 Task: Find connections with filter location Hamburg with filter topic #CVwith filter profile language Potuguese with filter current company Fullerton India Credit Company Ltd. with filter school College of Engineering & Management, Kolaghat with filter industry HVAC and Refrigeration Equipment Manufacturing with filter service category Financial Accounting with filter keywords title Marketing Director
Action: Mouse moved to (267, 331)
Screenshot: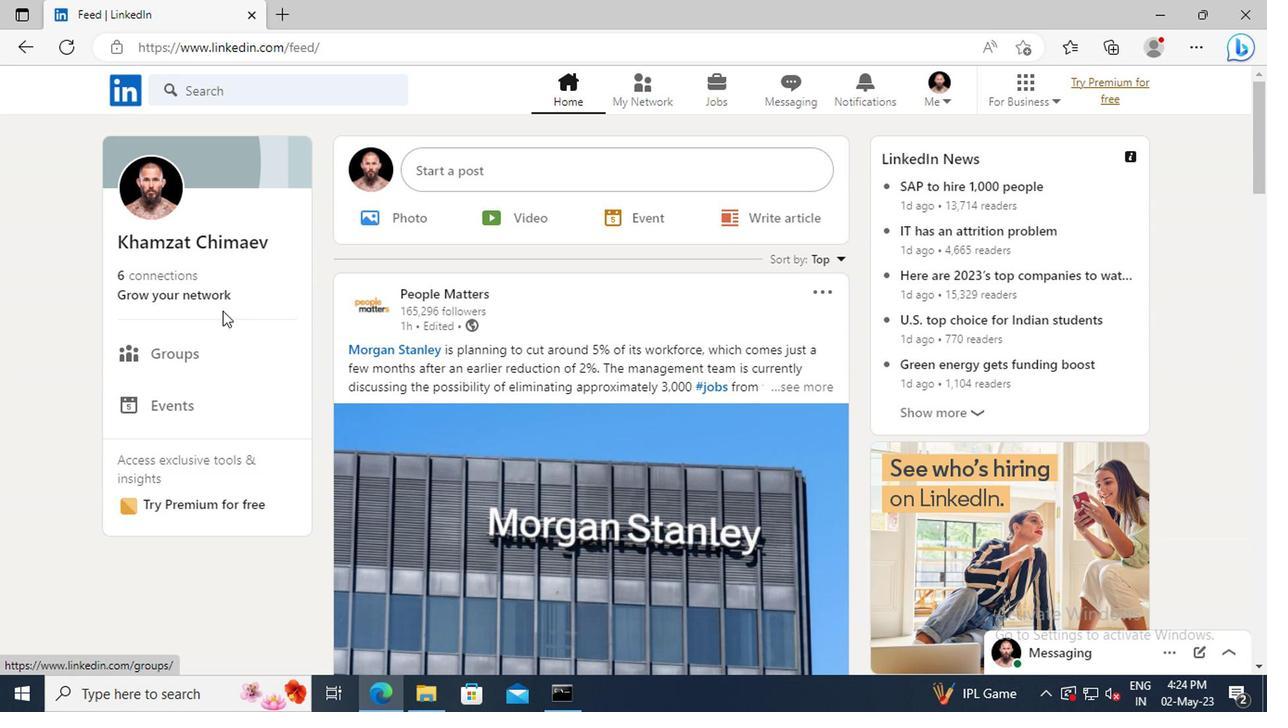 
Action: Mouse pressed left at (267, 331)
Screenshot: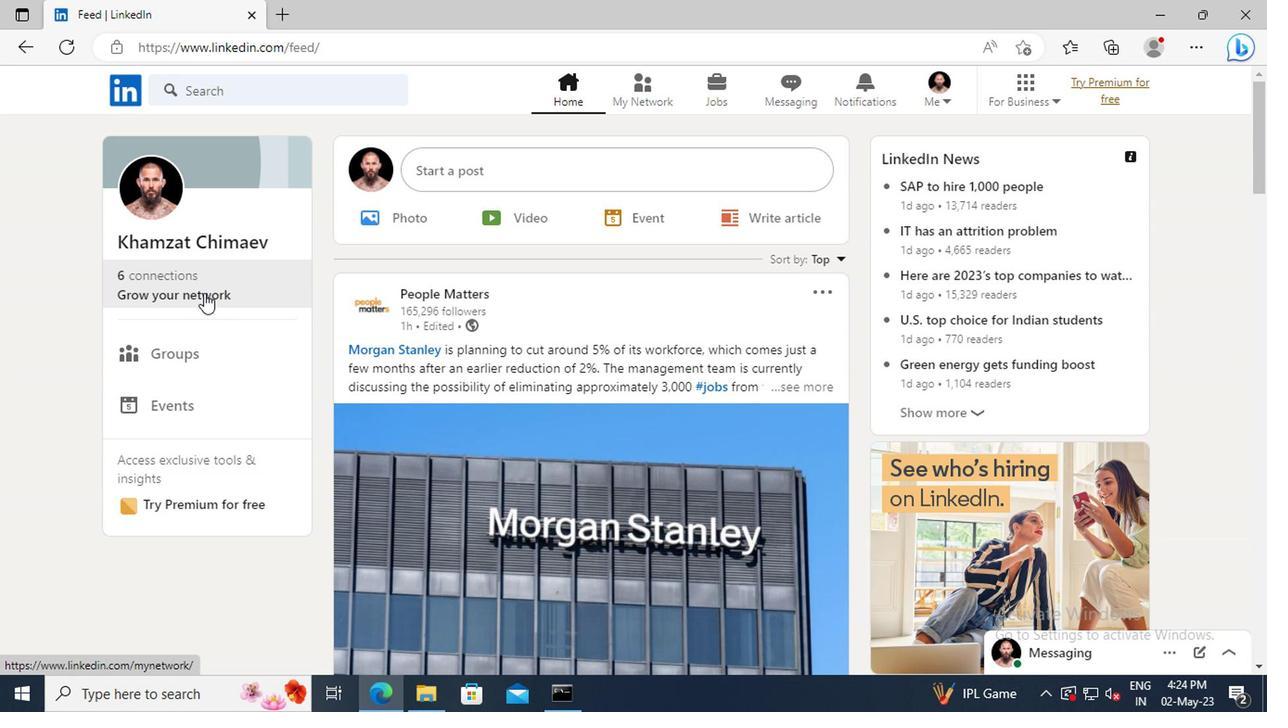 
Action: Mouse moved to (264, 262)
Screenshot: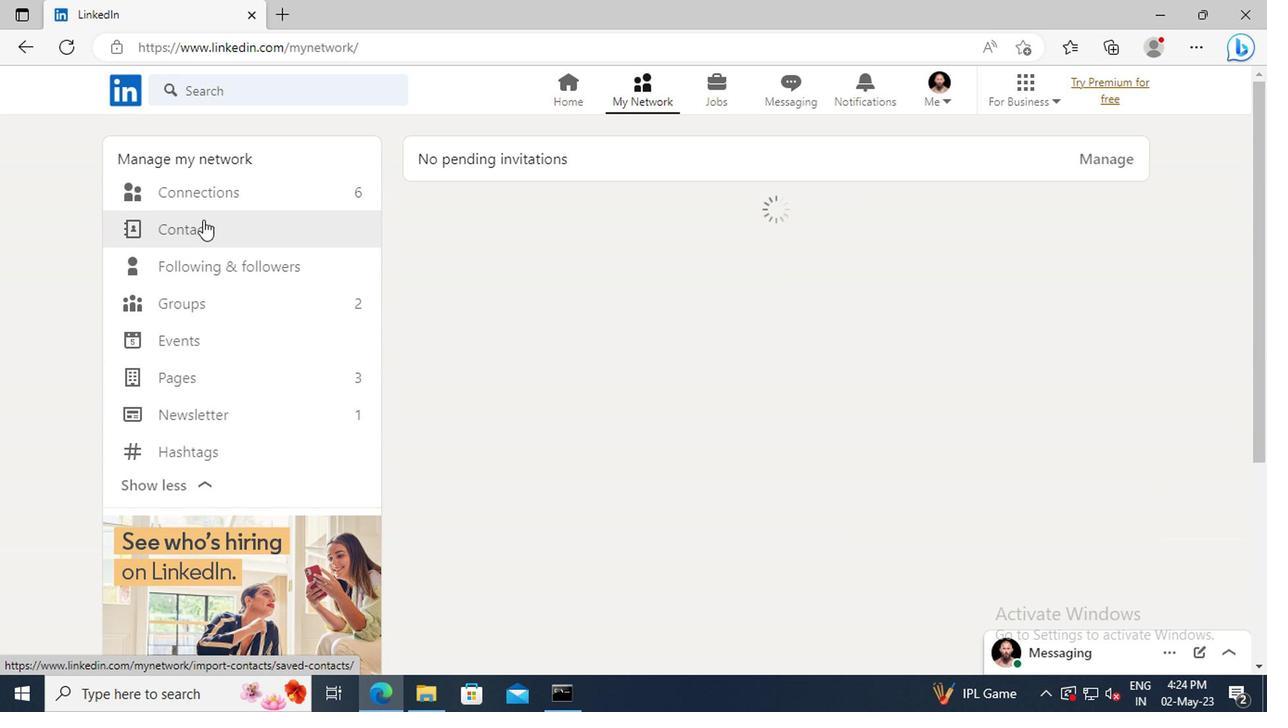 
Action: Mouse pressed left at (264, 262)
Screenshot: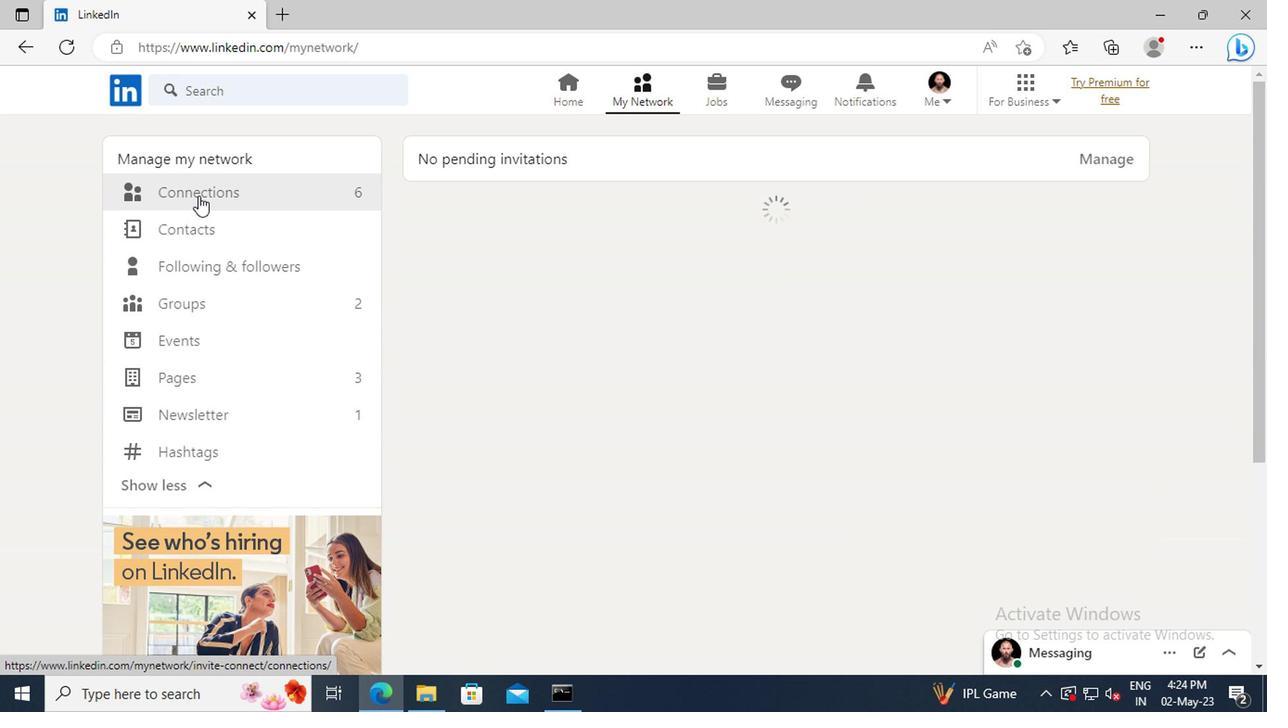 
Action: Mouse moved to (662, 265)
Screenshot: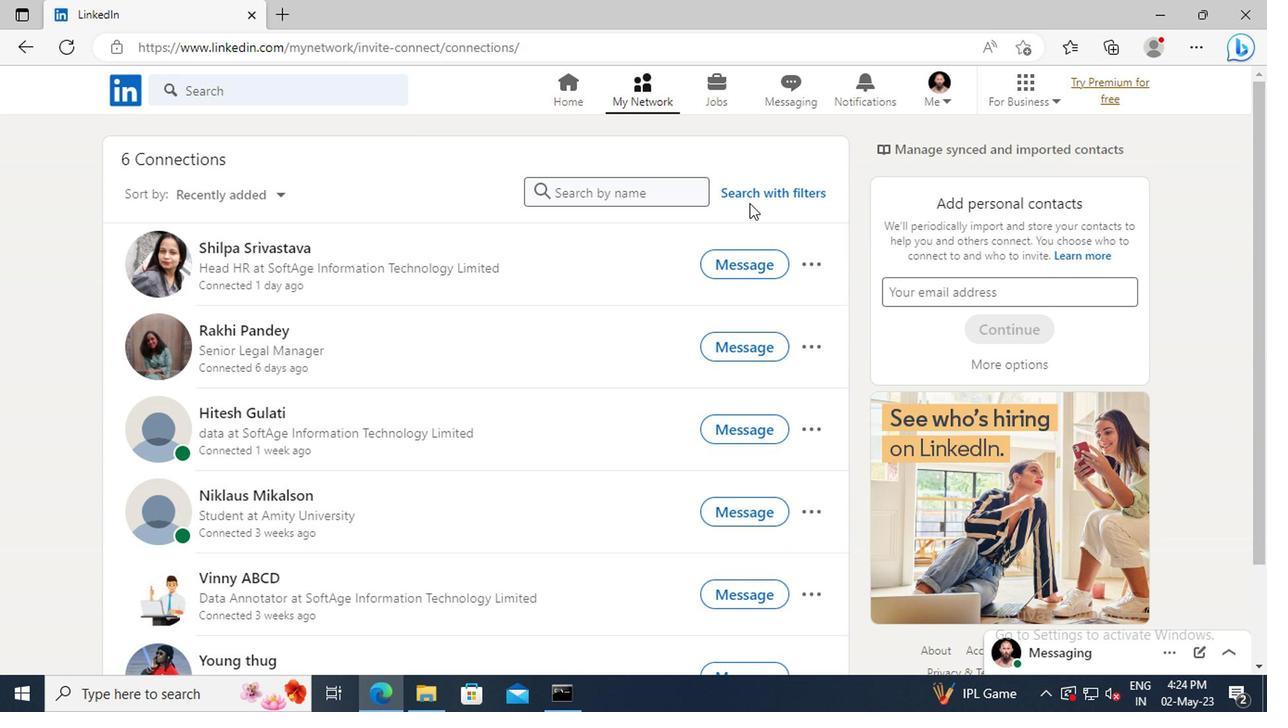
Action: Mouse pressed left at (662, 265)
Screenshot: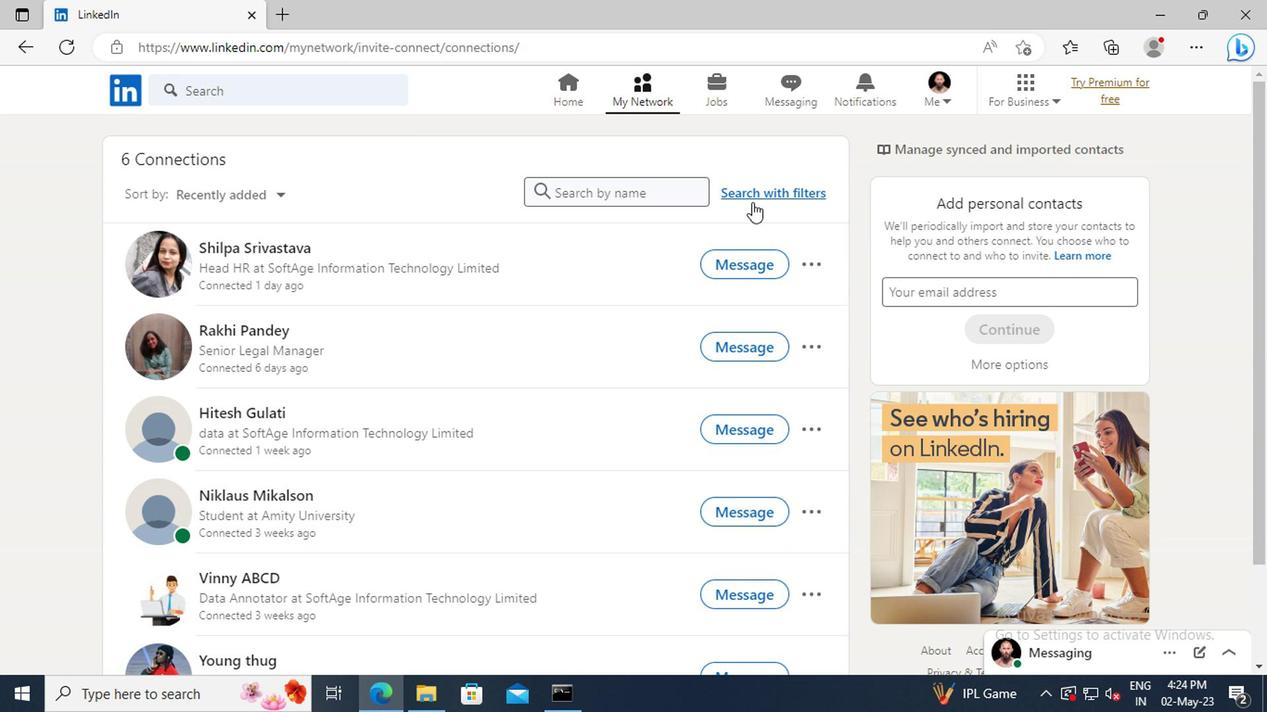 
Action: Mouse moved to (621, 225)
Screenshot: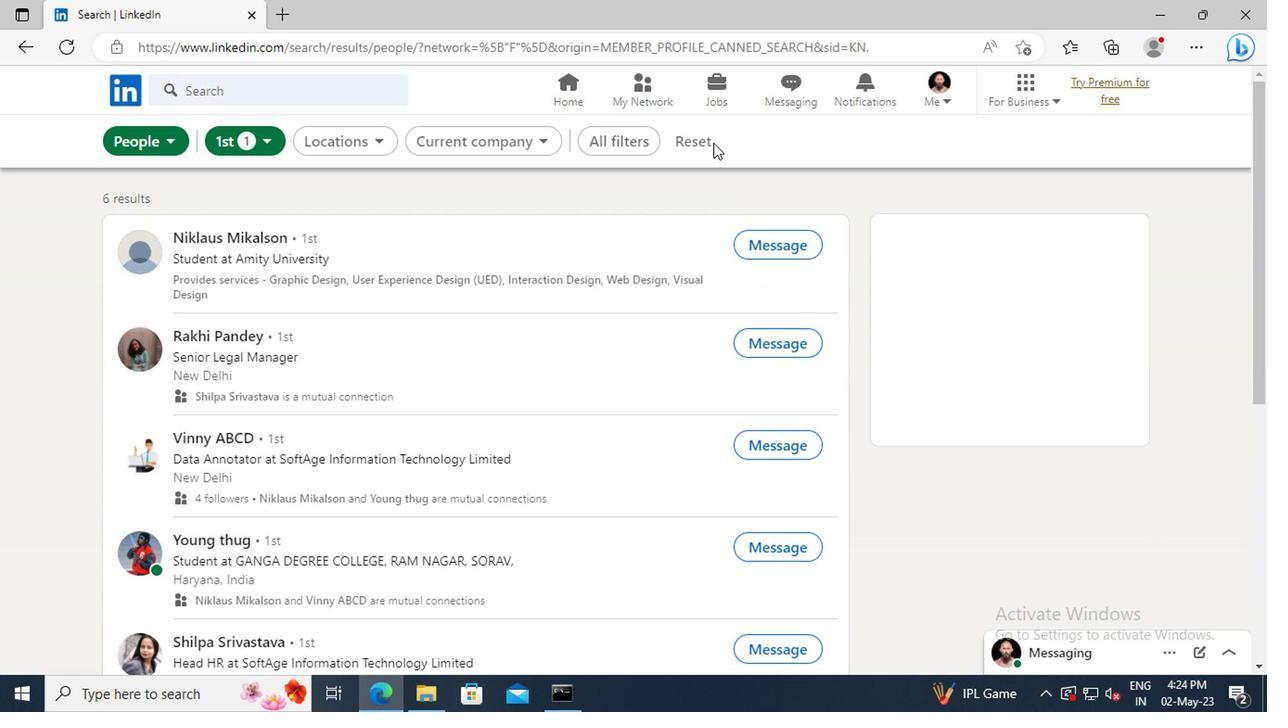 
Action: Mouse pressed left at (621, 225)
Screenshot: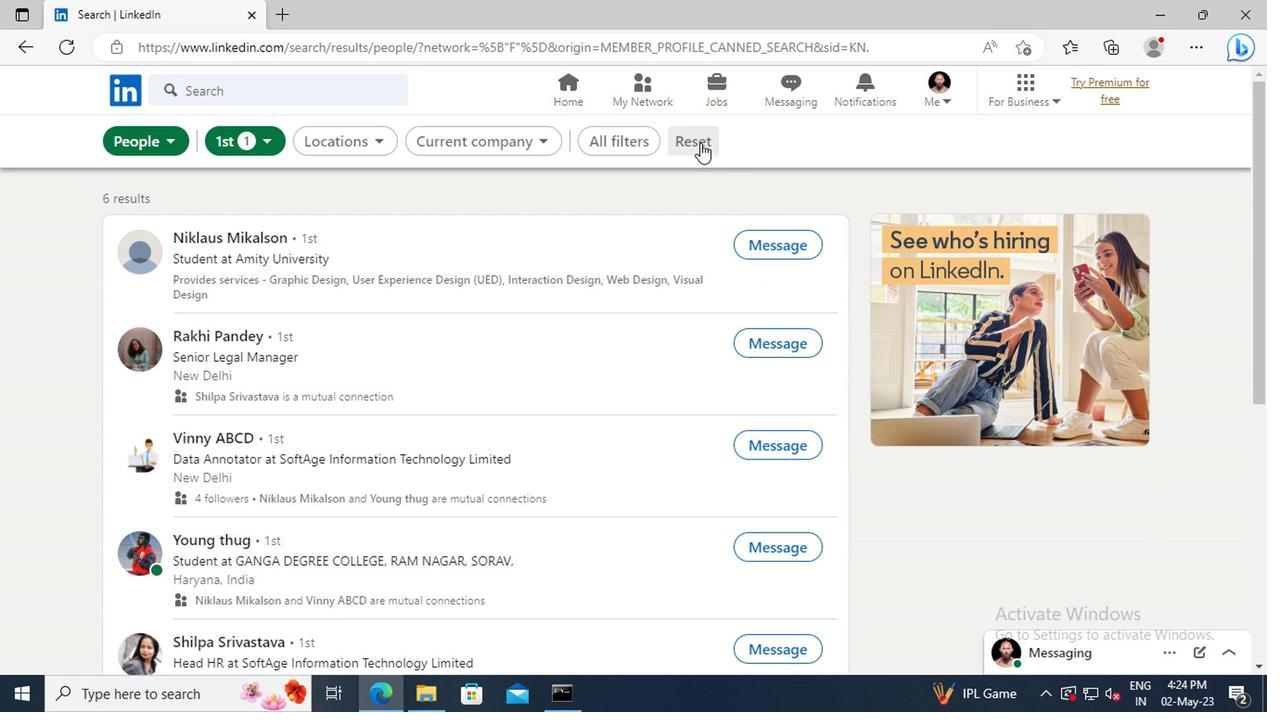 
Action: Mouse moved to (605, 223)
Screenshot: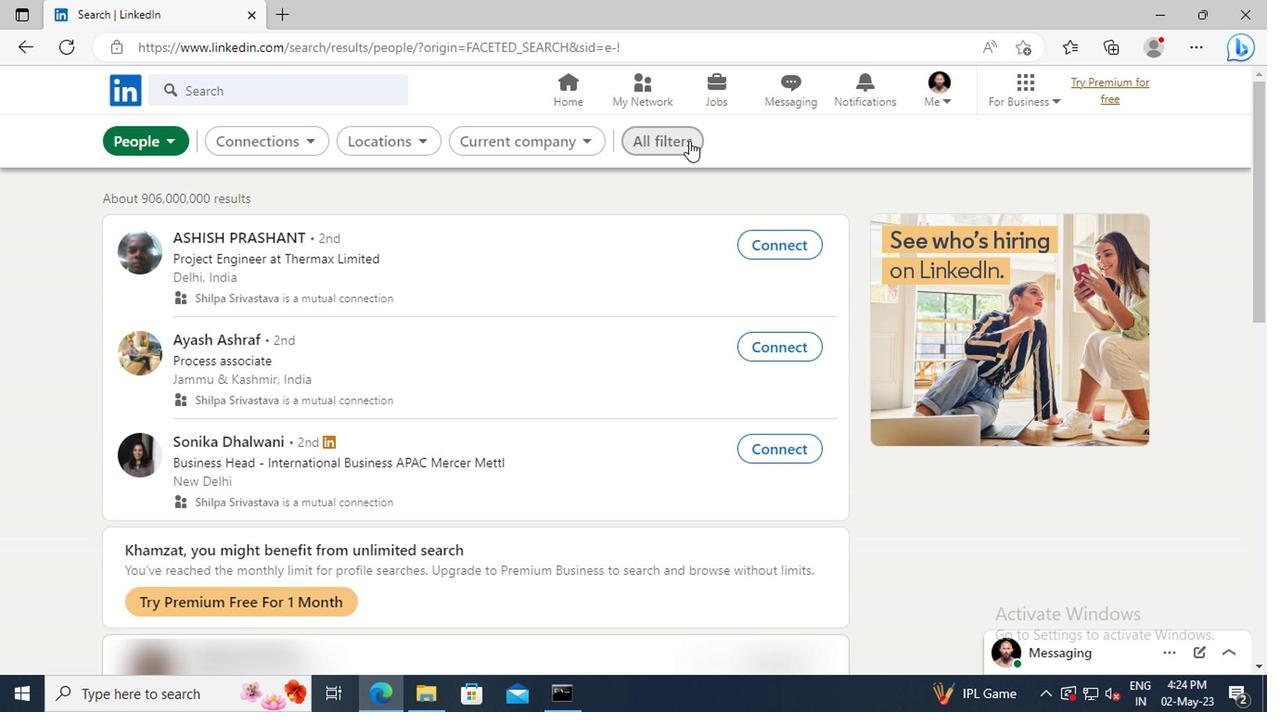 
Action: Mouse pressed left at (605, 223)
Screenshot: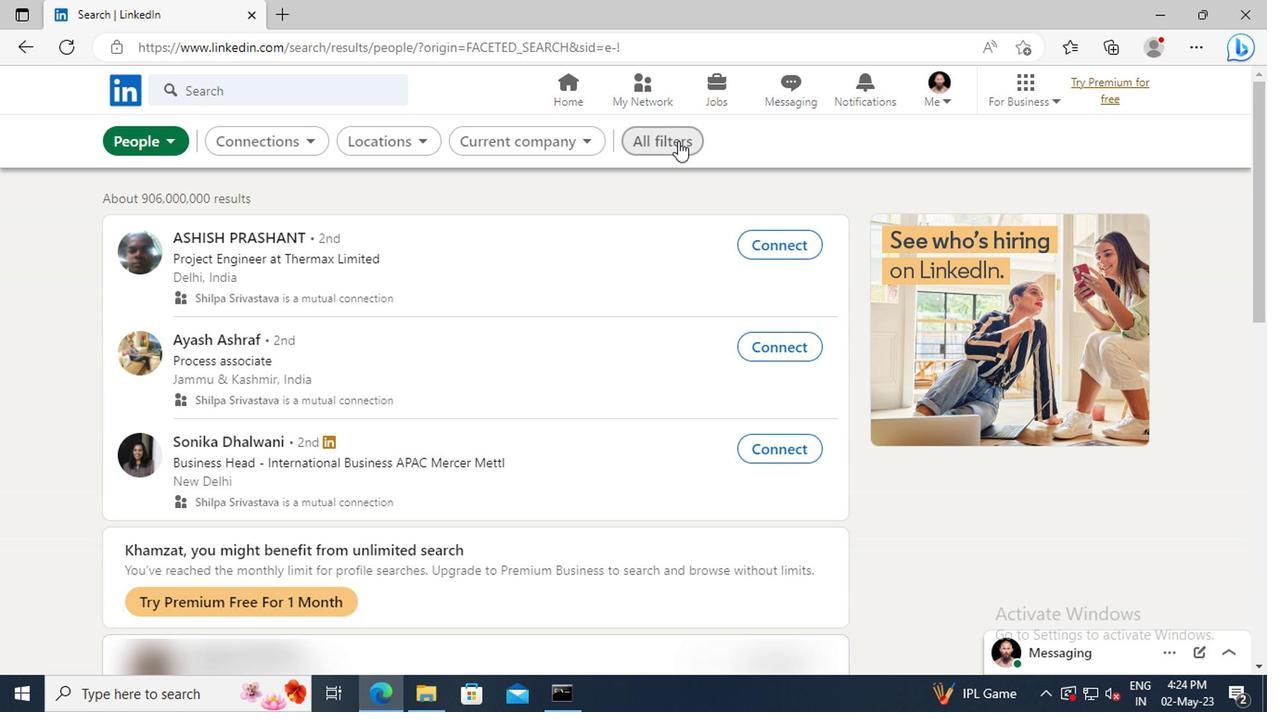 
Action: Mouse moved to (847, 349)
Screenshot: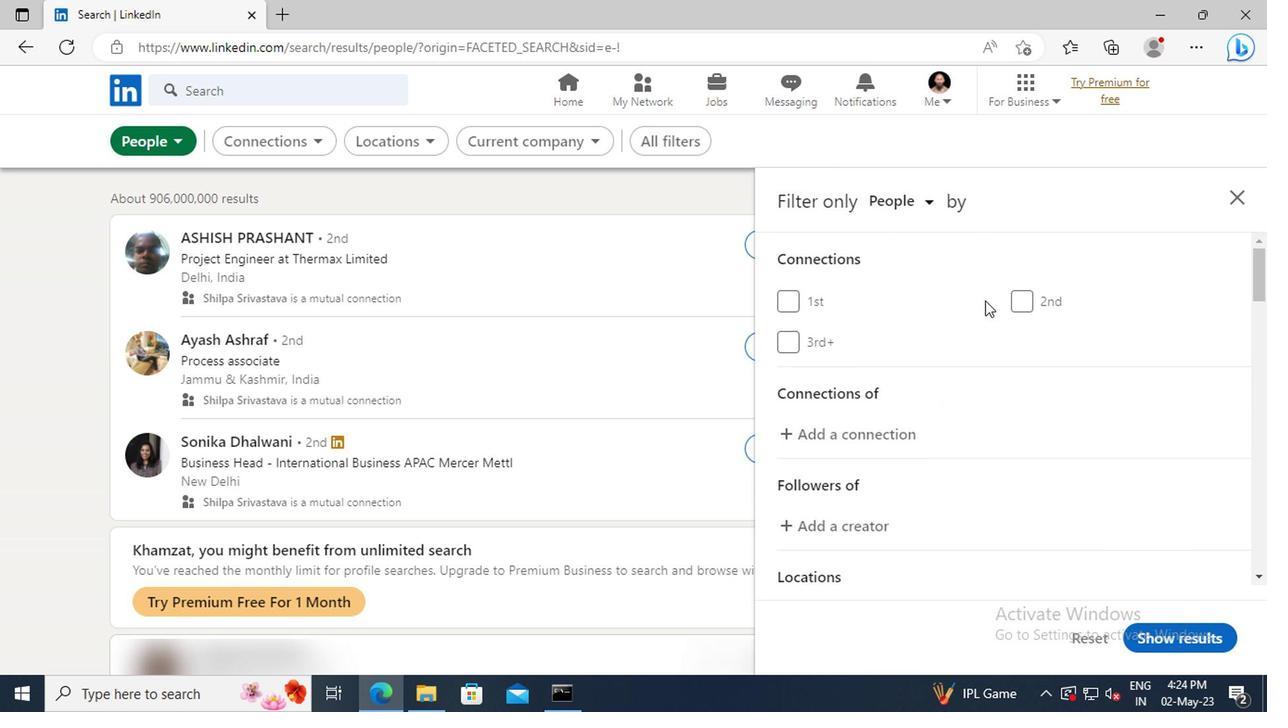 
Action: Mouse scrolled (847, 349) with delta (0, 0)
Screenshot: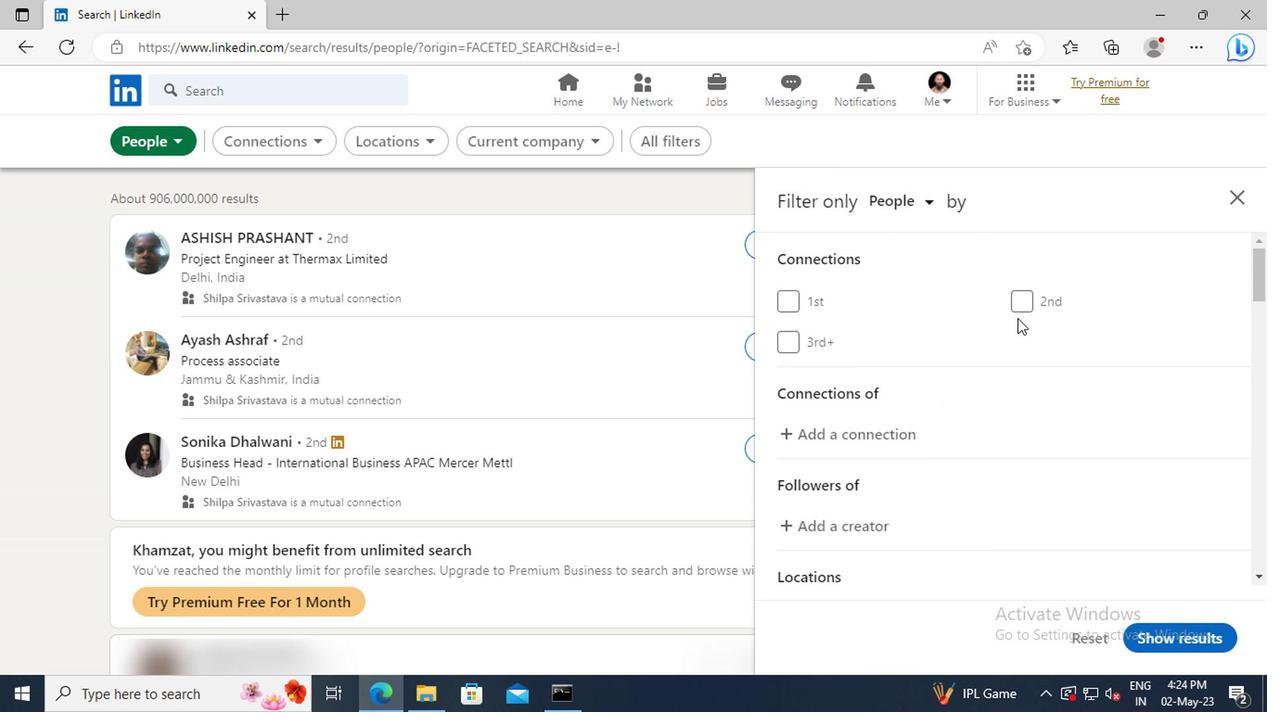 
Action: Mouse scrolled (847, 349) with delta (0, 0)
Screenshot: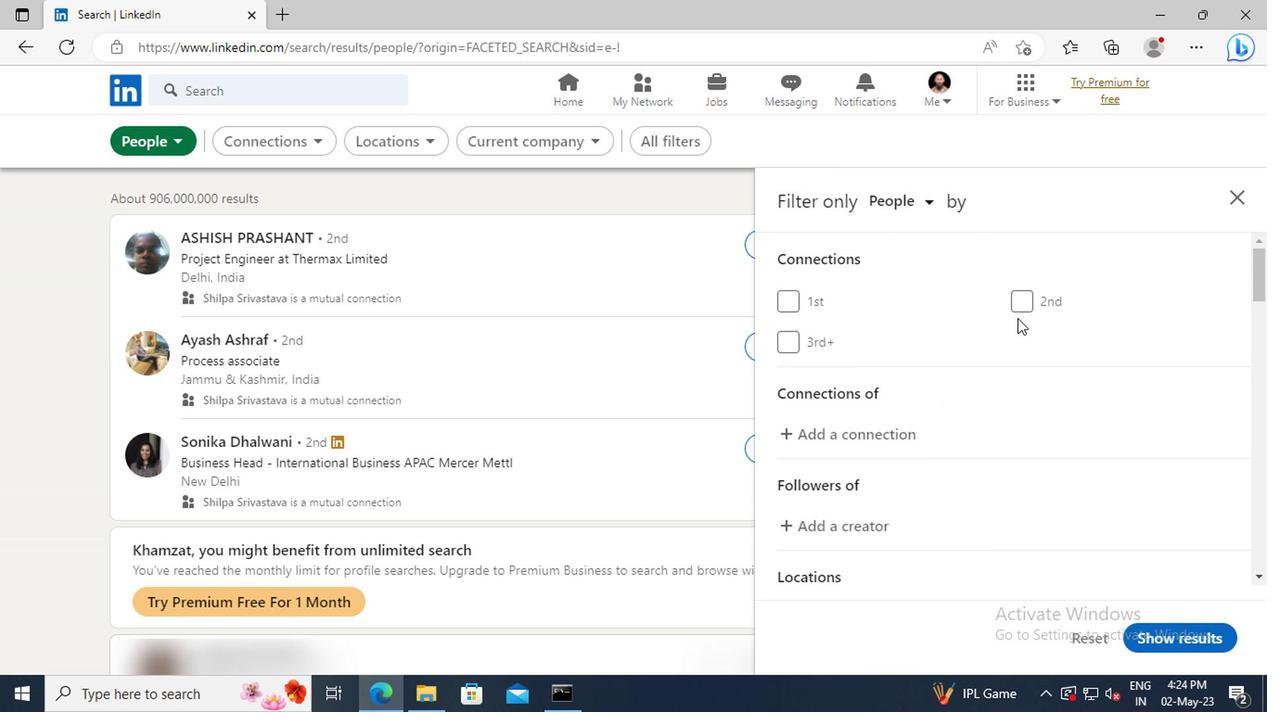 
Action: Mouse scrolled (847, 349) with delta (0, 0)
Screenshot: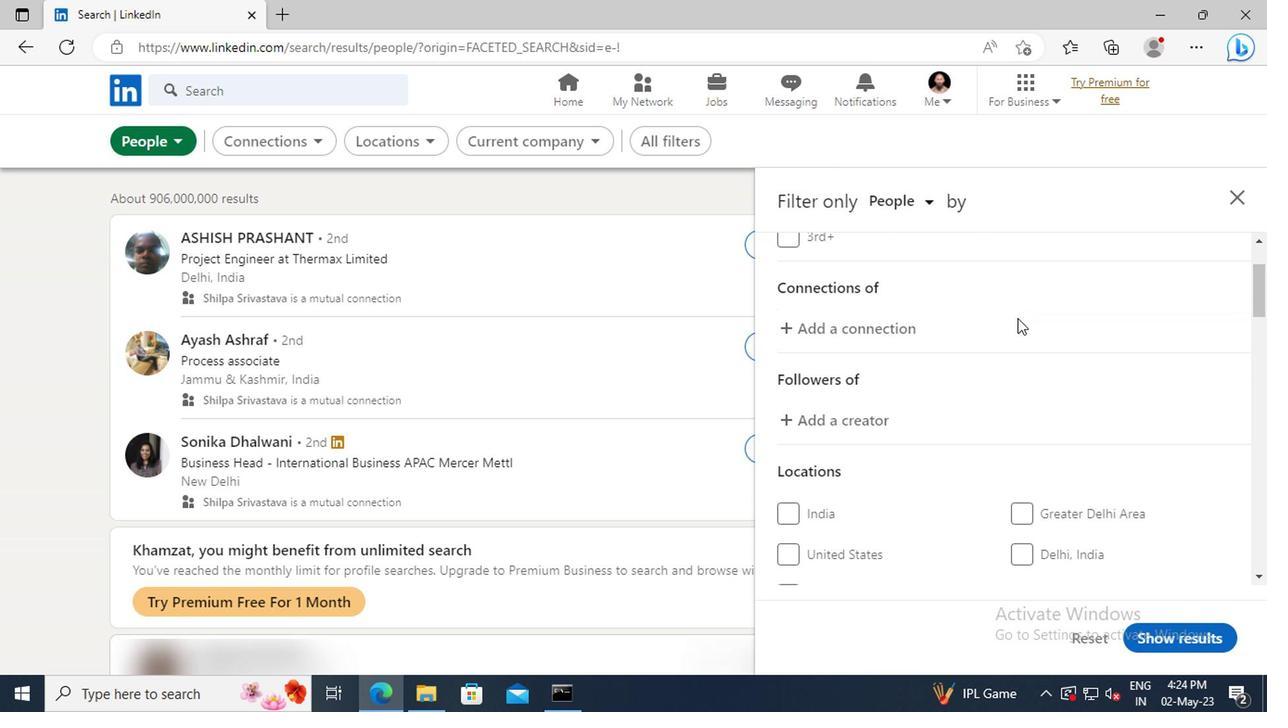 
Action: Mouse scrolled (847, 349) with delta (0, 0)
Screenshot: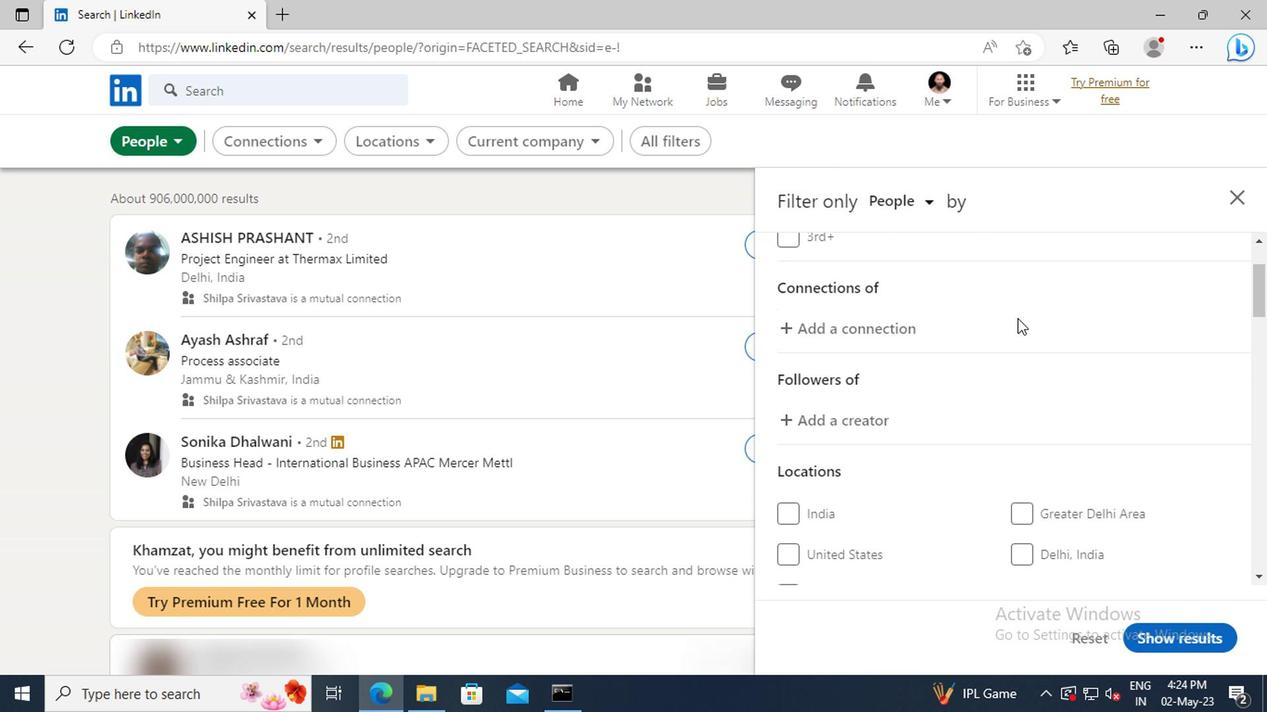 
Action: Mouse scrolled (847, 349) with delta (0, 0)
Screenshot: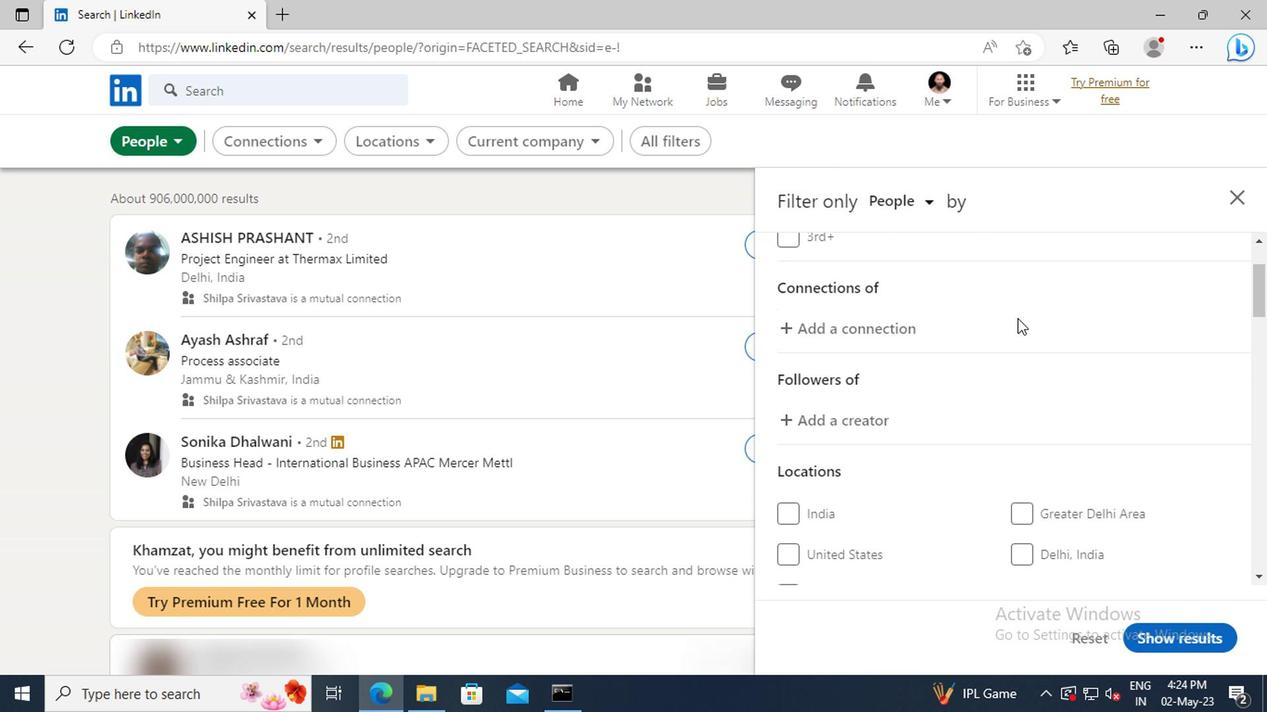
Action: Mouse scrolled (847, 349) with delta (0, 0)
Screenshot: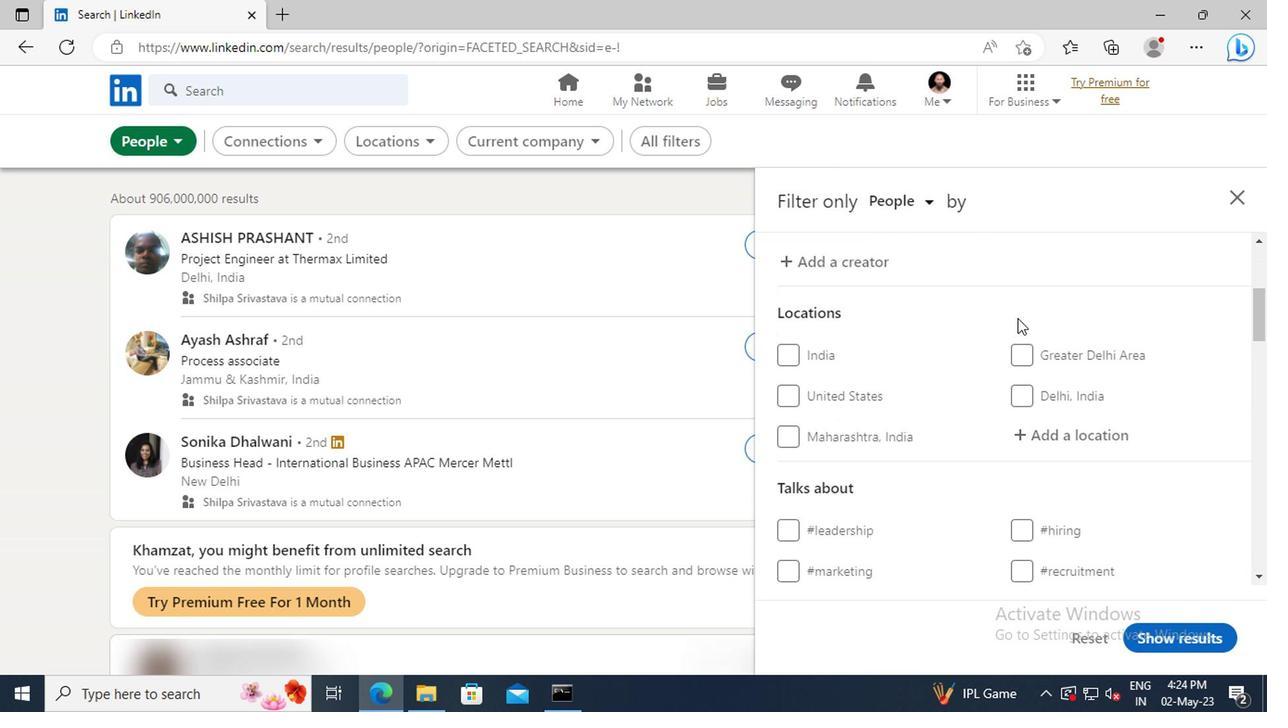 
Action: Mouse moved to (863, 398)
Screenshot: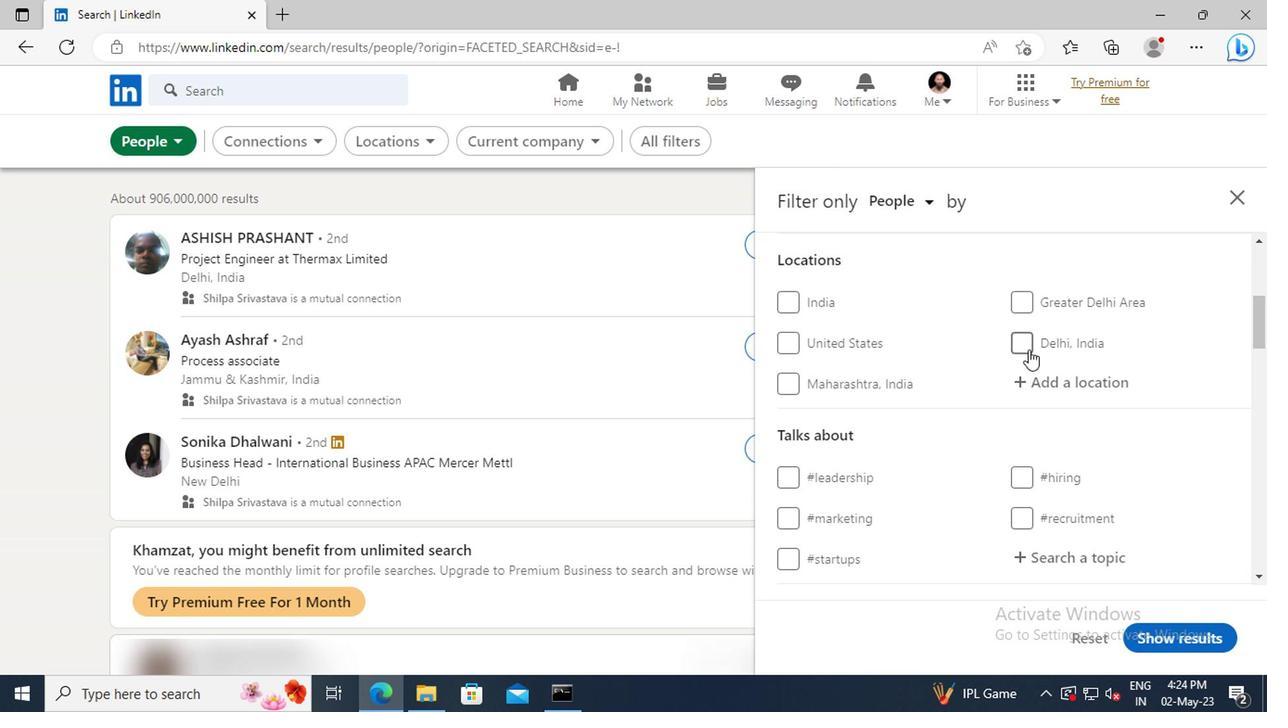 
Action: Mouse pressed left at (863, 398)
Screenshot: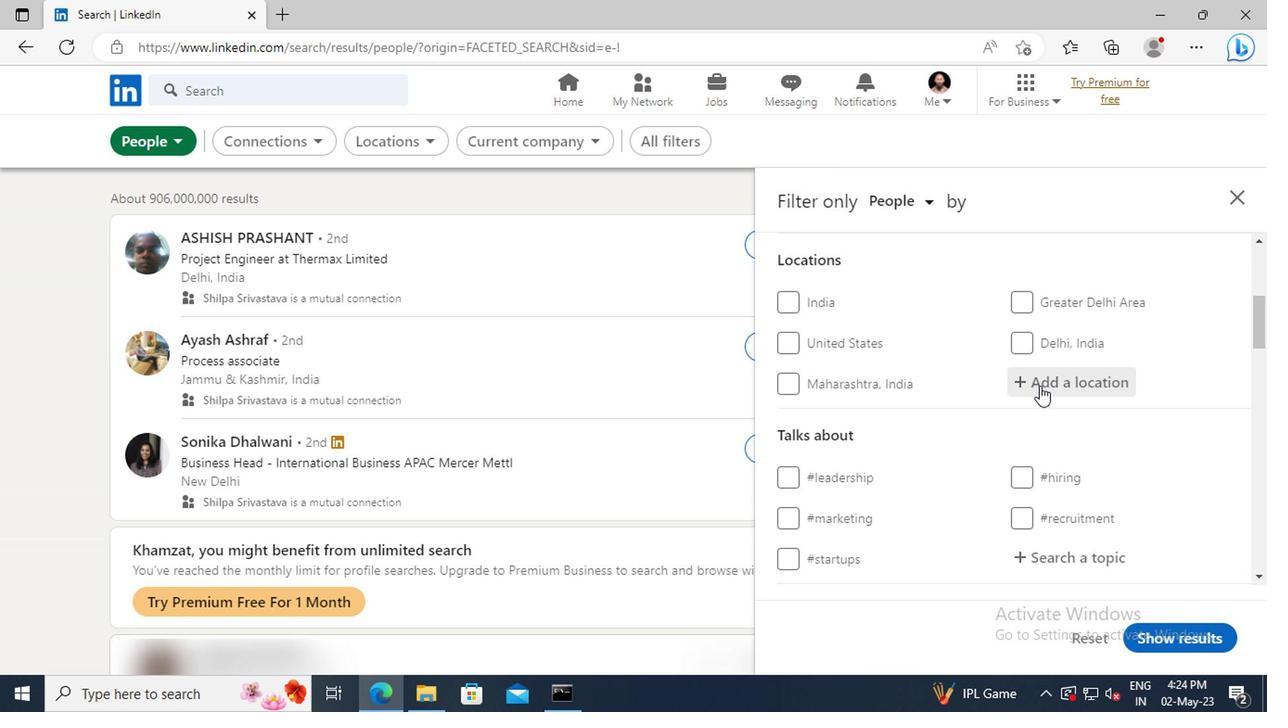 
Action: Key pressed <Key.shift>HAMBURG
Screenshot: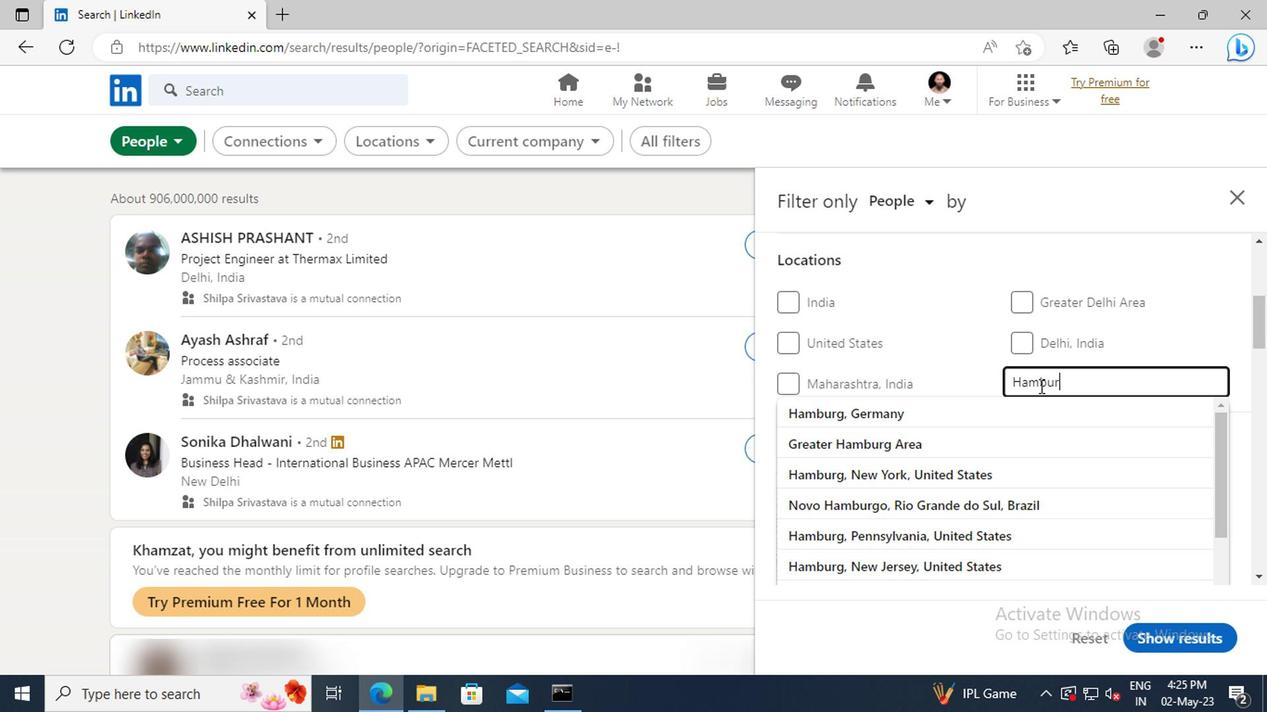 
Action: Mouse moved to (864, 417)
Screenshot: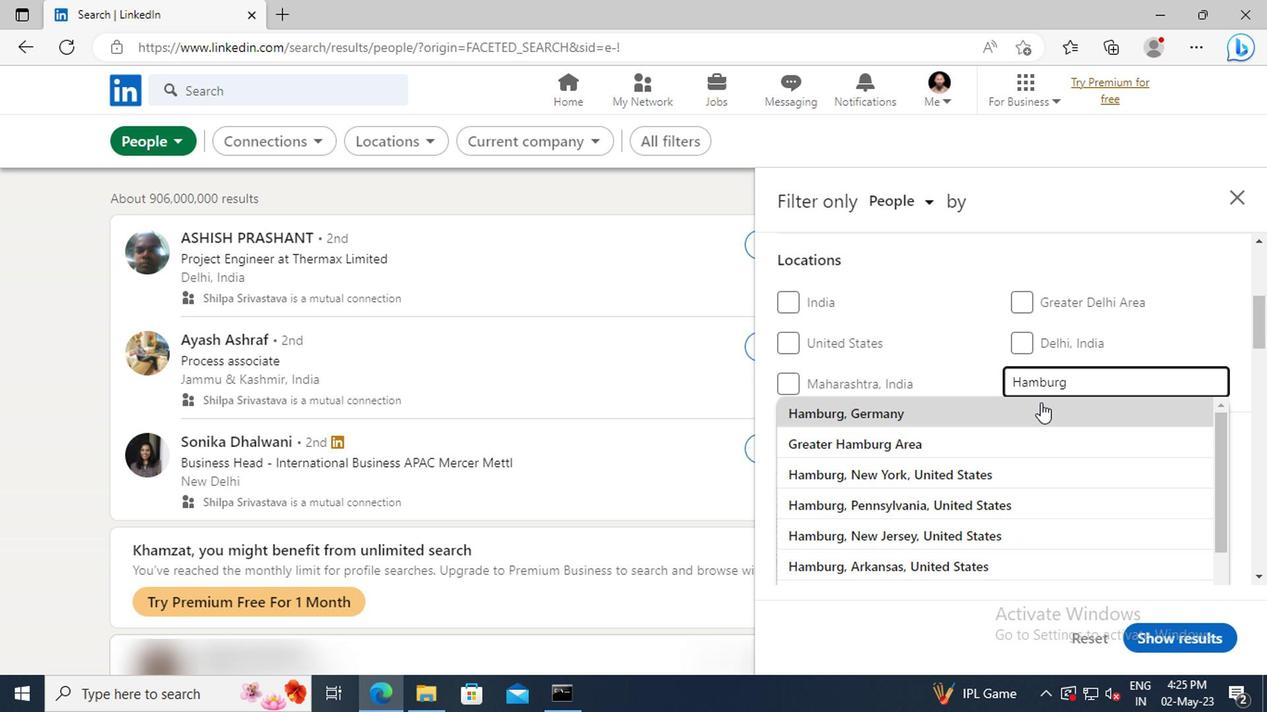 
Action: Mouse pressed left at (864, 417)
Screenshot: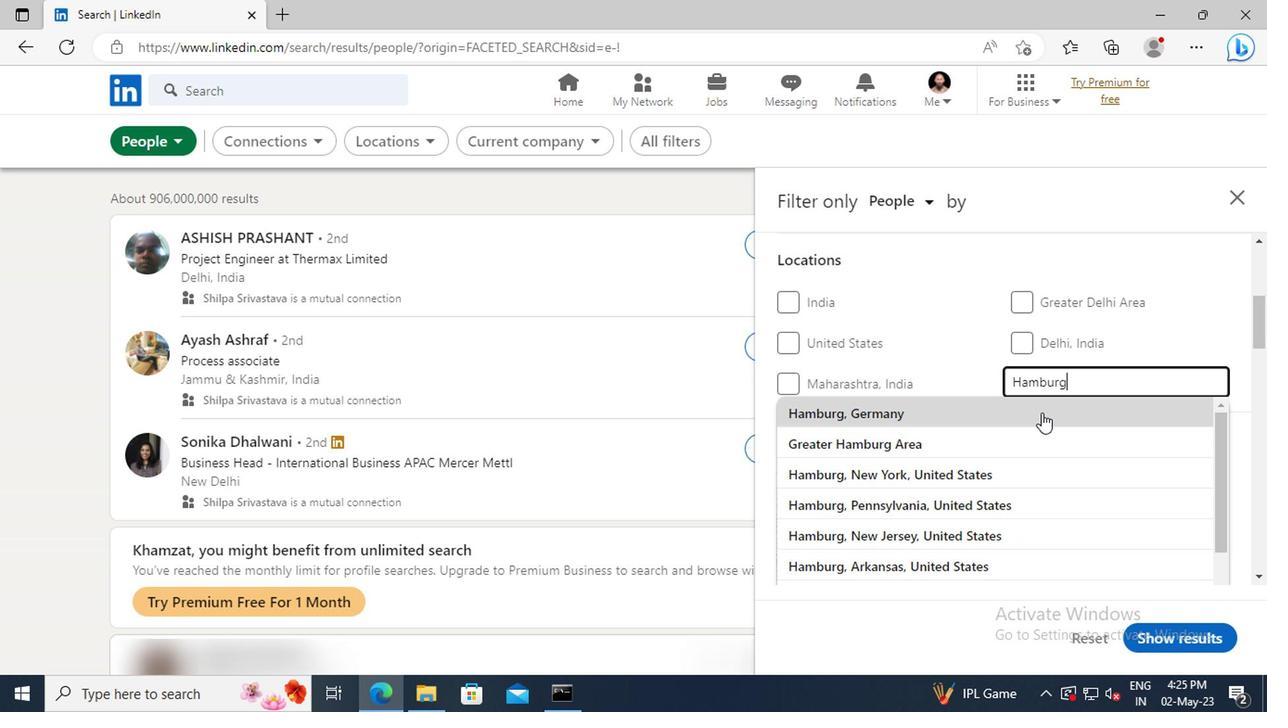 
Action: Mouse scrolled (864, 416) with delta (0, 0)
Screenshot: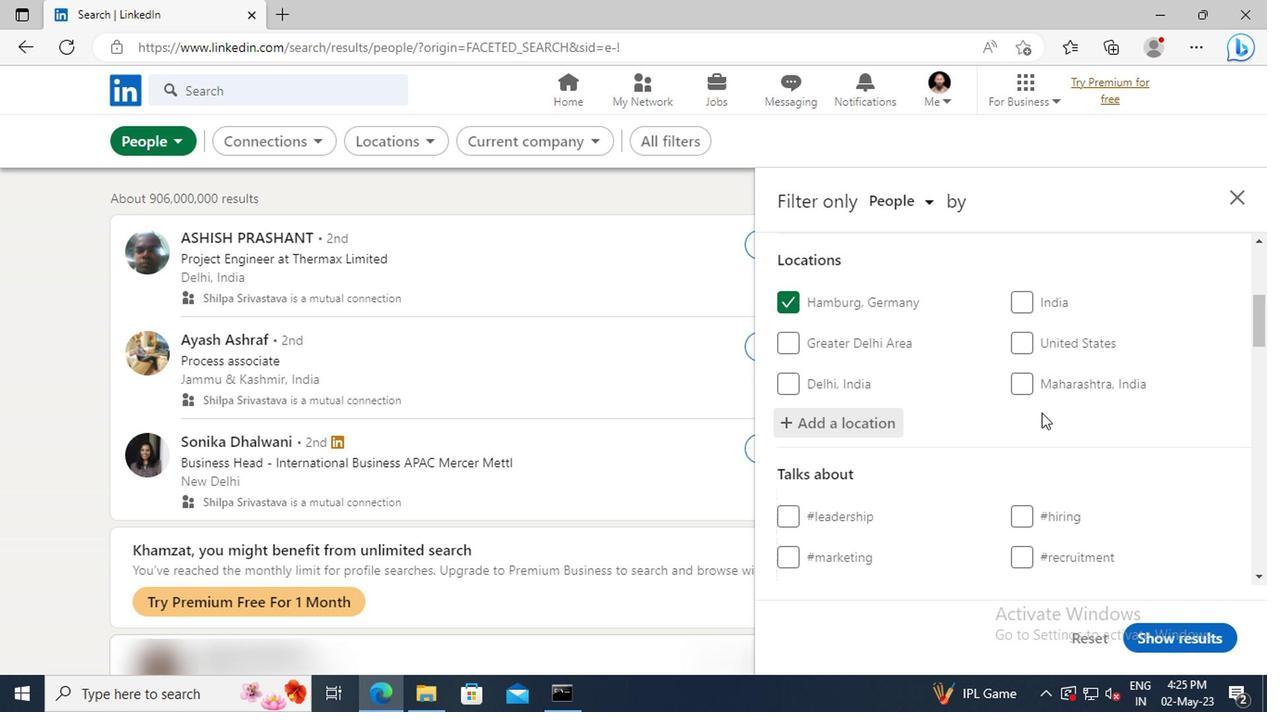 
Action: Mouse scrolled (864, 416) with delta (0, 0)
Screenshot: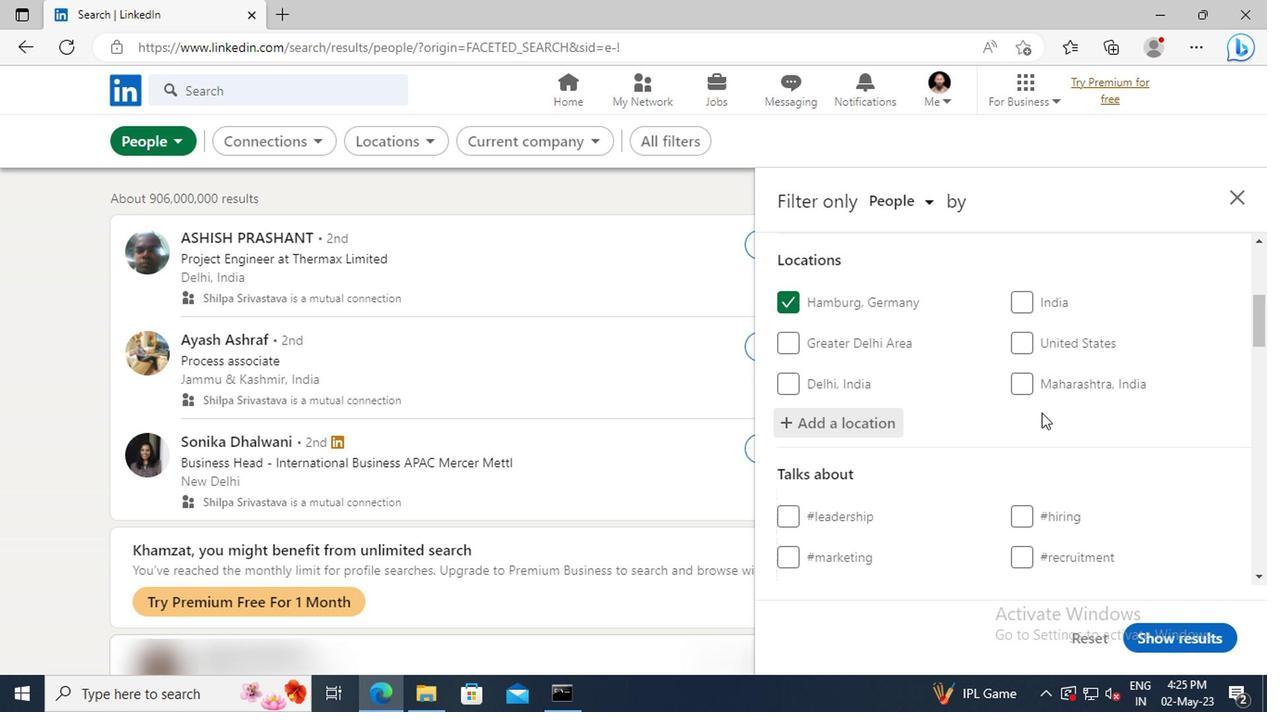 
Action: Mouse scrolled (864, 416) with delta (0, 0)
Screenshot: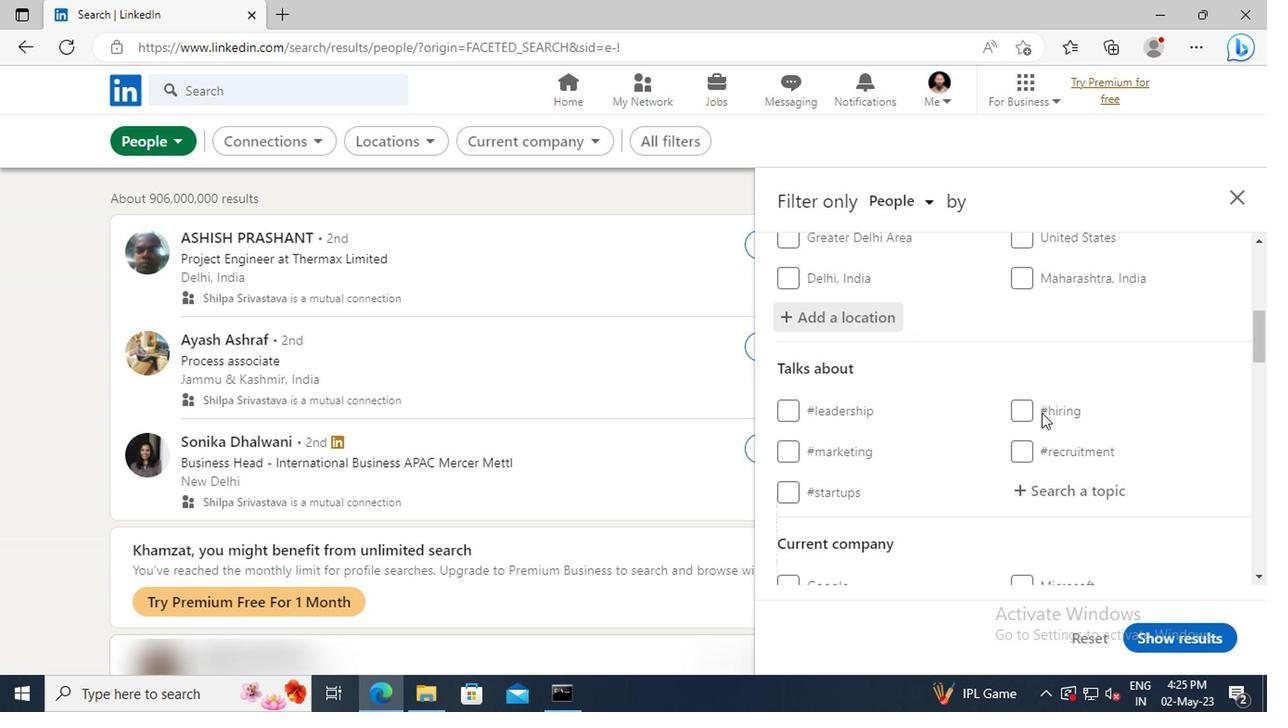 
Action: Mouse moved to (870, 431)
Screenshot: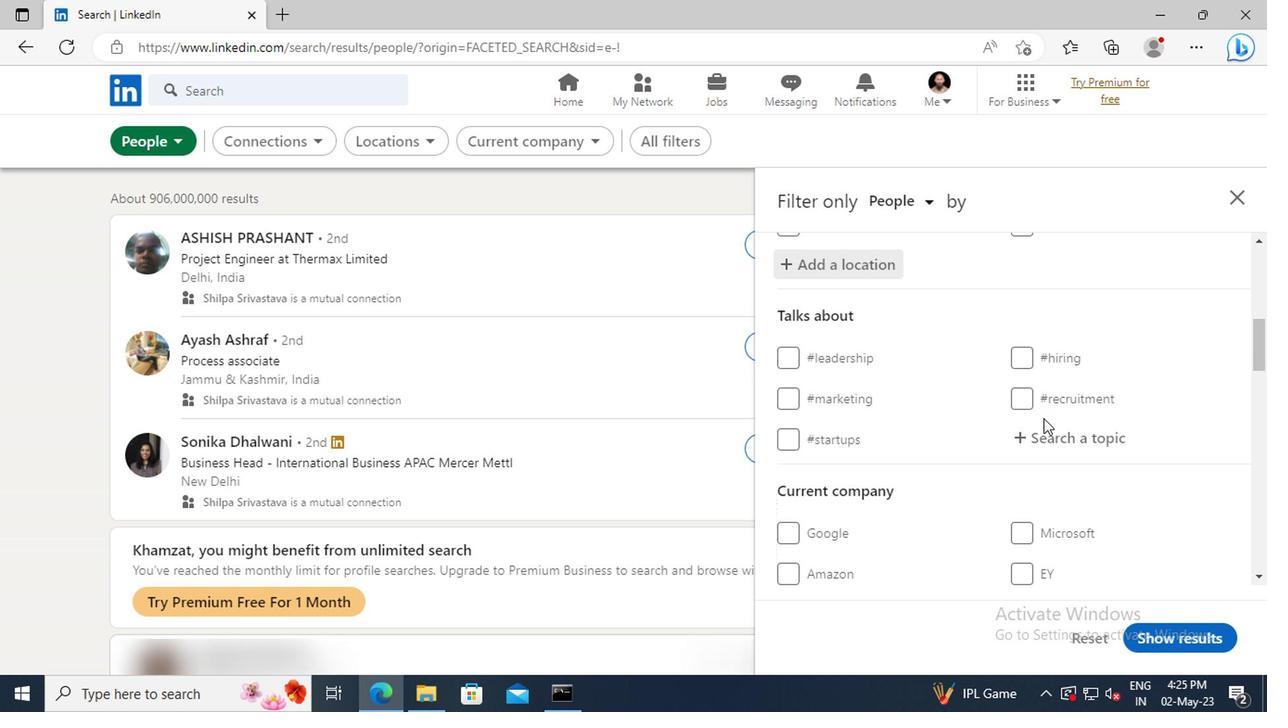 
Action: Mouse pressed left at (870, 431)
Screenshot: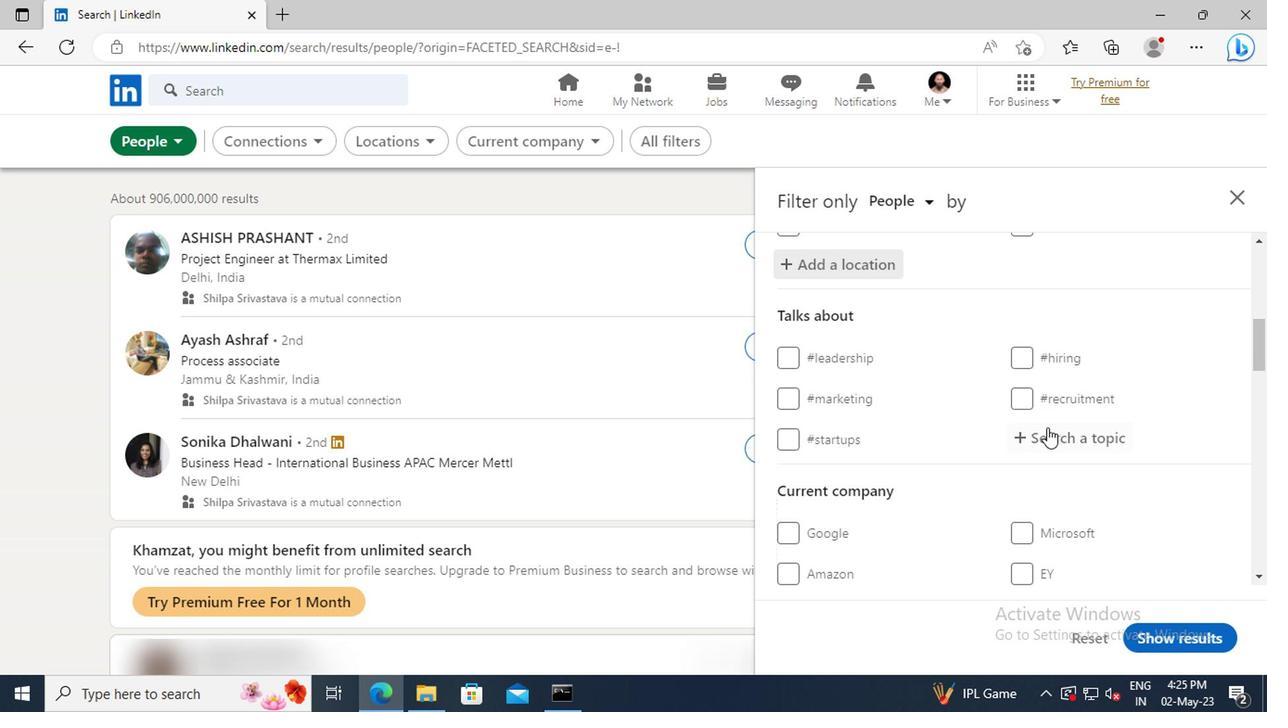 
Action: Key pressed <Key.shift>CV
Screenshot: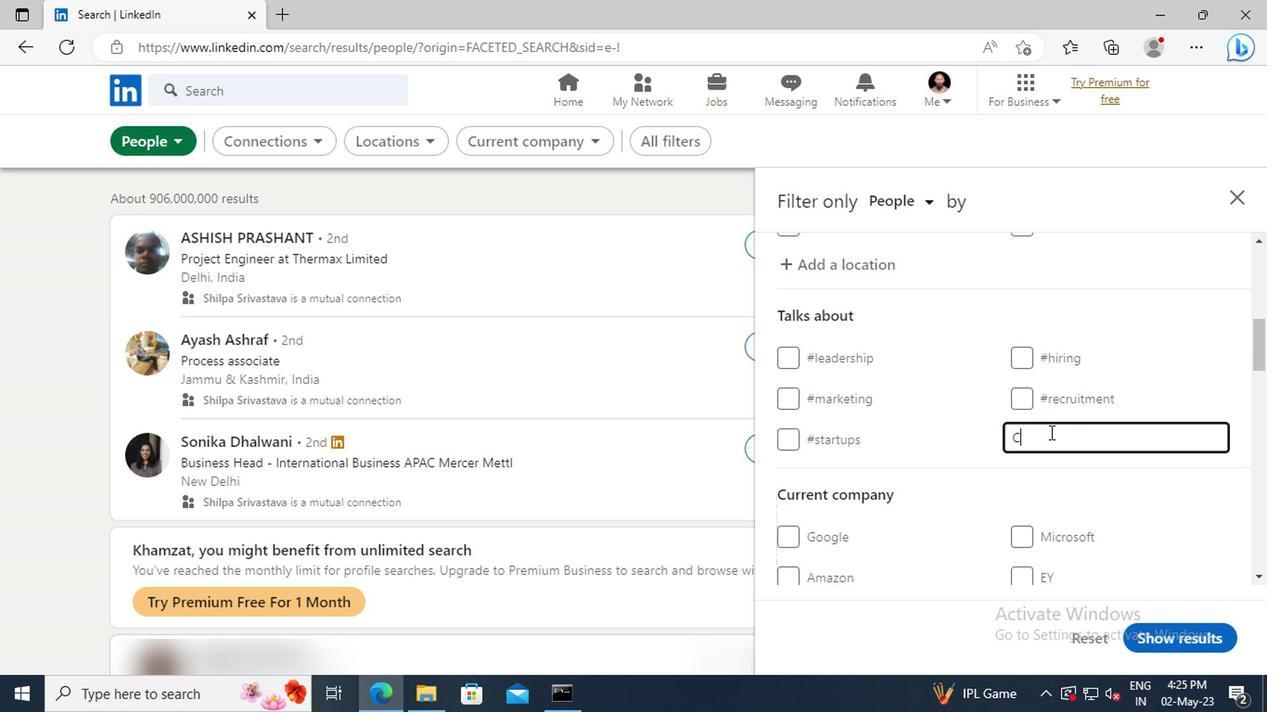
Action: Mouse moved to (874, 452)
Screenshot: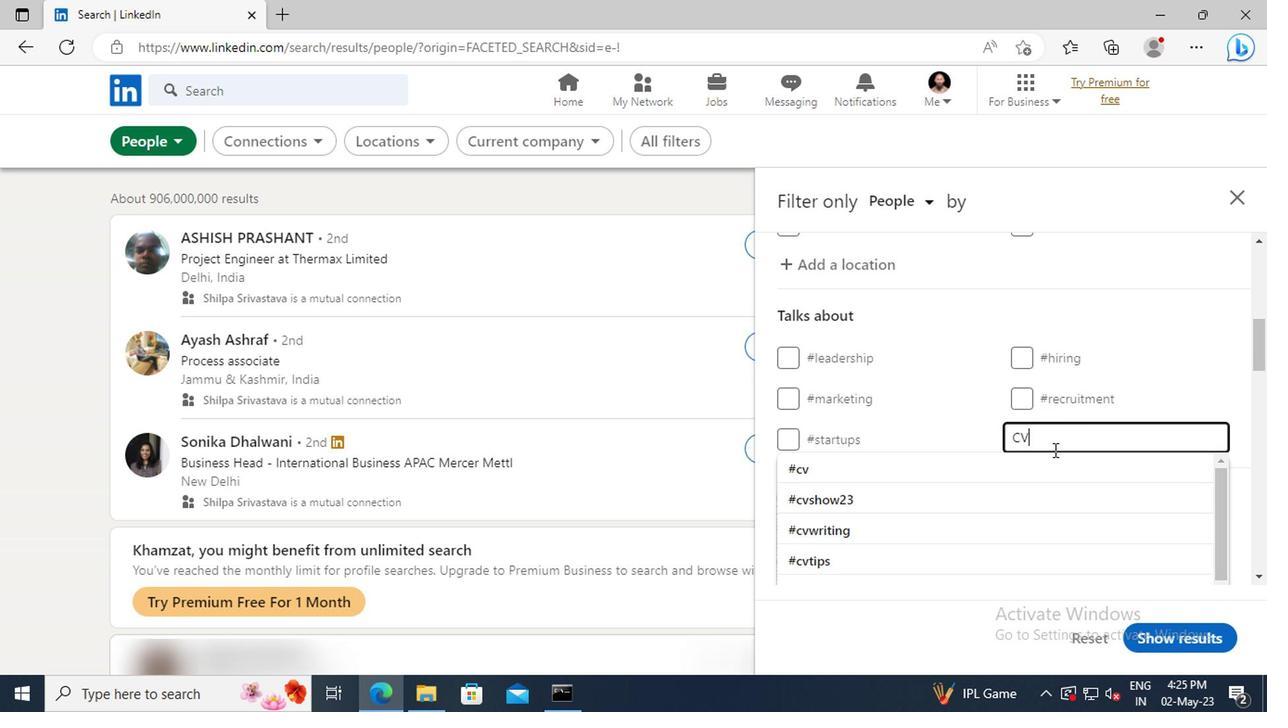 
Action: Mouse pressed left at (874, 452)
Screenshot: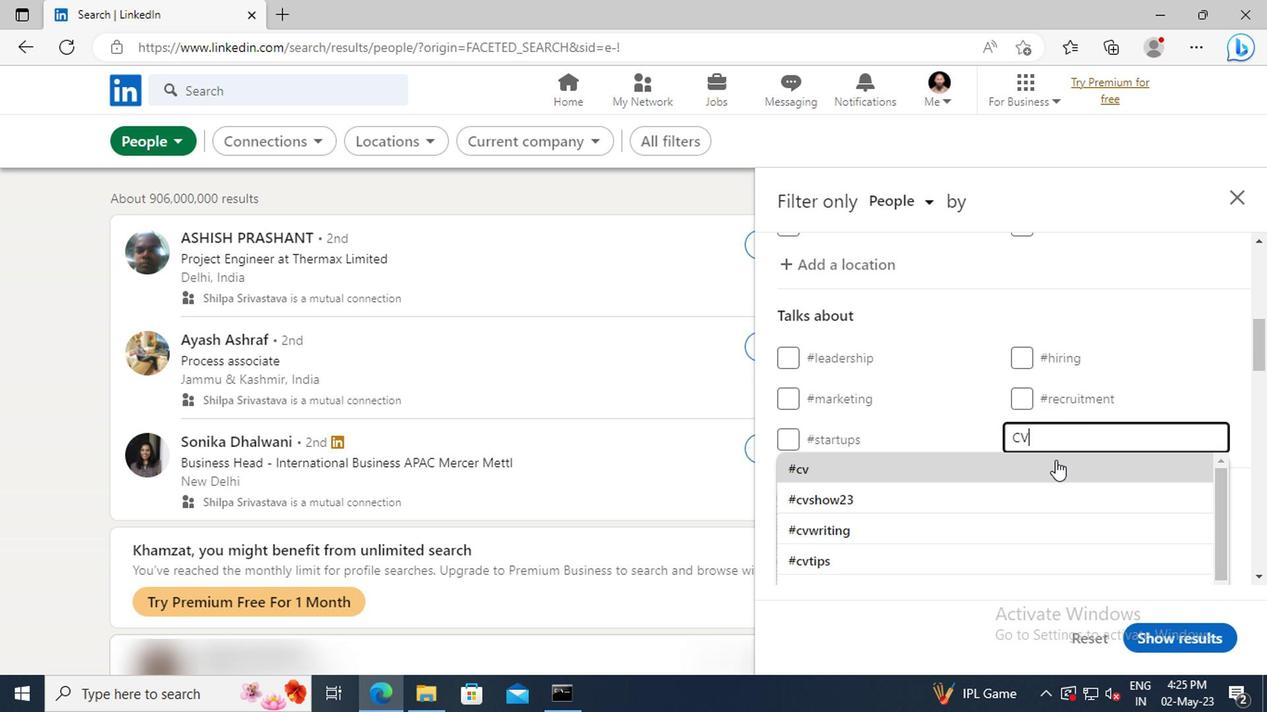
Action: Mouse scrolled (874, 452) with delta (0, 0)
Screenshot: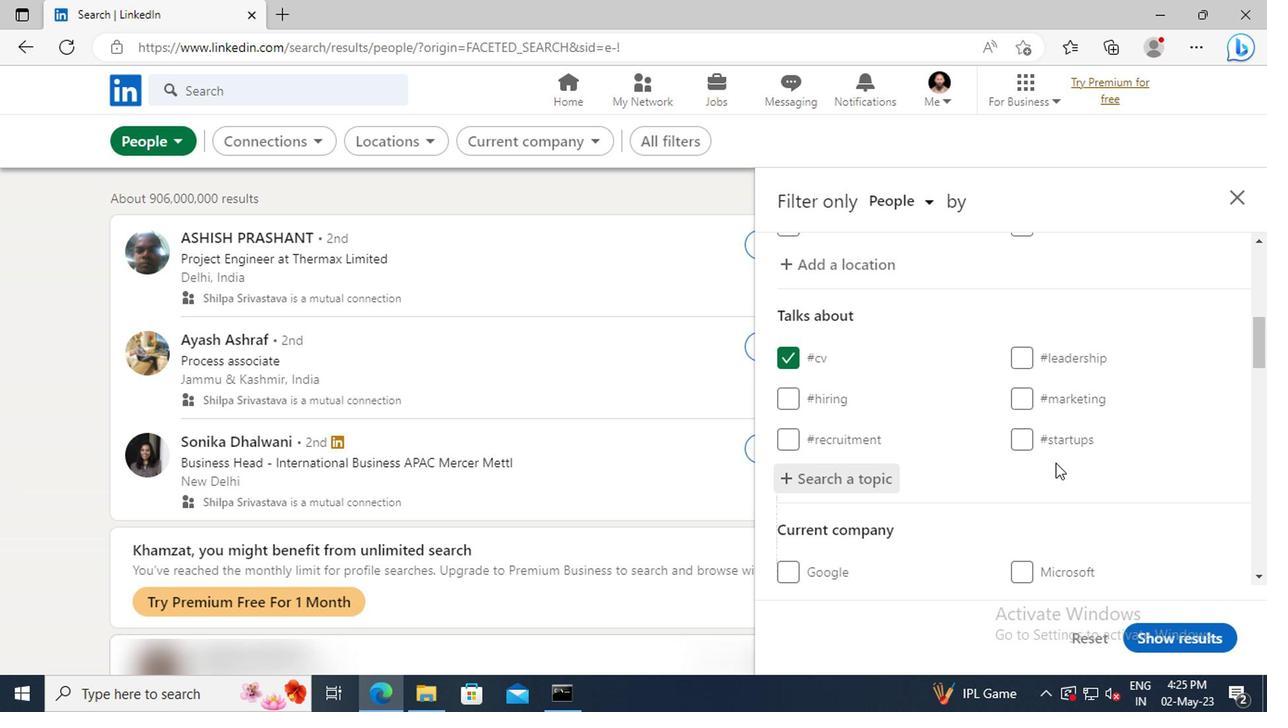 
Action: Mouse scrolled (874, 452) with delta (0, 0)
Screenshot: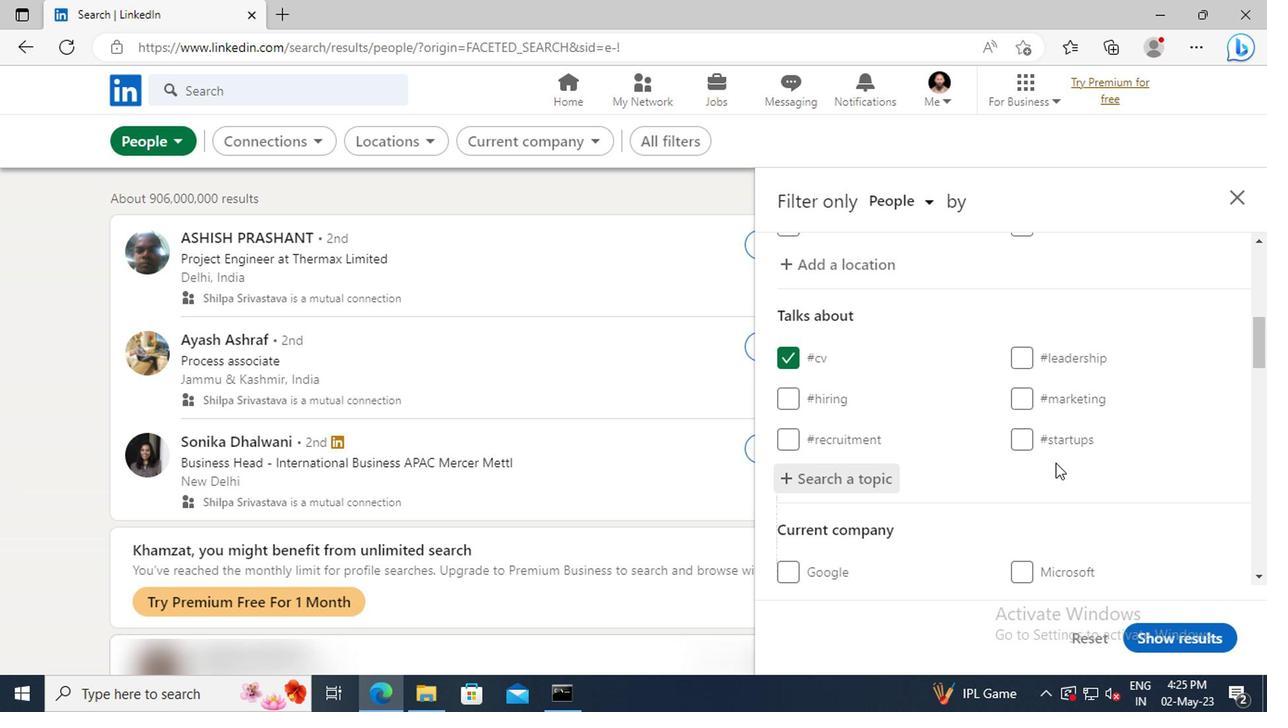 
Action: Mouse scrolled (874, 452) with delta (0, 0)
Screenshot: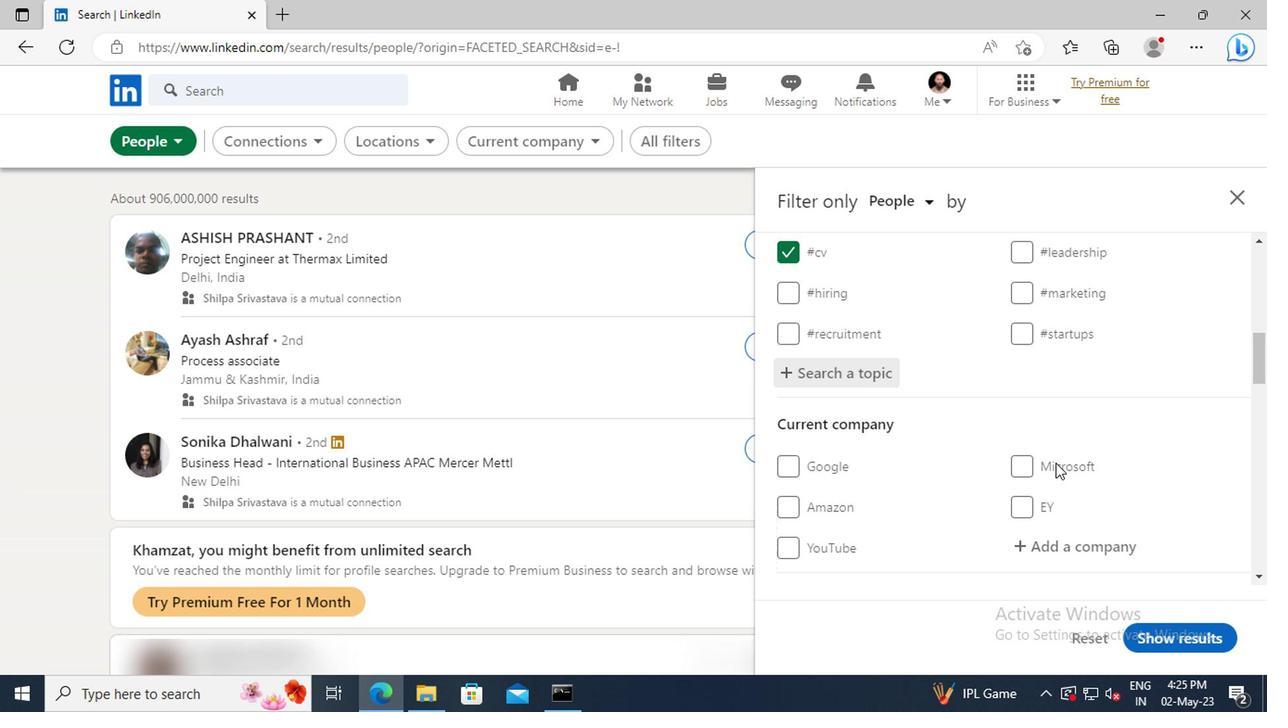 
Action: Mouse moved to (866, 429)
Screenshot: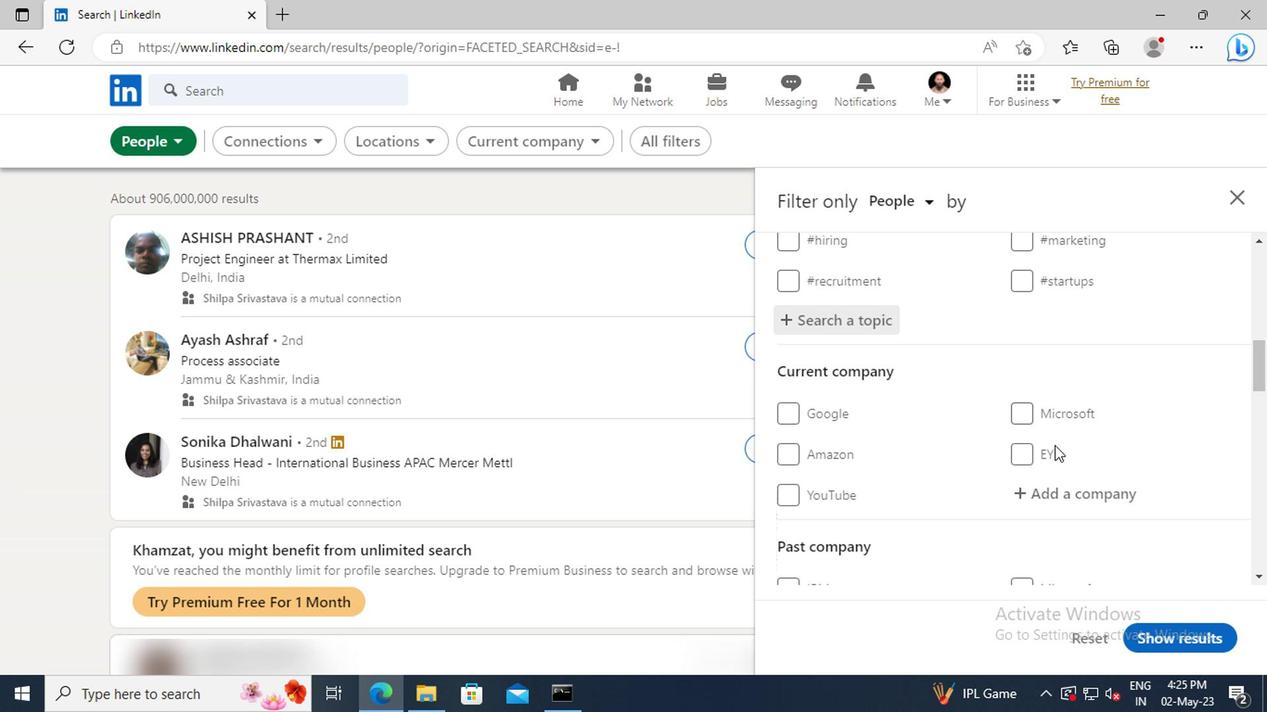 
Action: Mouse scrolled (866, 428) with delta (0, 0)
Screenshot: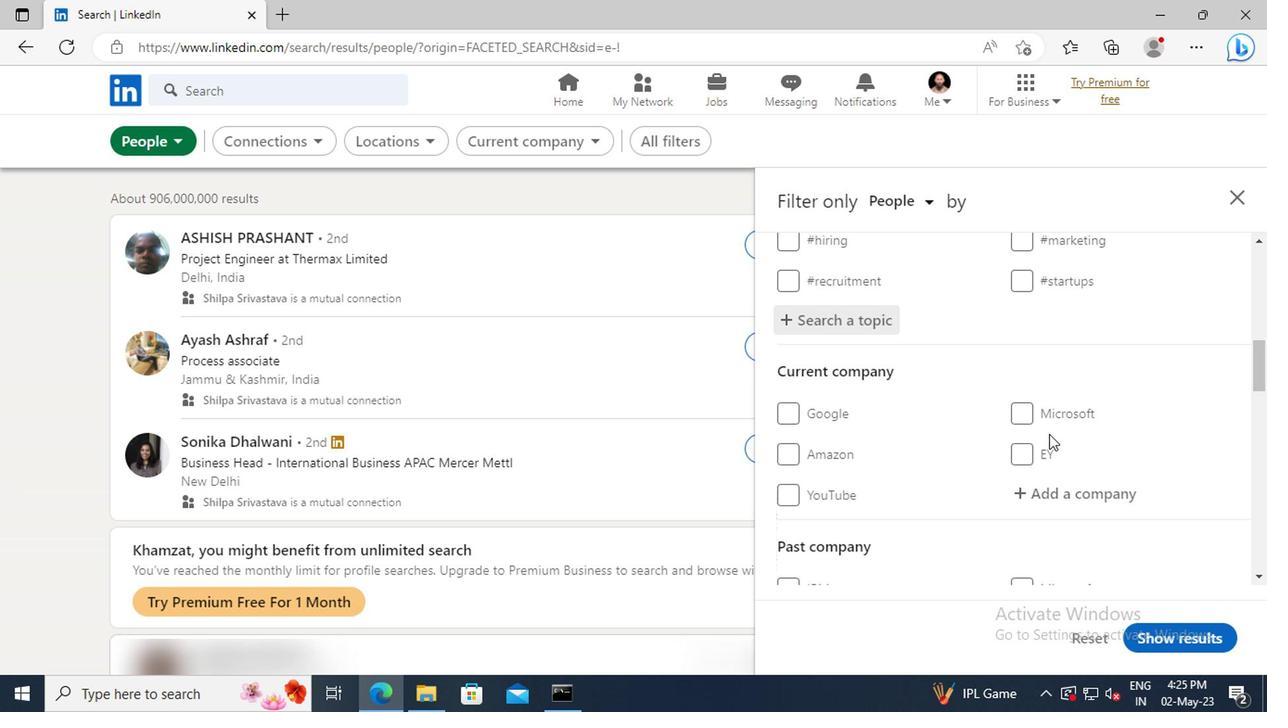 
Action: Mouse scrolled (866, 428) with delta (0, 0)
Screenshot: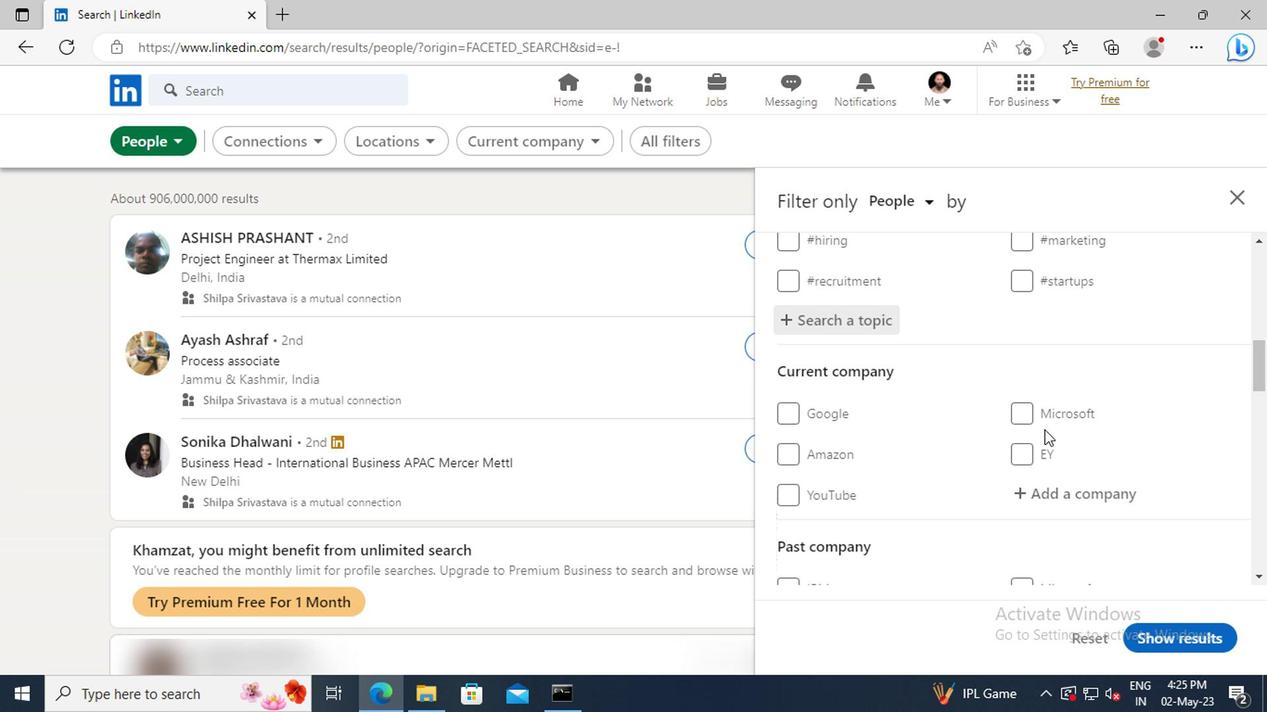 
Action: Mouse moved to (865, 421)
Screenshot: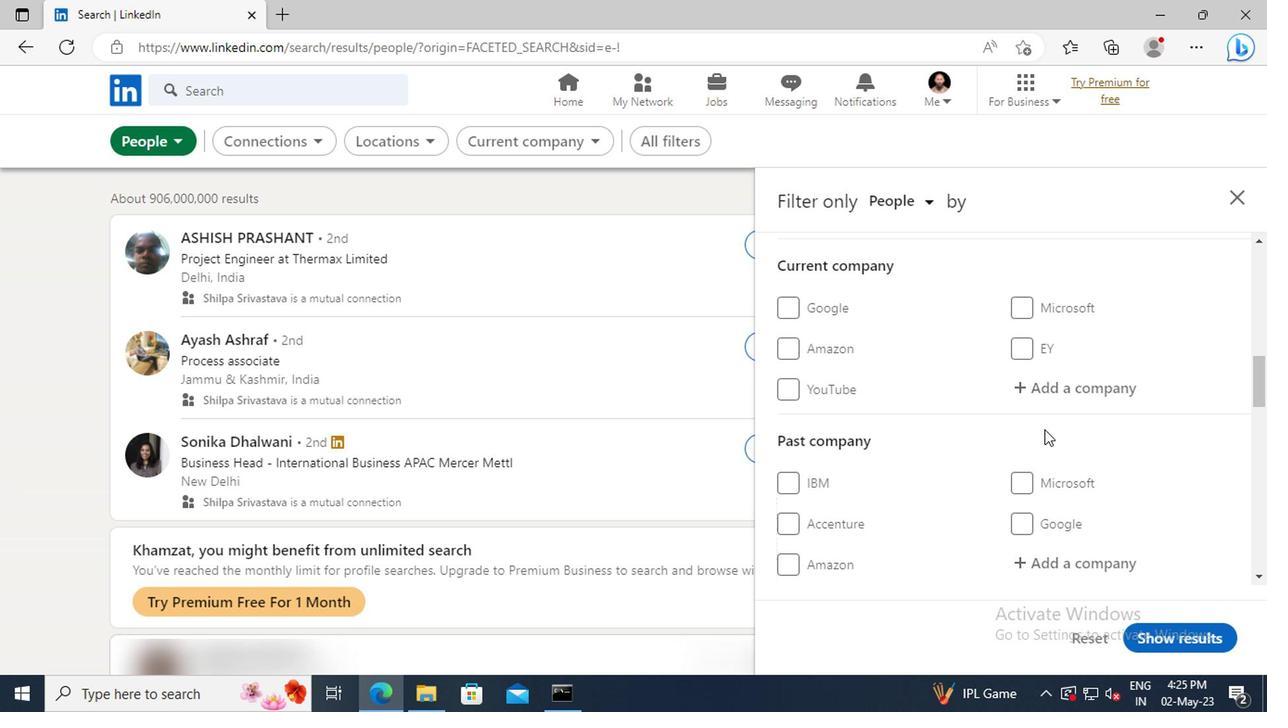 
Action: Mouse scrolled (865, 421) with delta (0, 0)
Screenshot: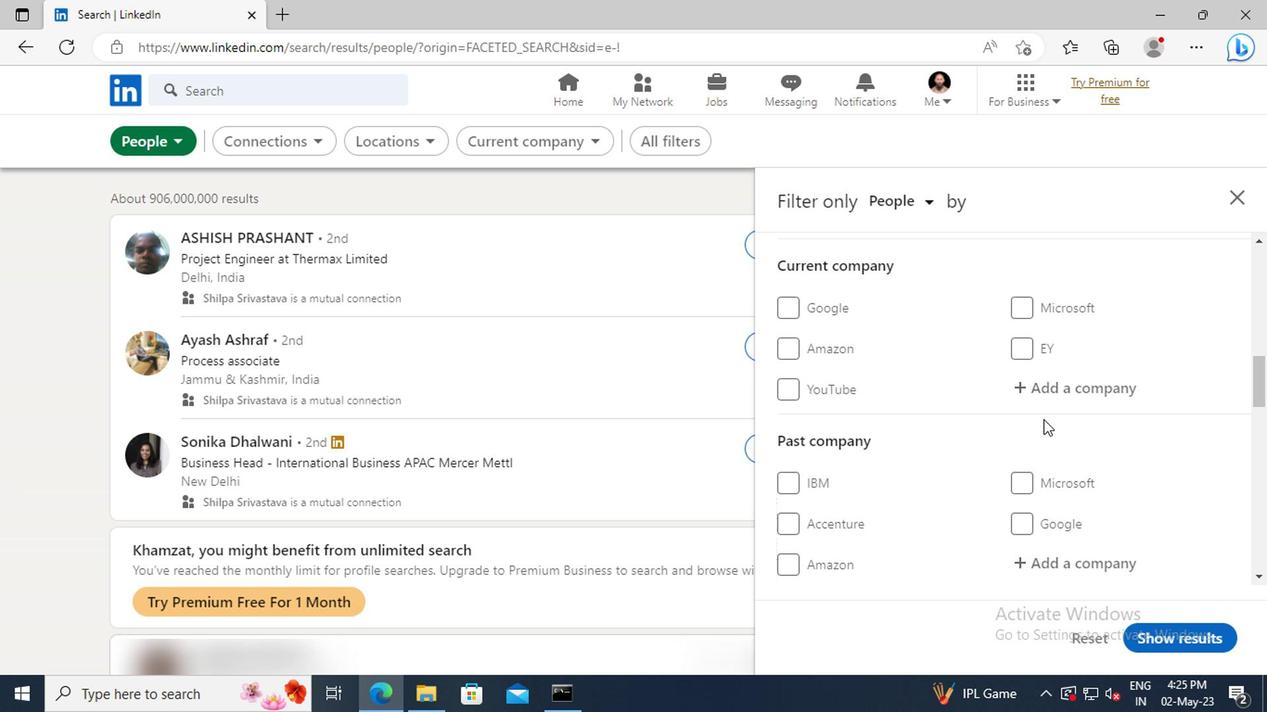 
Action: Mouse scrolled (865, 421) with delta (0, 0)
Screenshot: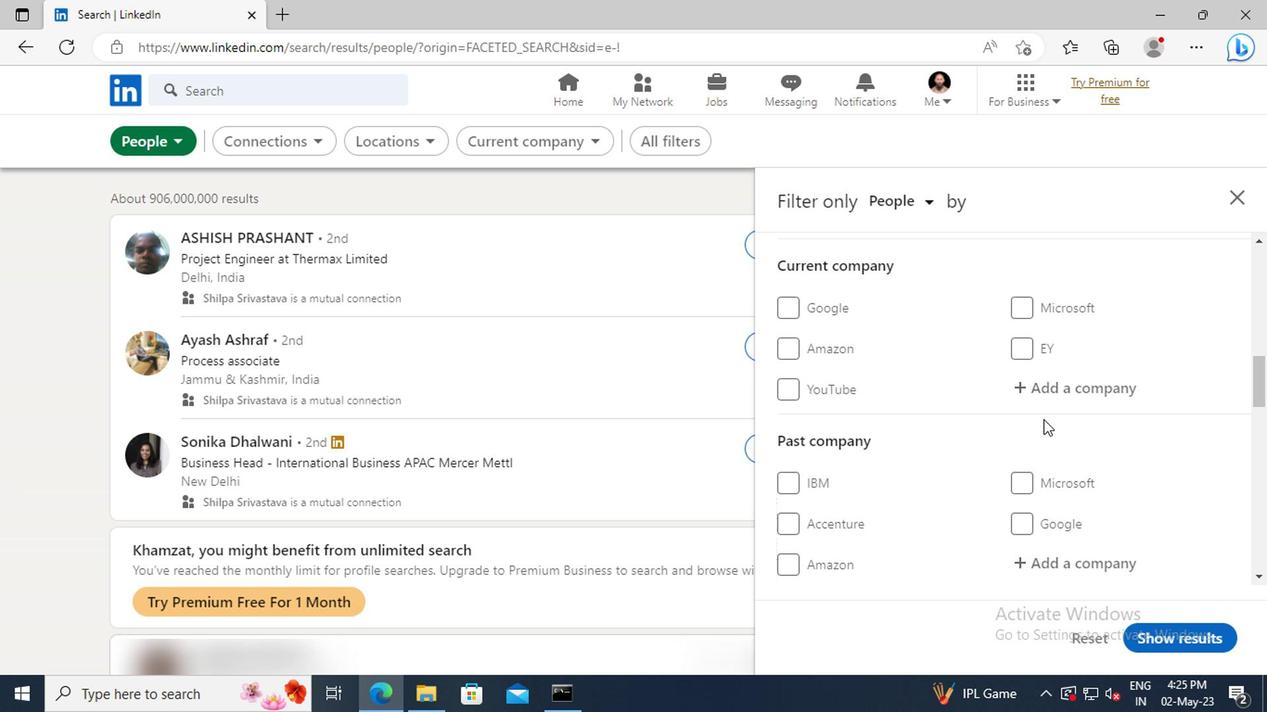 
Action: Mouse scrolled (865, 421) with delta (0, 0)
Screenshot: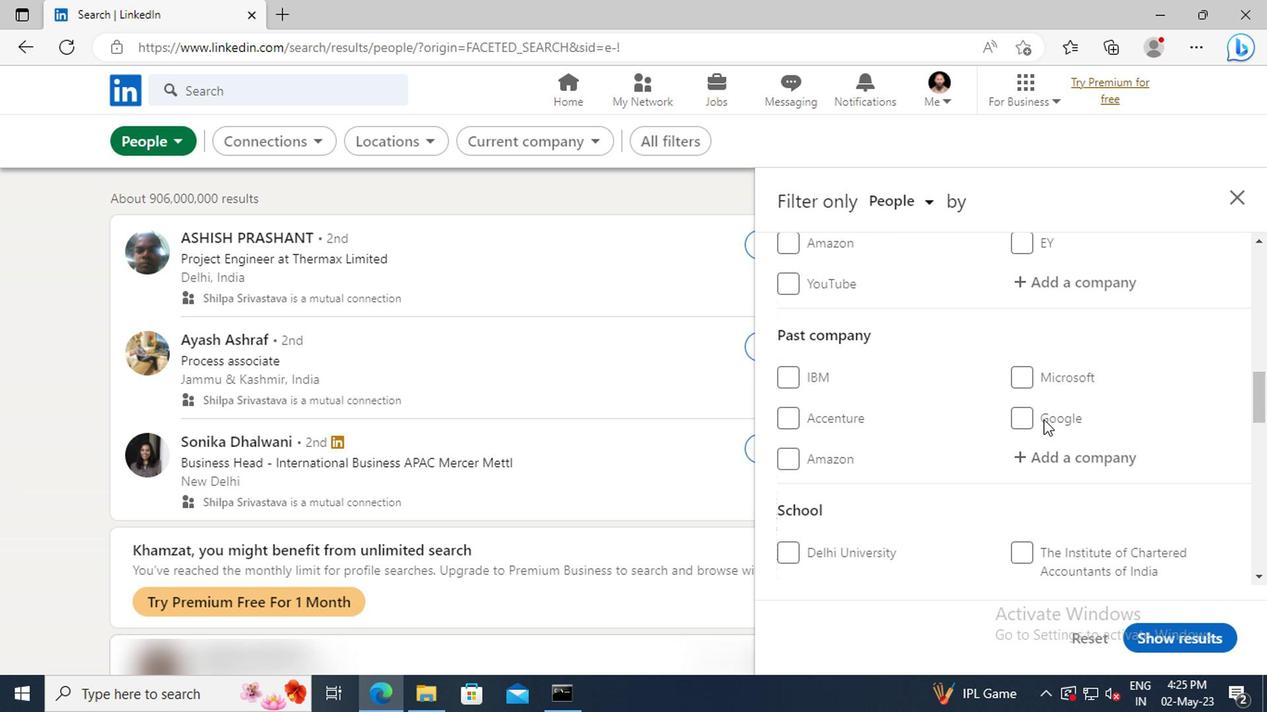 
Action: Mouse scrolled (865, 421) with delta (0, 0)
Screenshot: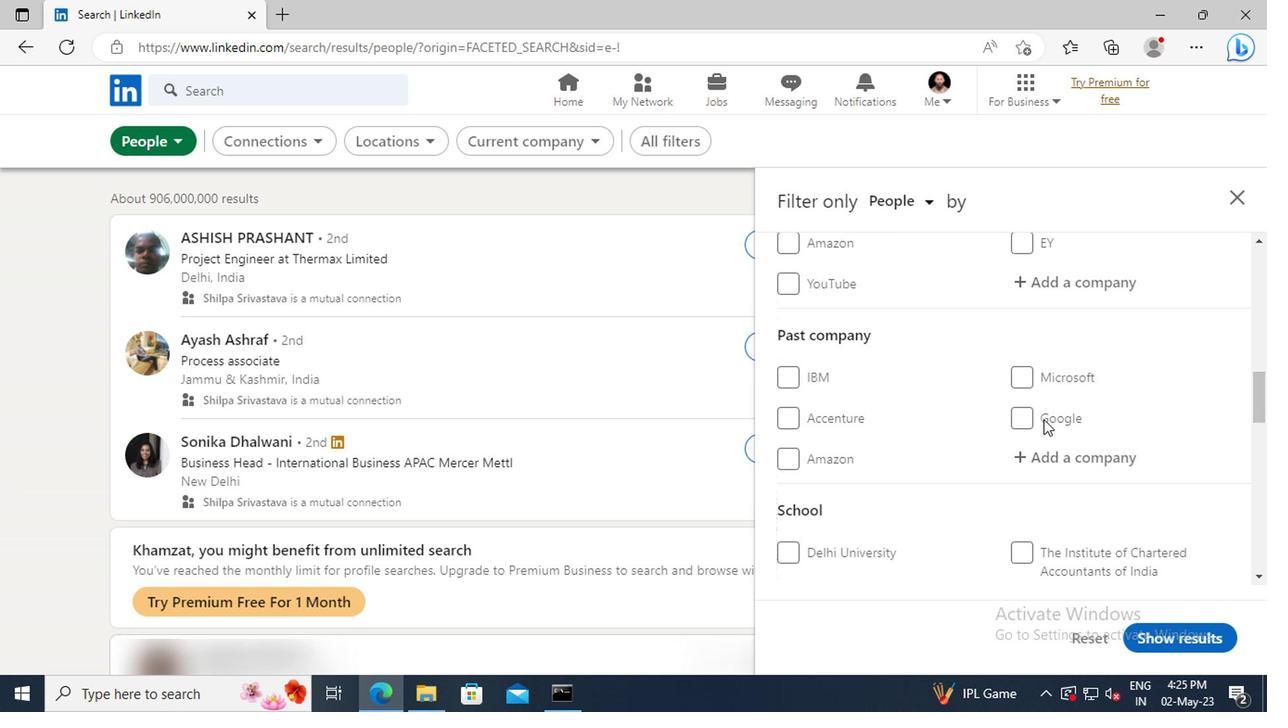 
Action: Mouse scrolled (865, 421) with delta (0, 0)
Screenshot: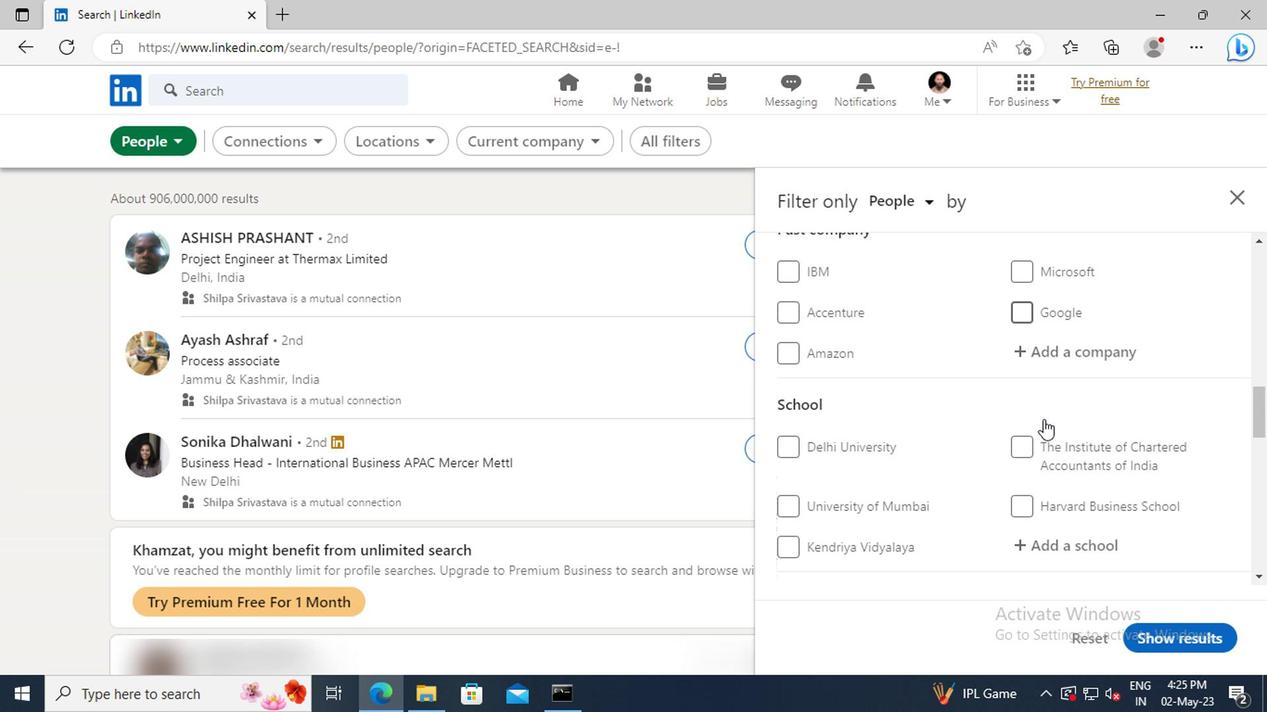 
Action: Mouse scrolled (865, 421) with delta (0, 0)
Screenshot: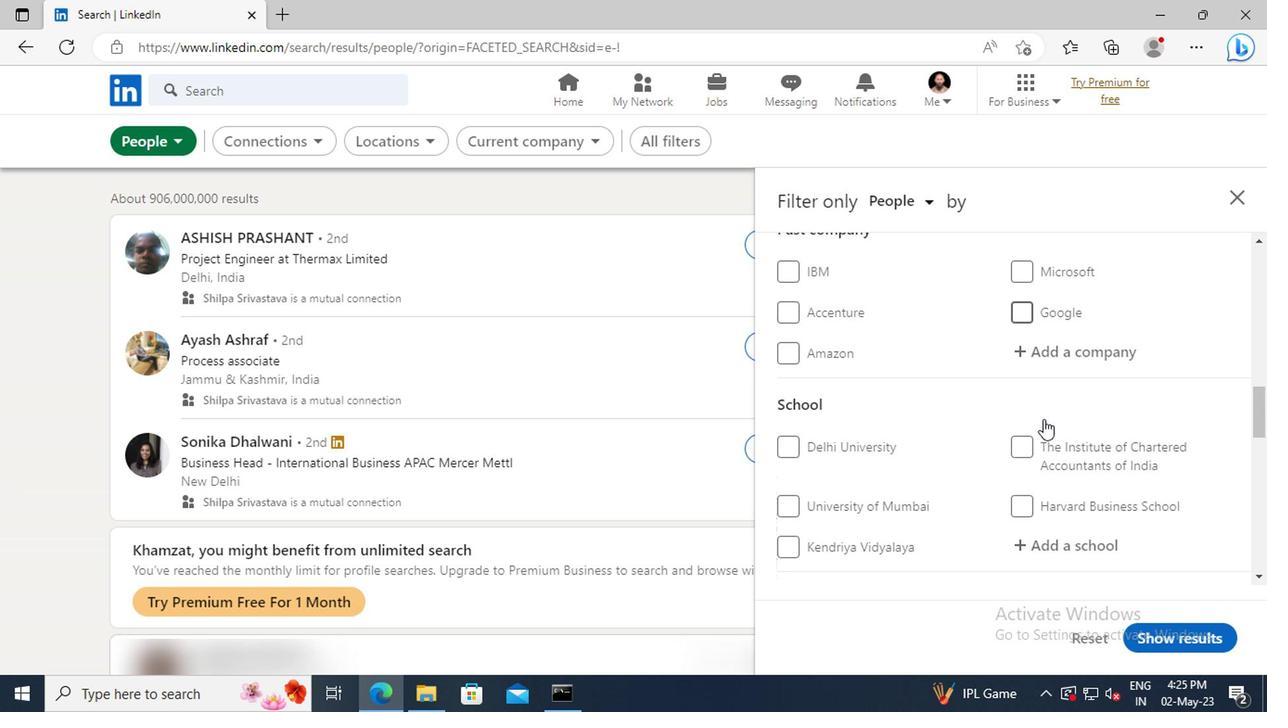 
Action: Mouse scrolled (865, 421) with delta (0, 0)
Screenshot: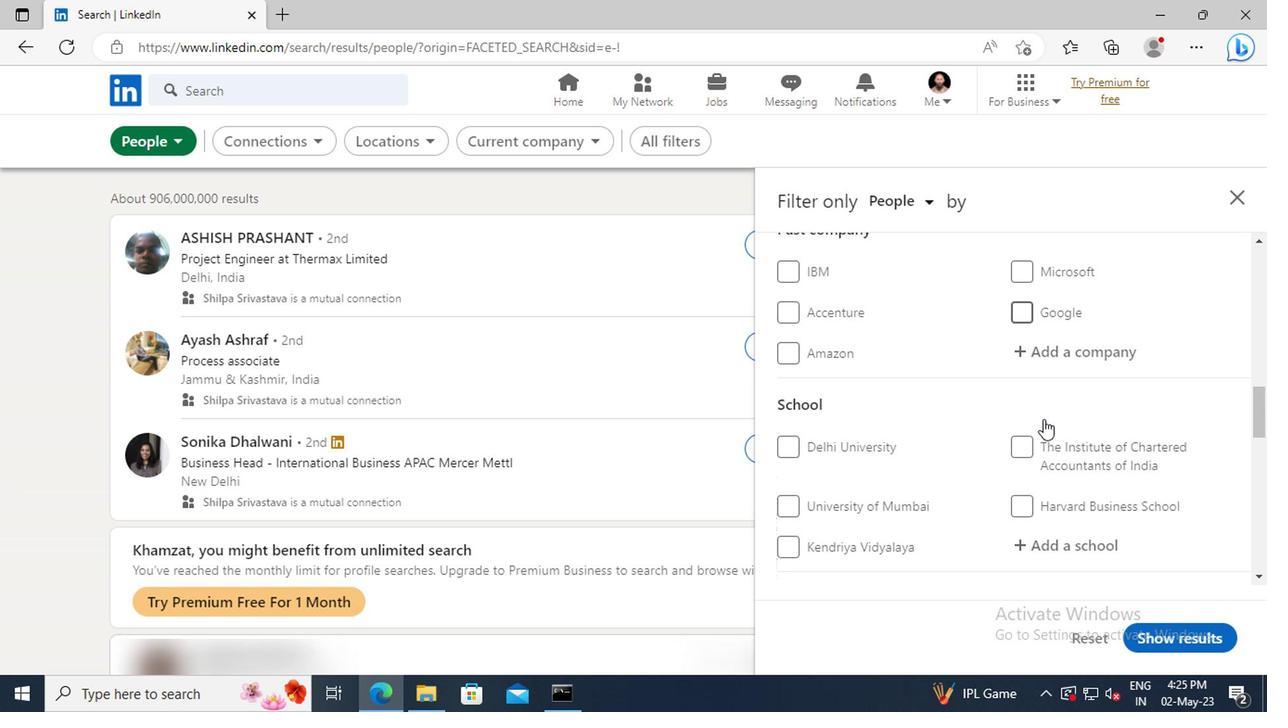 
Action: Mouse scrolled (865, 421) with delta (0, 0)
Screenshot: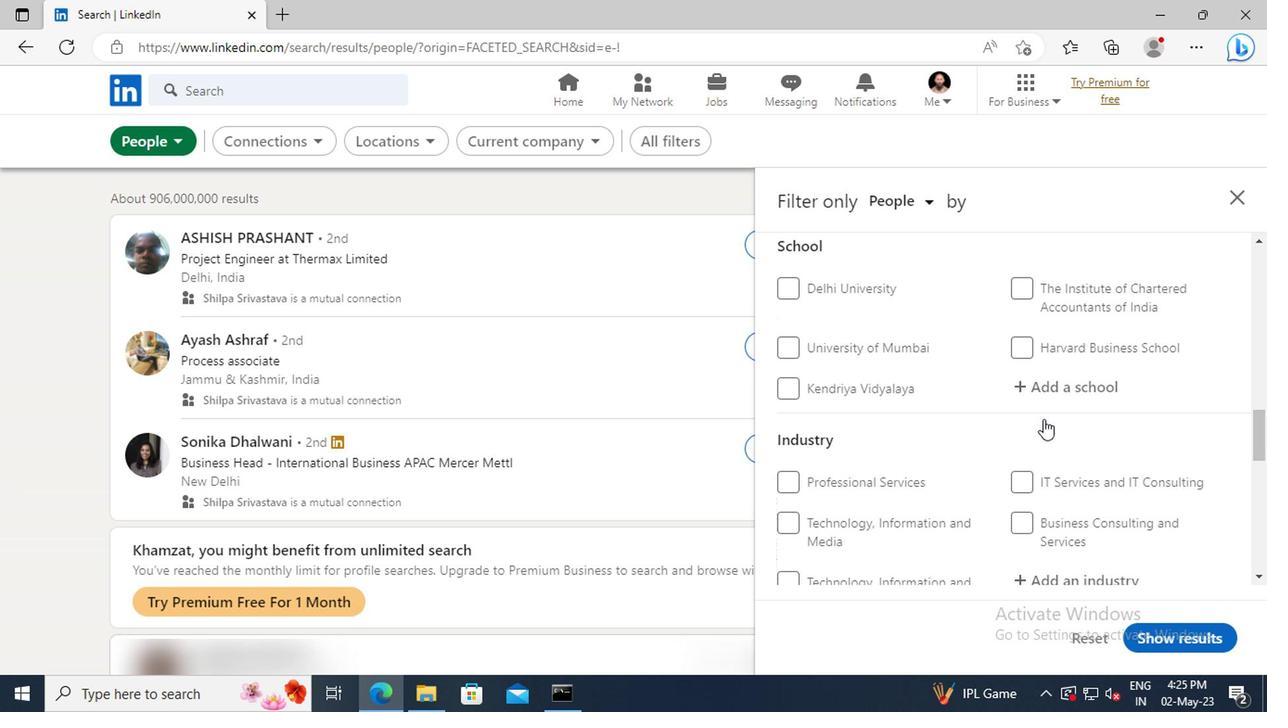 
Action: Mouse scrolled (865, 421) with delta (0, 0)
Screenshot: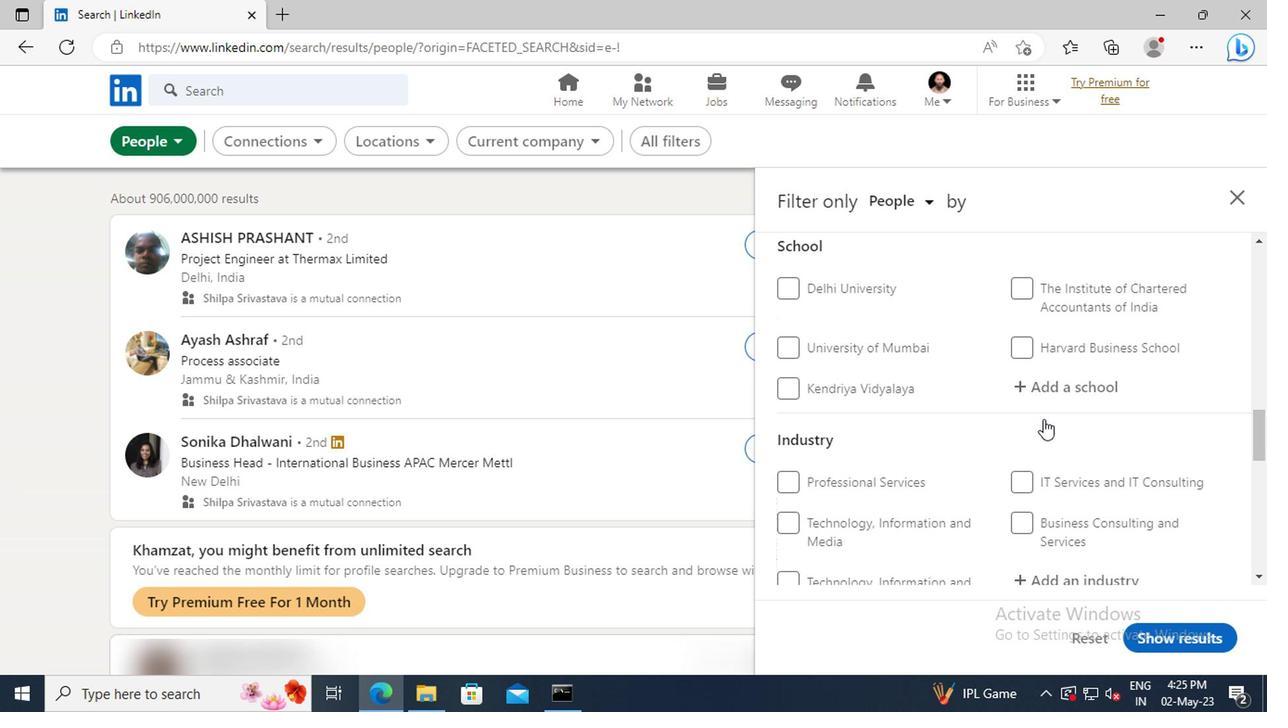 
Action: Mouse scrolled (865, 421) with delta (0, 0)
Screenshot: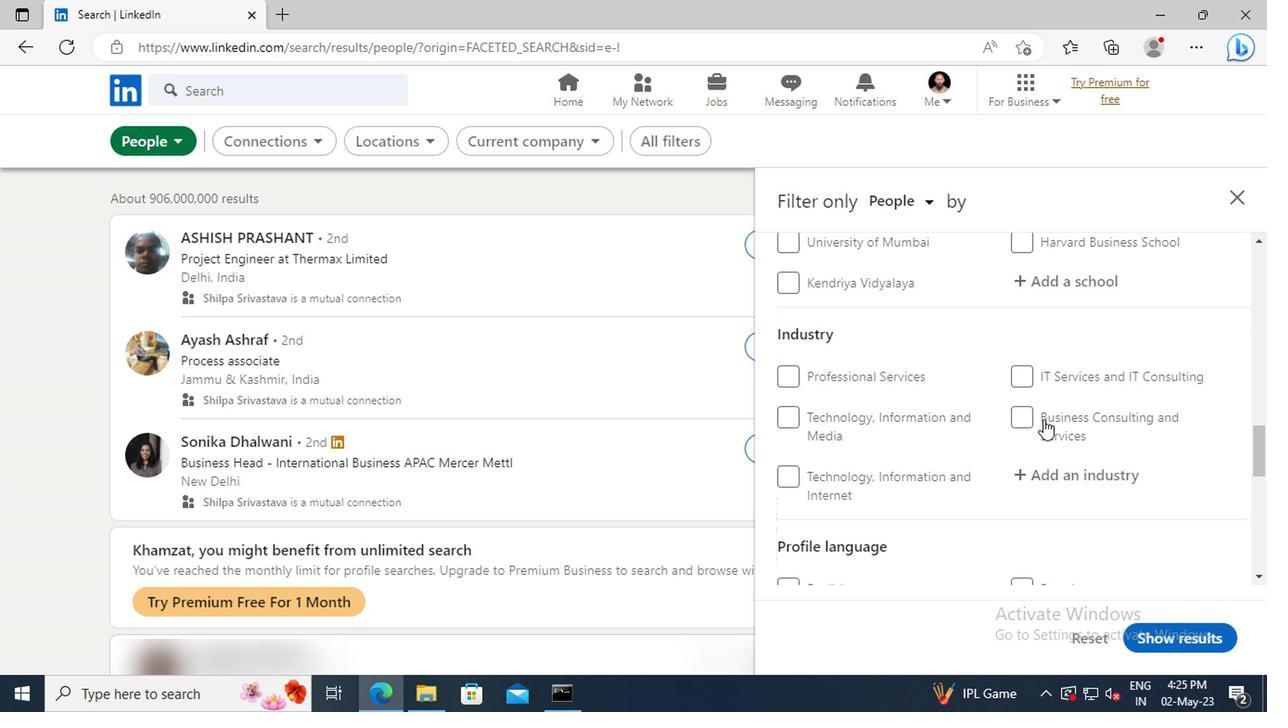 
Action: Mouse scrolled (865, 421) with delta (0, 0)
Screenshot: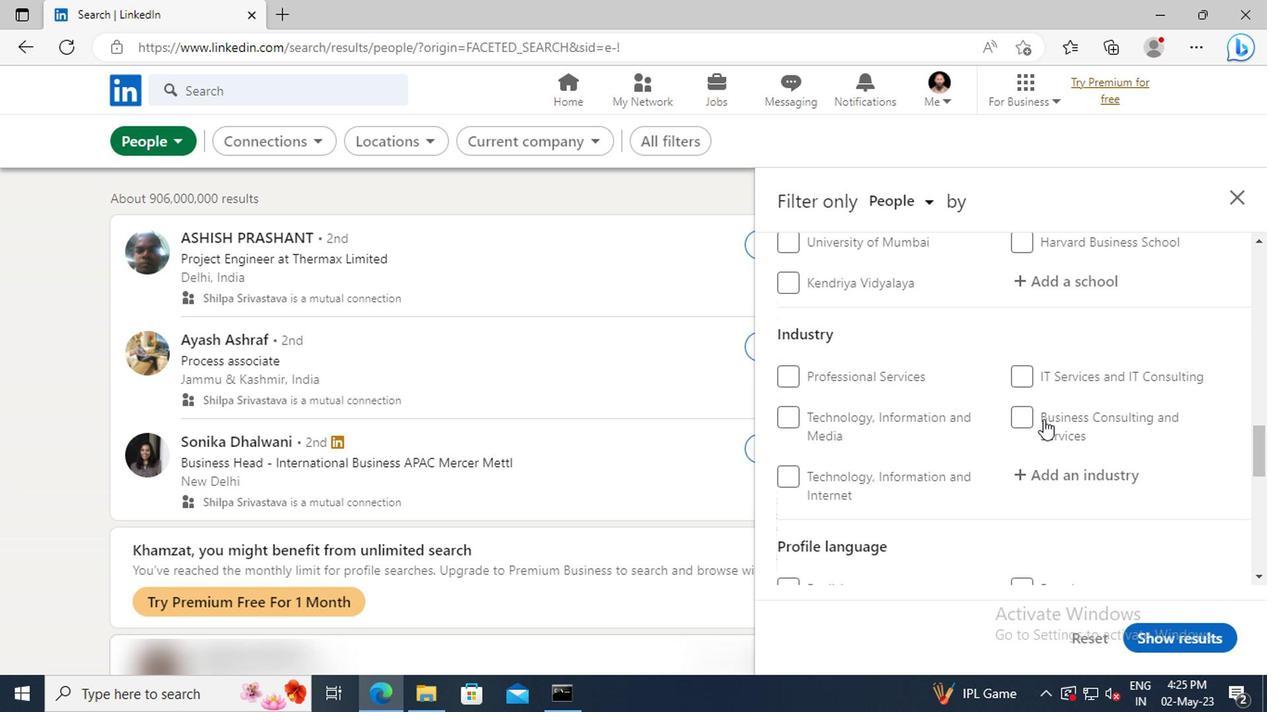 
Action: Mouse scrolled (865, 421) with delta (0, 0)
Screenshot: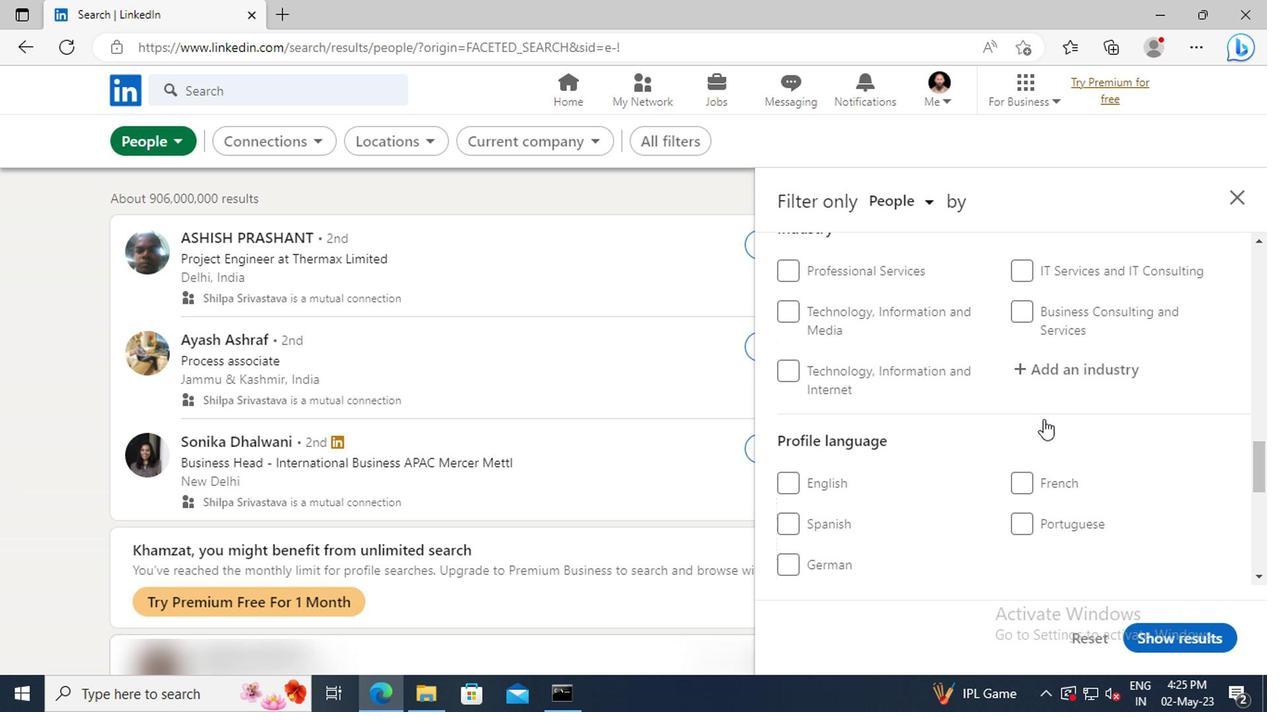 
Action: Mouse moved to (853, 458)
Screenshot: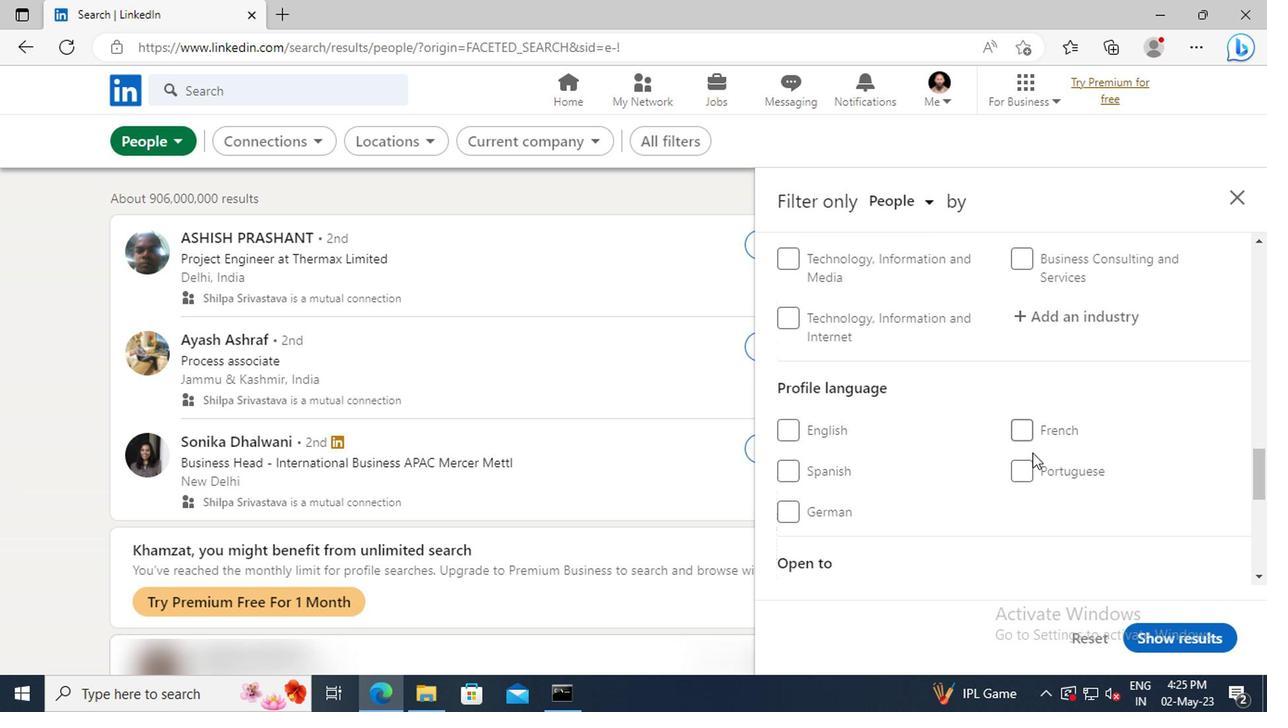 
Action: Mouse pressed left at (853, 458)
Screenshot: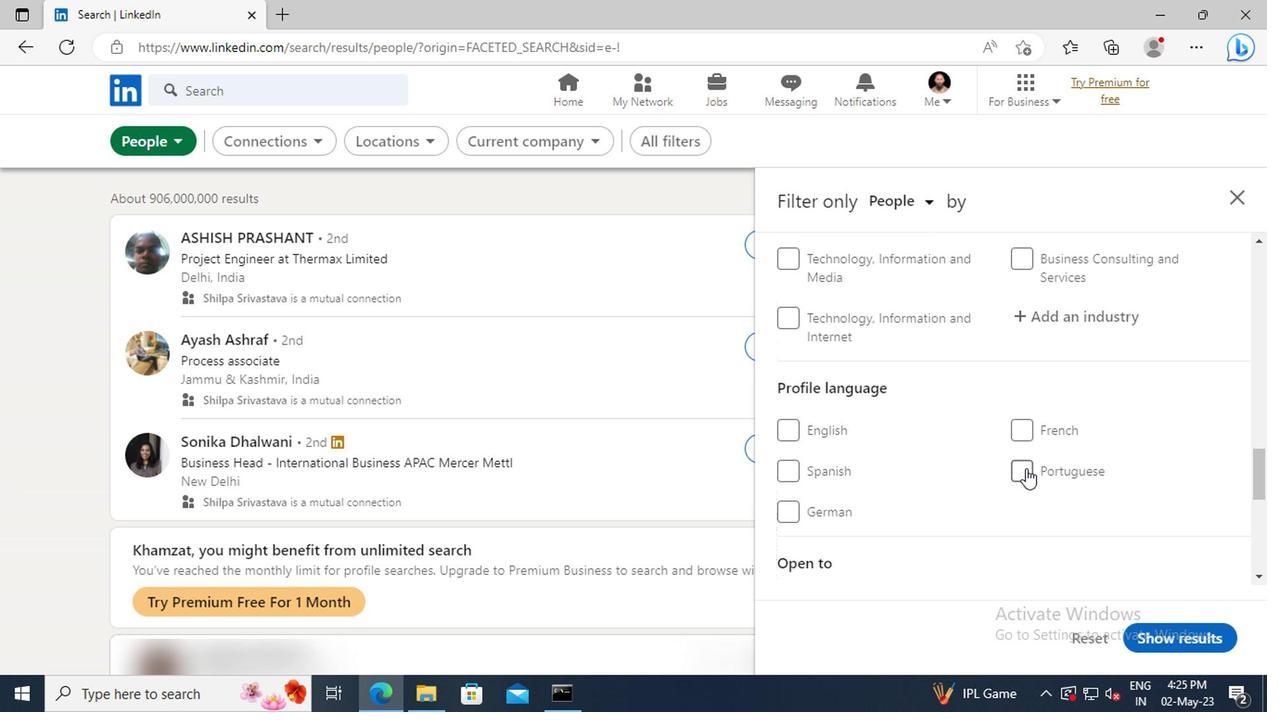 
Action: Mouse moved to (871, 436)
Screenshot: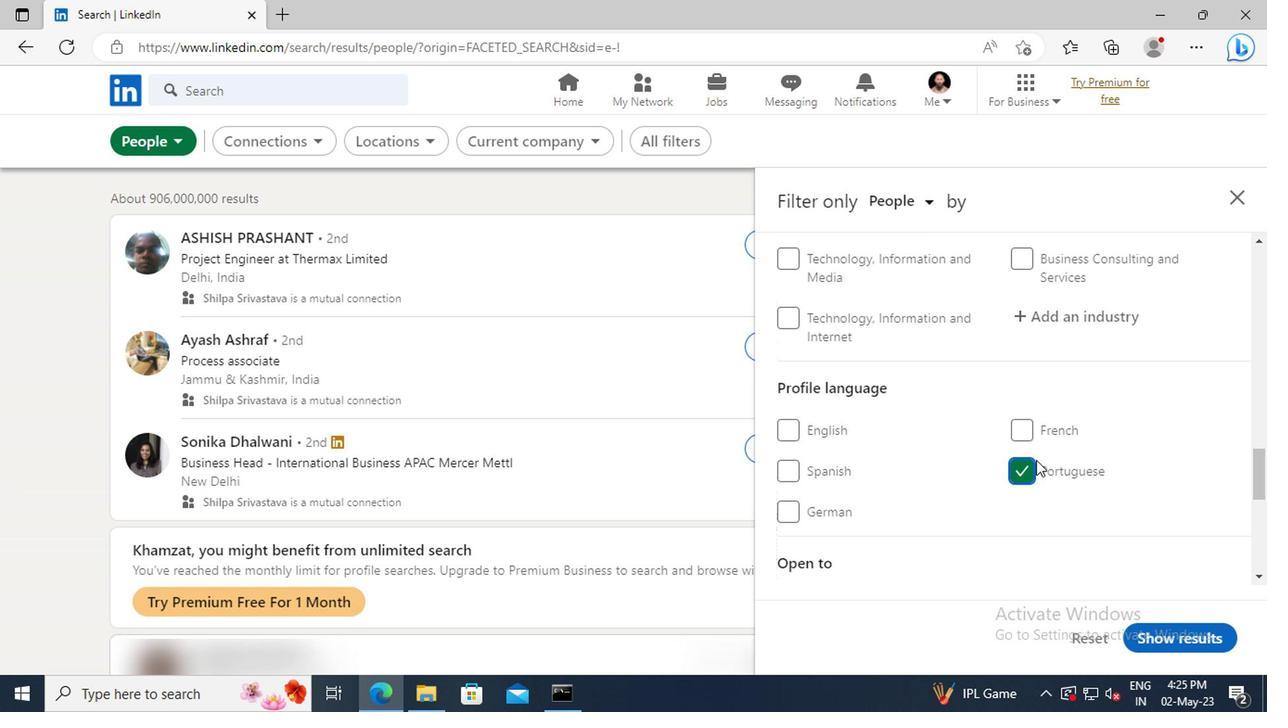 
Action: Mouse scrolled (871, 437) with delta (0, 0)
Screenshot: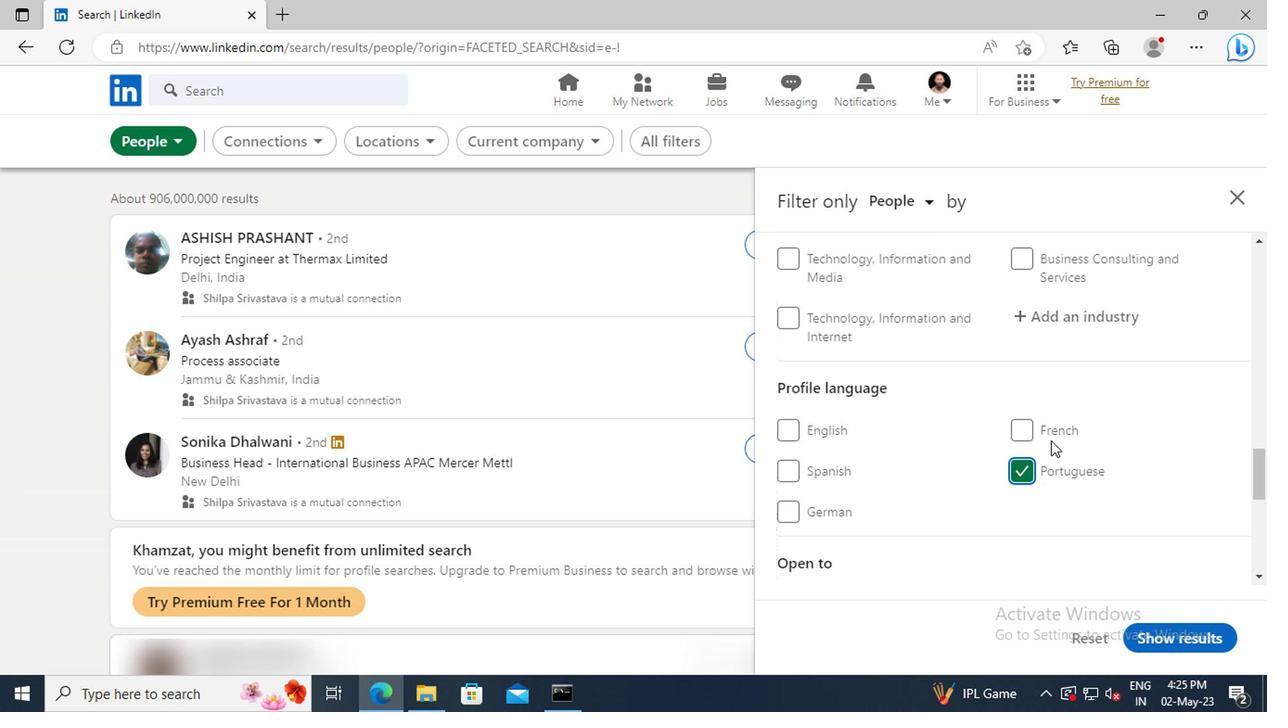 
Action: Mouse scrolled (871, 437) with delta (0, 0)
Screenshot: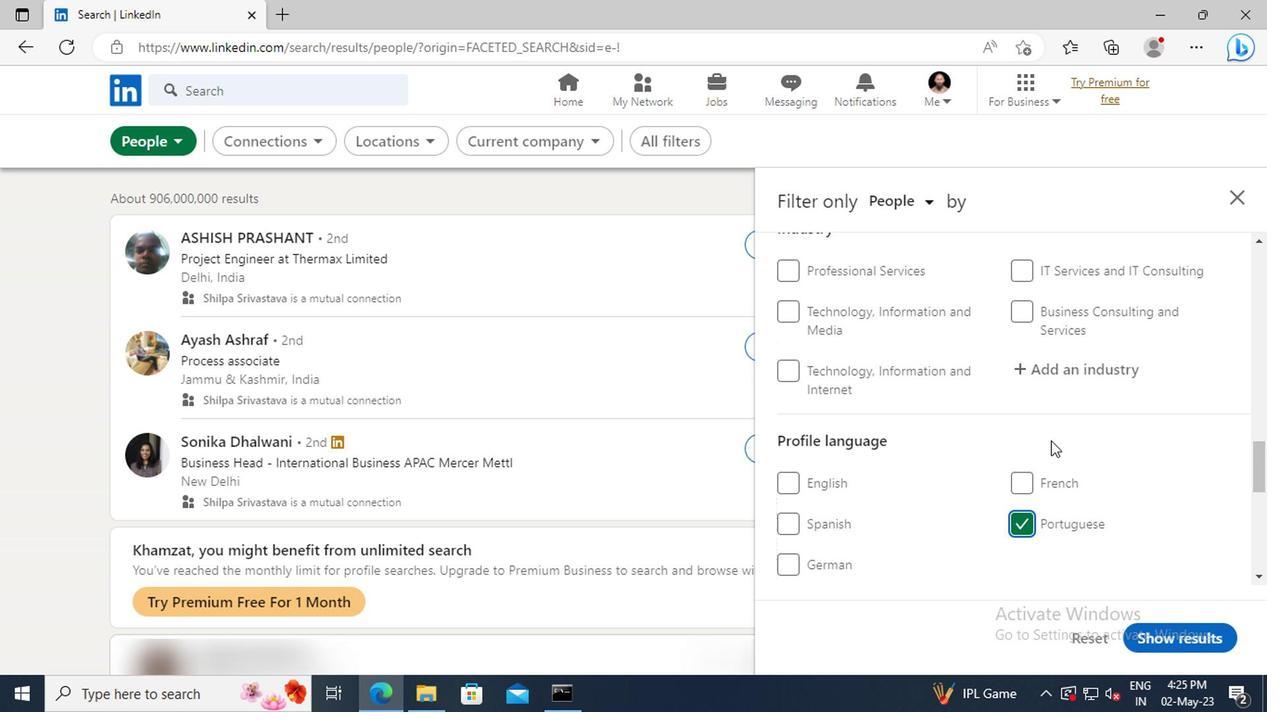 
Action: Mouse scrolled (871, 437) with delta (0, 0)
Screenshot: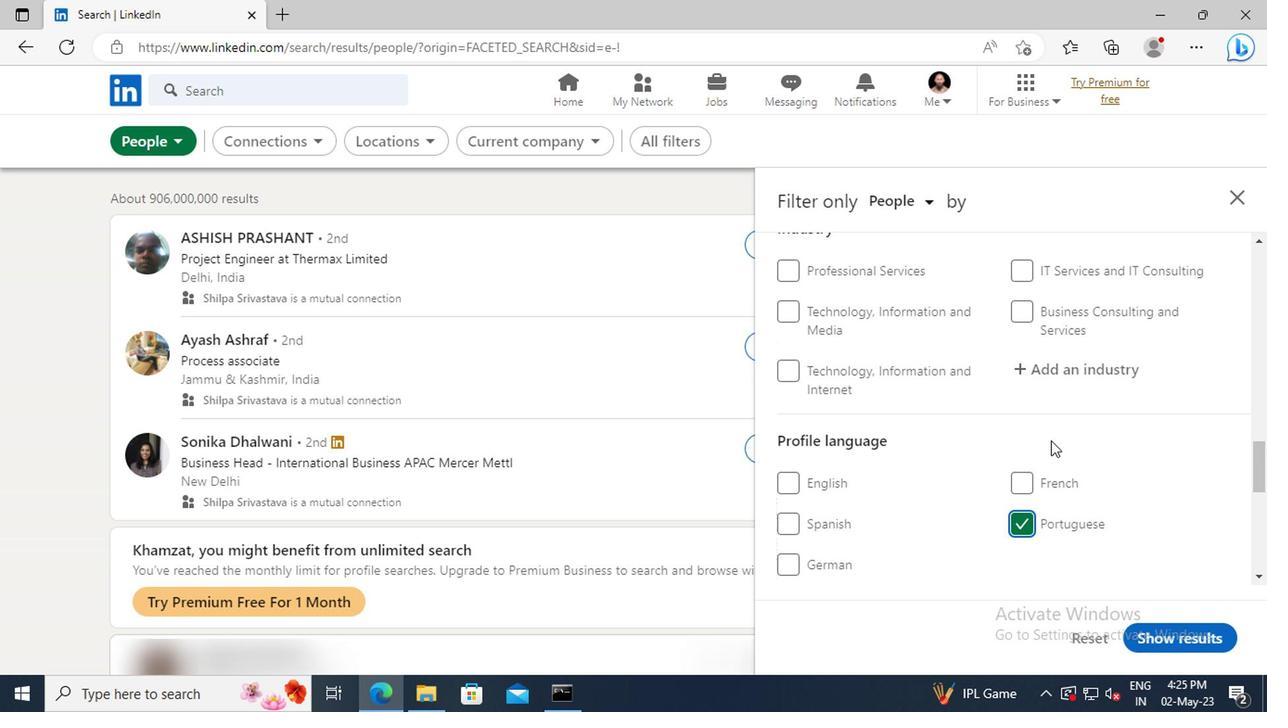 
Action: Mouse scrolled (871, 437) with delta (0, 0)
Screenshot: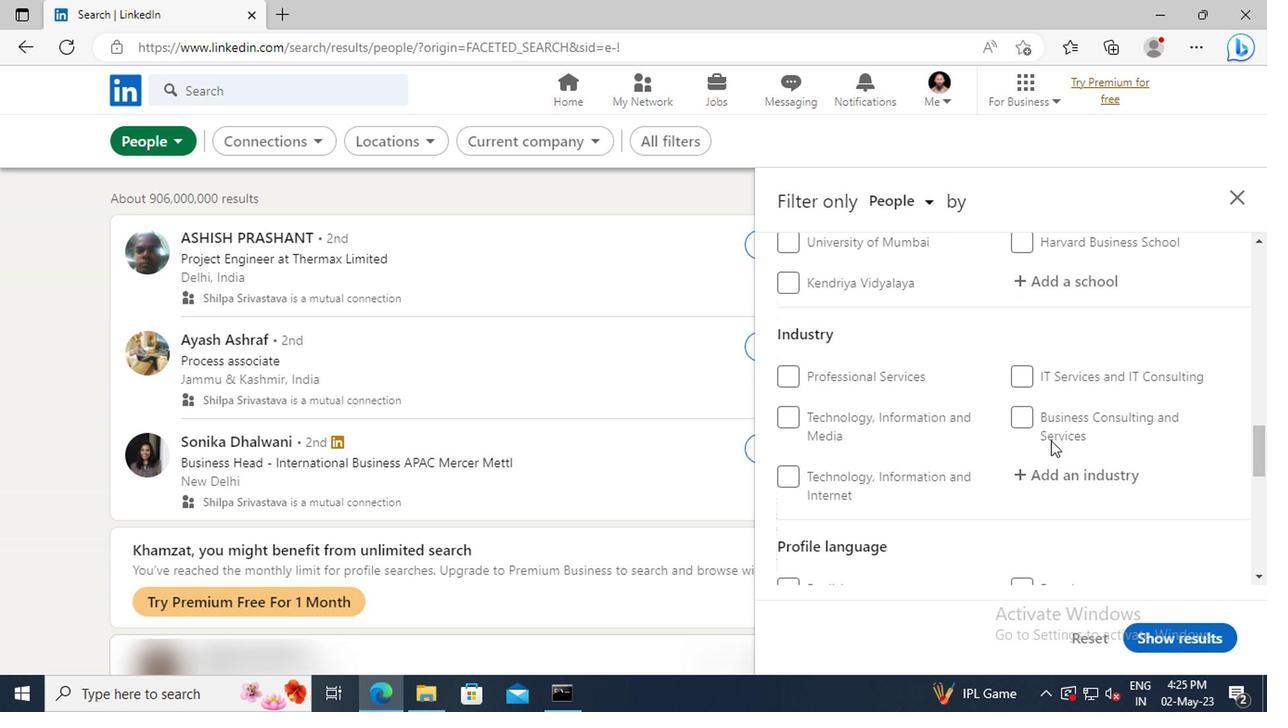 
Action: Mouse scrolled (871, 437) with delta (0, 0)
Screenshot: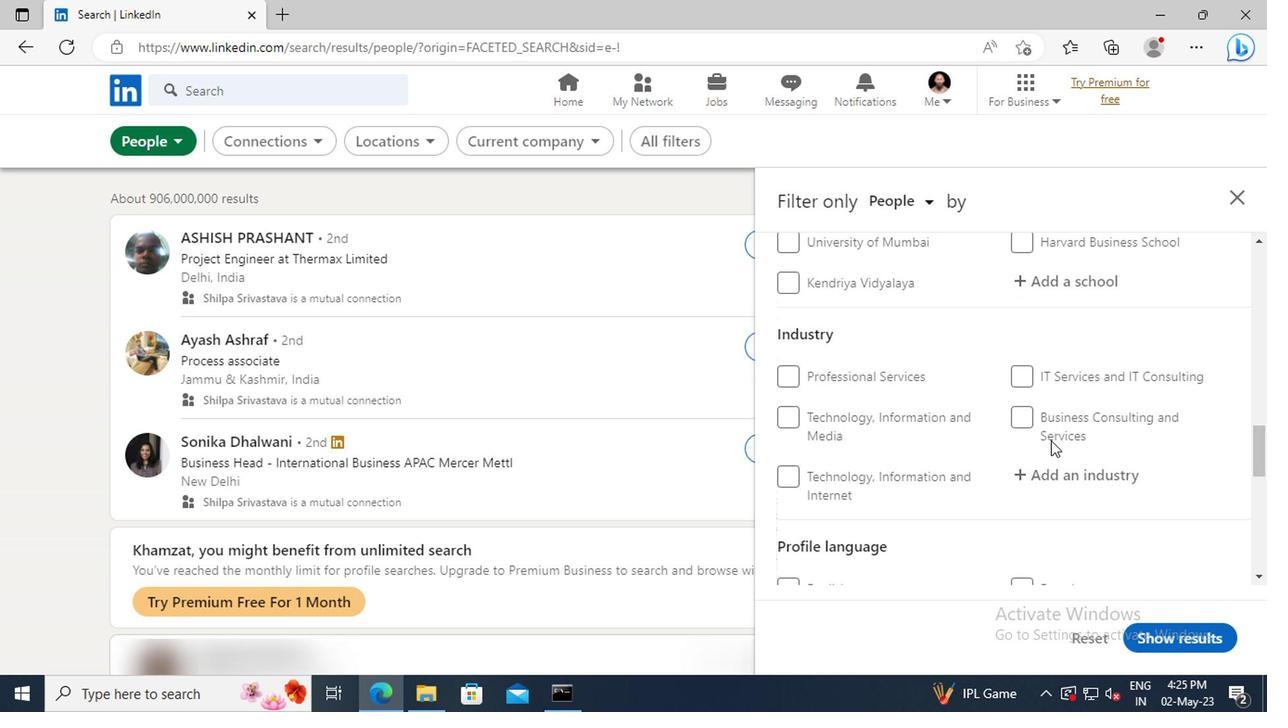 
Action: Mouse scrolled (871, 437) with delta (0, 0)
Screenshot: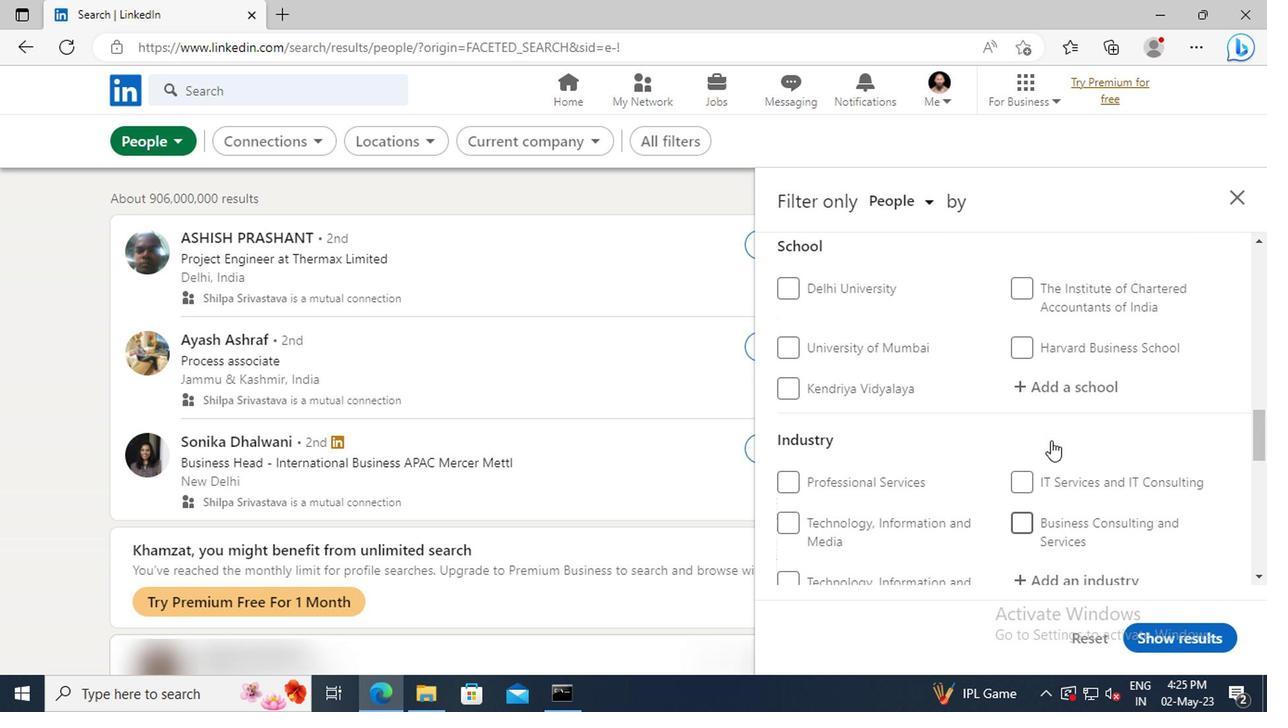 
Action: Mouse scrolled (871, 437) with delta (0, 0)
Screenshot: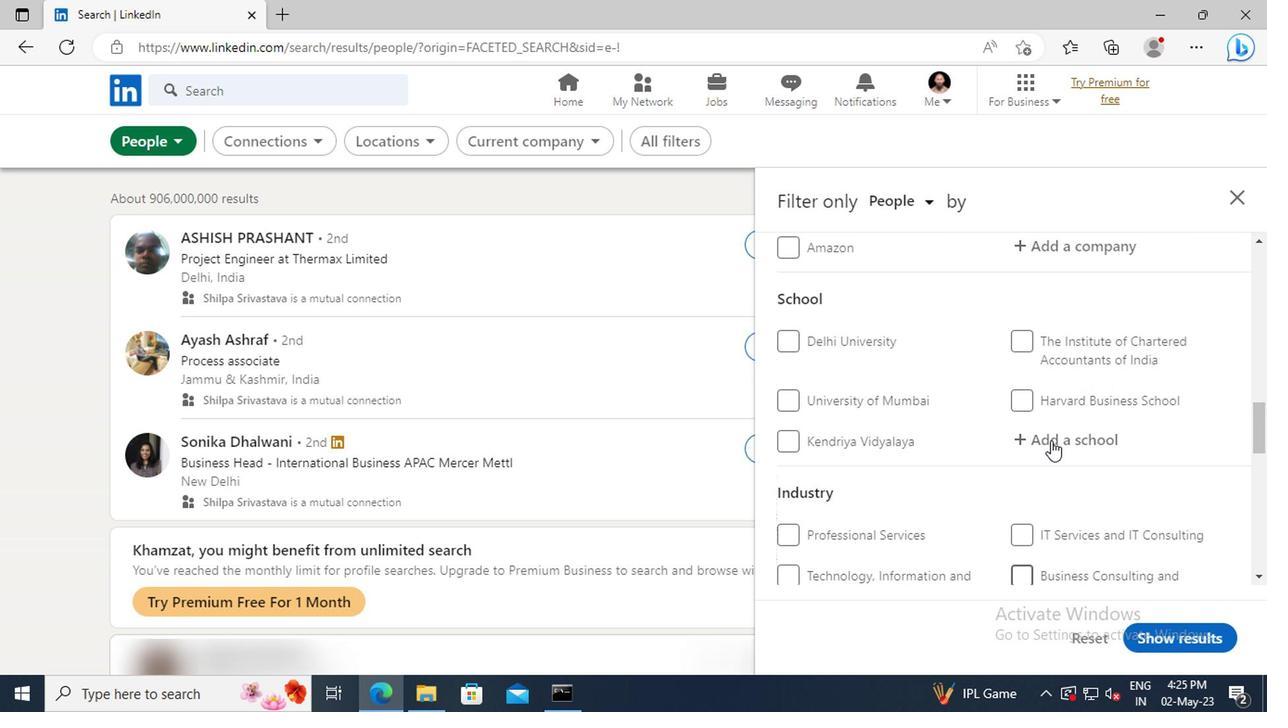 
Action: Mouse scrolled (871, 437) with delta (0, 0)
Screenshot: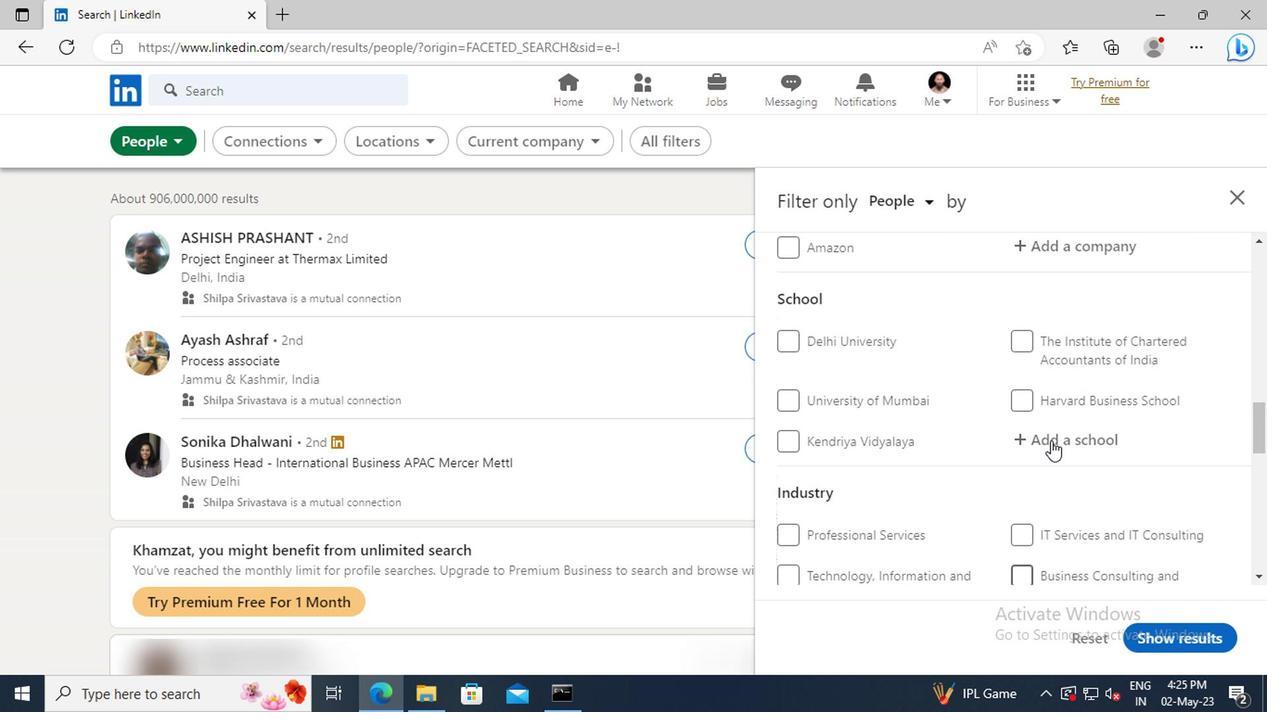 
Action: Mouse scrolled (871, 437) with delta (0, 0)
Screenshot: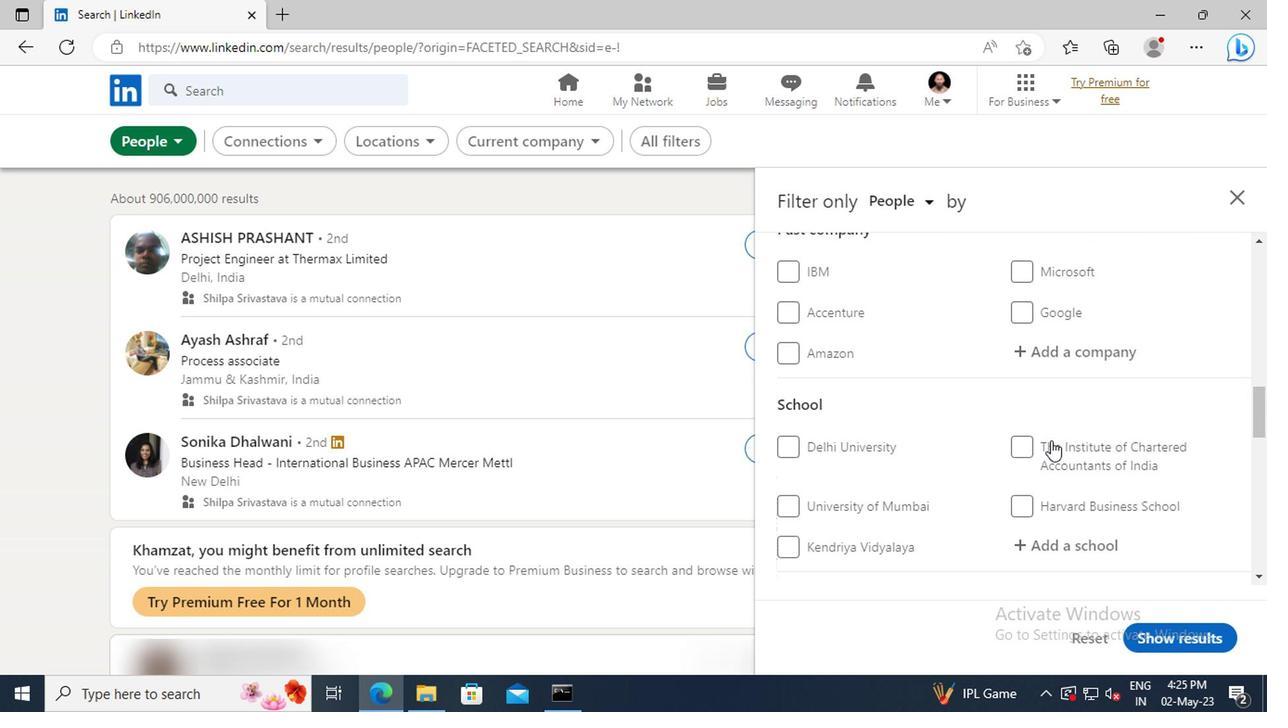 
Action: Mouse scrolled (871, 437) with delta (0, 0)
Screenshot: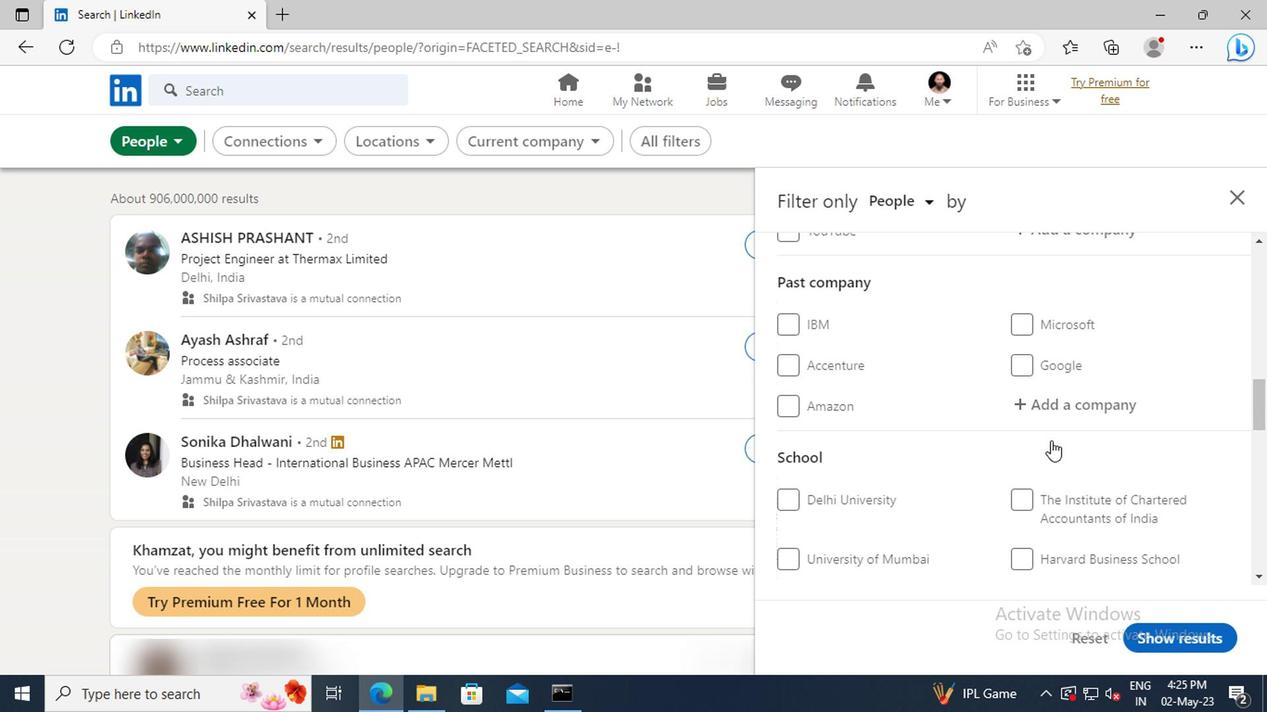 
Action: Mouse scrolled (871, 437) with delta (0, 0)
Screenshot: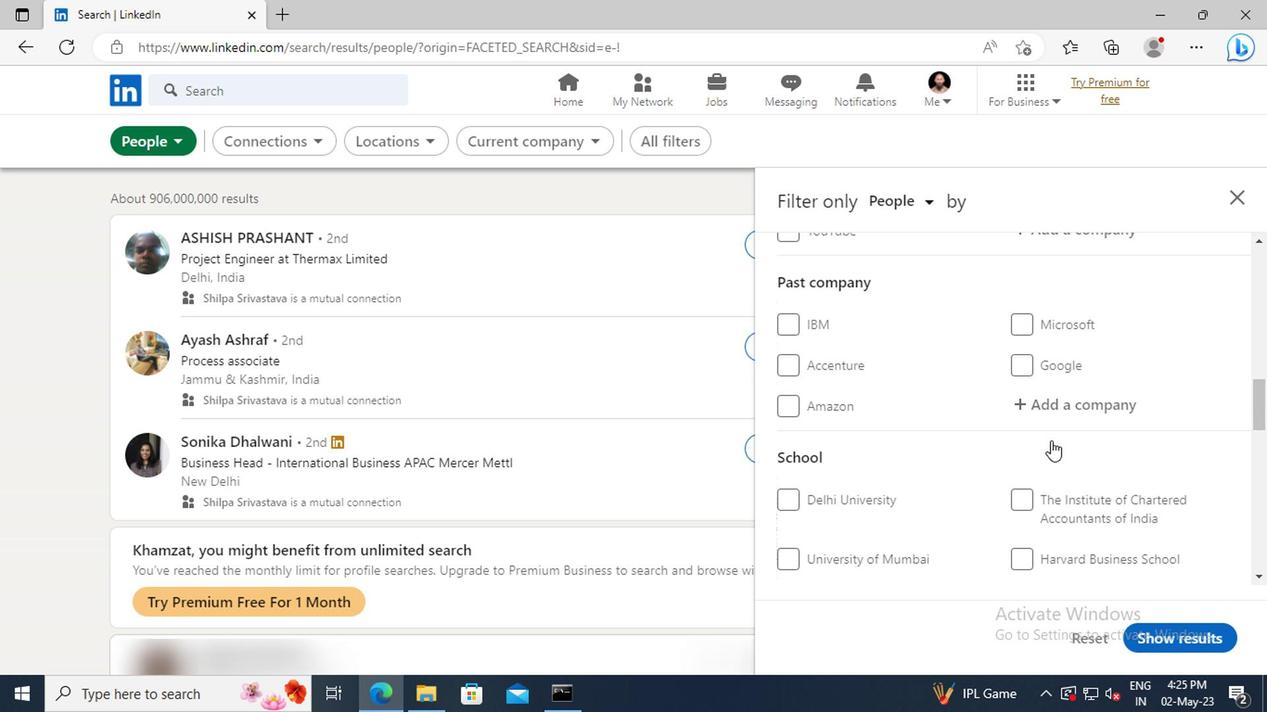 
Action: Mouse scrolled (871, 437) with delta (0, 0)
Screenshot: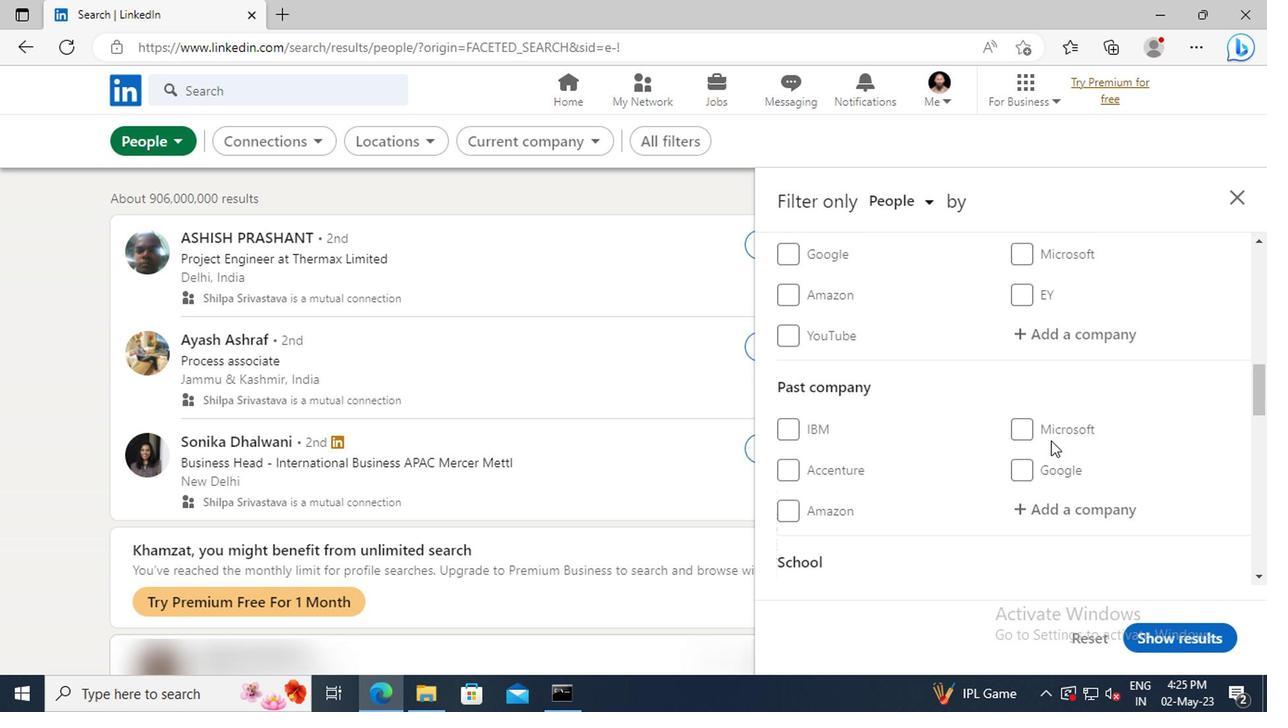 
Action: Mouse moved to (864, 403)
Screenshot: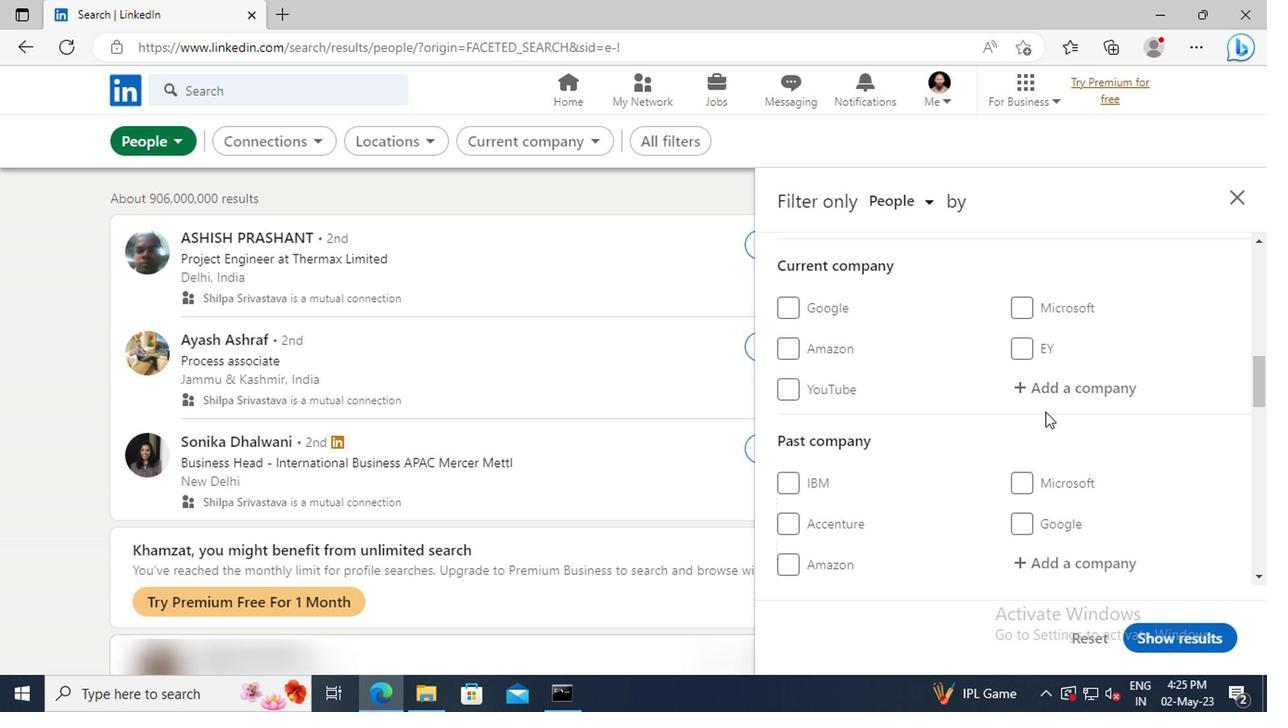 
Action: Mouse pressed left at (864, 403)
Screenshot: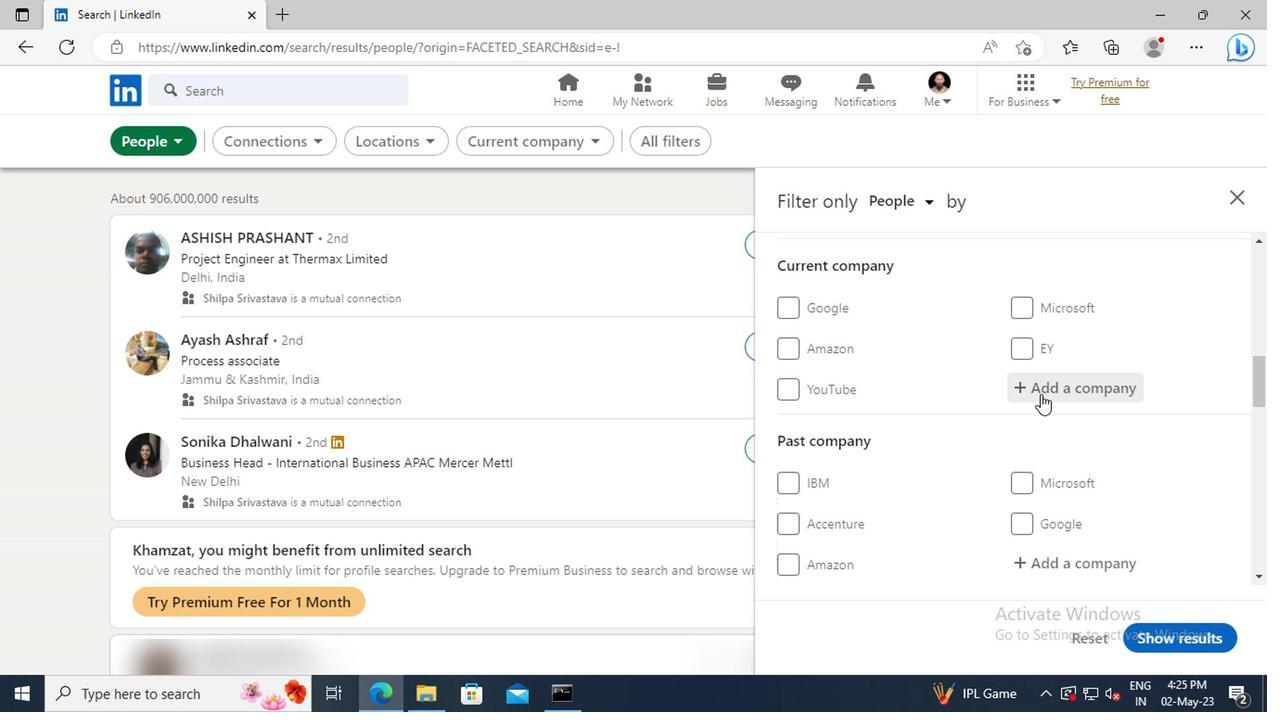
Action: Mouse moved to (859, 400)
Screenshot: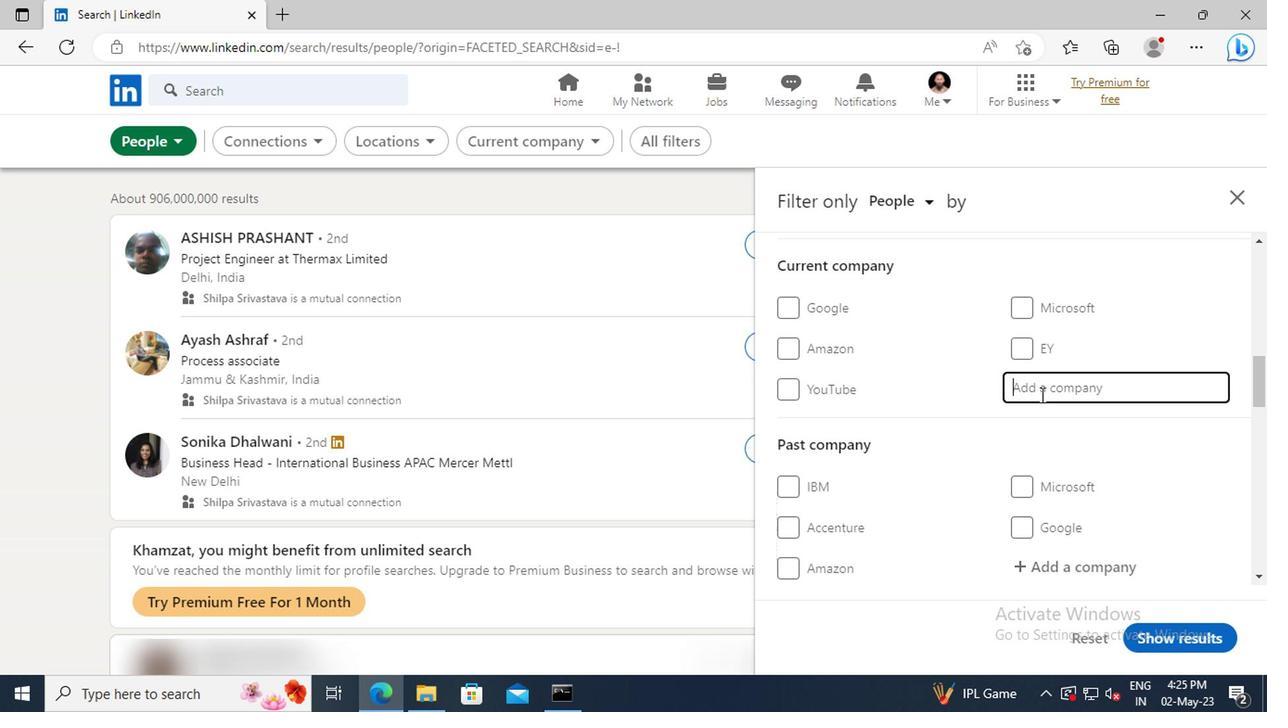 
Action: Key pressed <Key.shift>FULLERTON<Key.space>
Screenshot: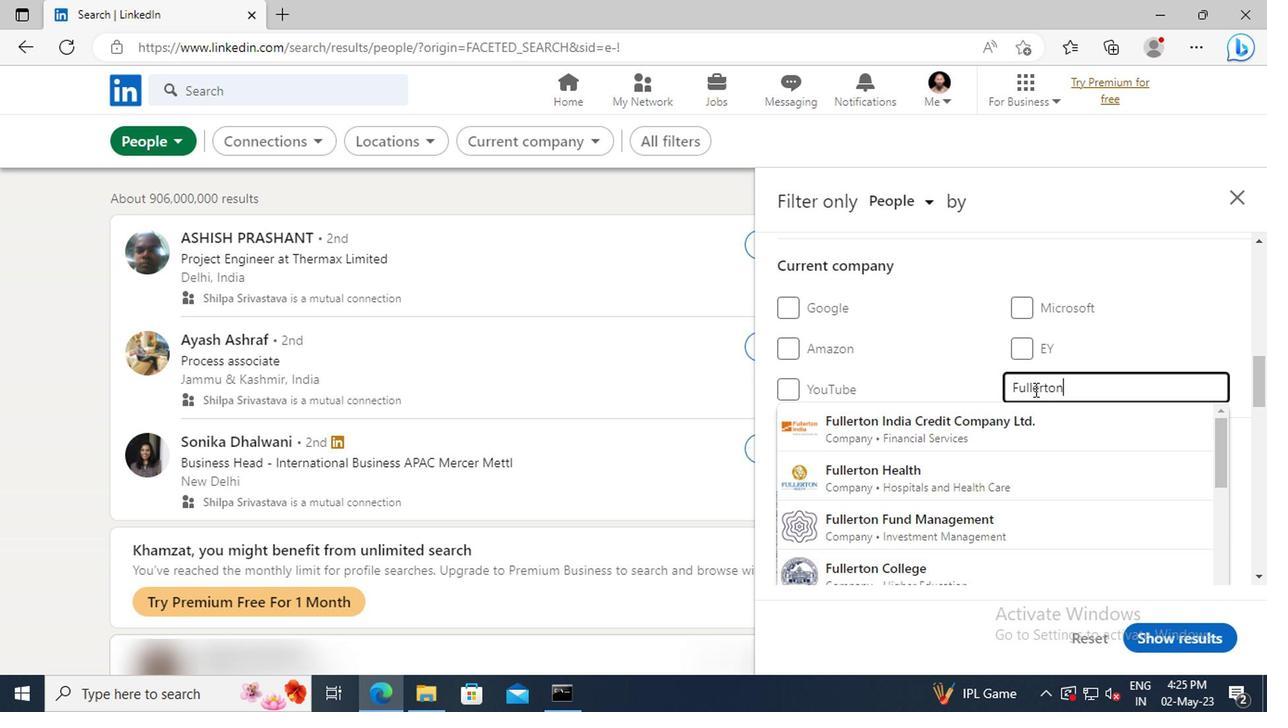 
Action: Mouse moved to (858, 418)
Screenshot: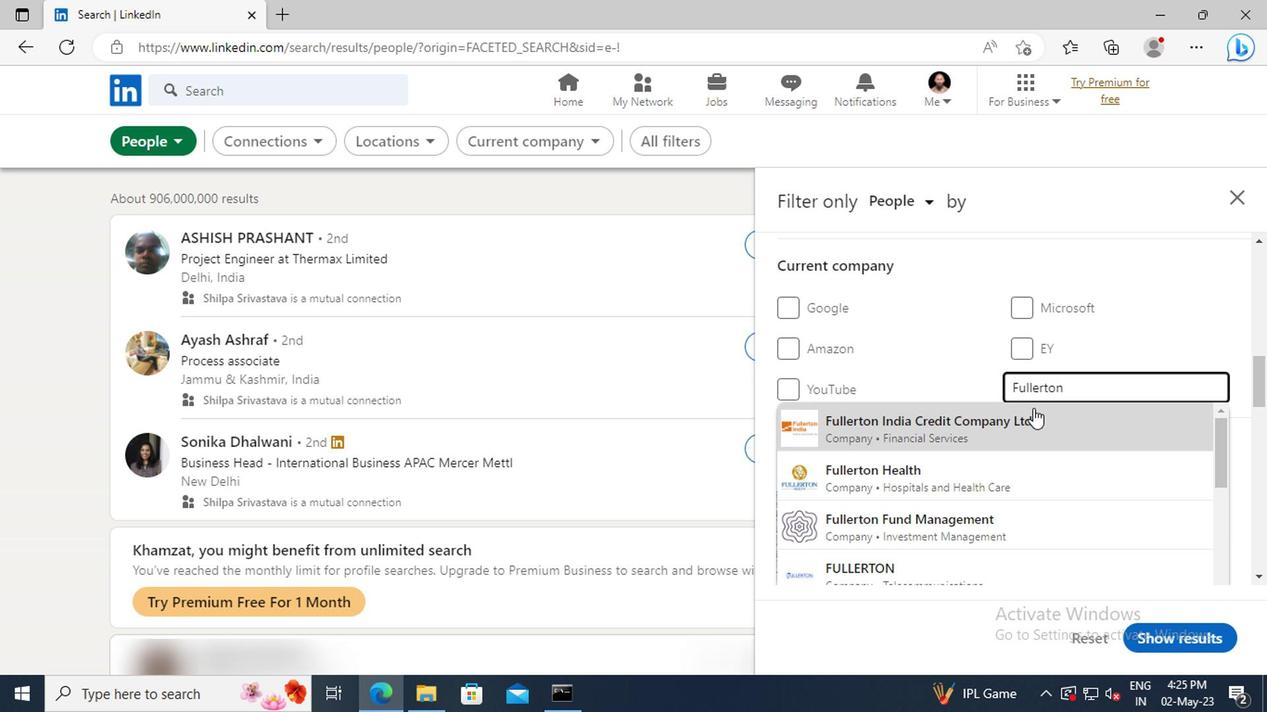 
Action: Mouse pressed left at (858, 418)
Screenshot: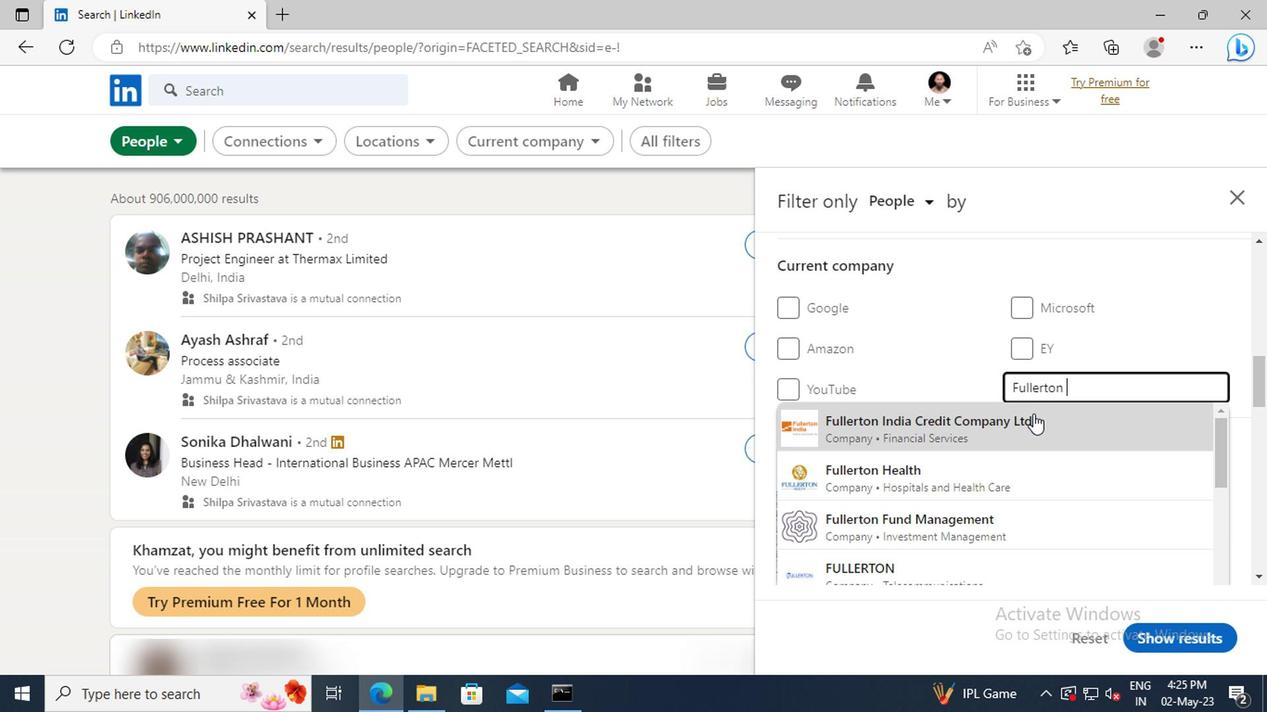 
Action: Mouse scrolled (858, 417) with delta (0, 0)
Screenshot: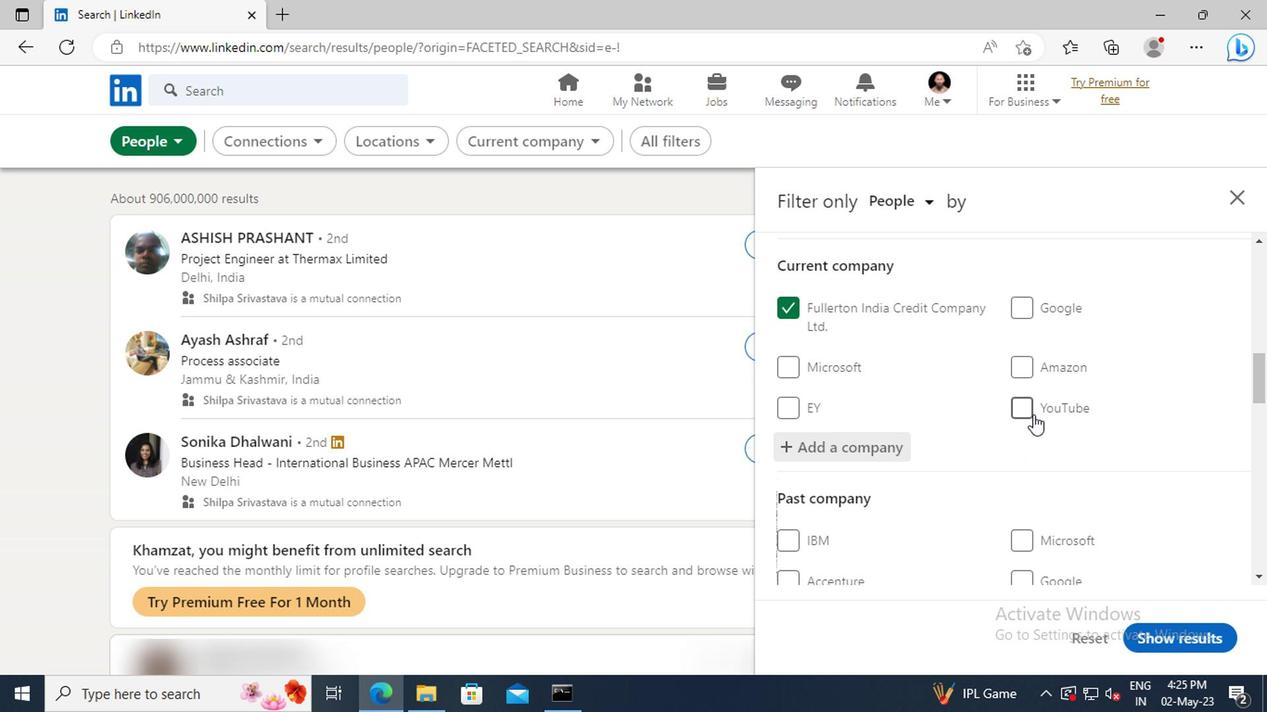 
Action: Mouse scrolled (858, 417) with delta (0, 0)
Screenshot: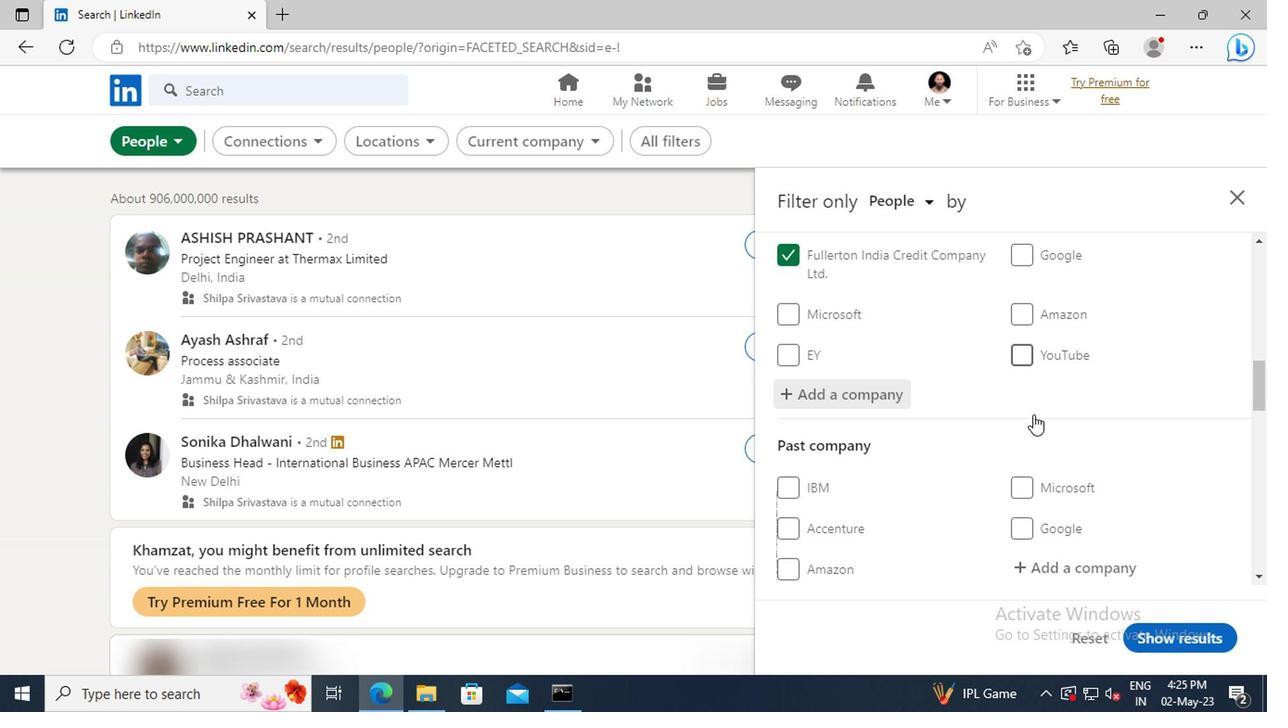 
Action: Mouse scrolled (858, 417) with delta (0, 0)
Screenshot: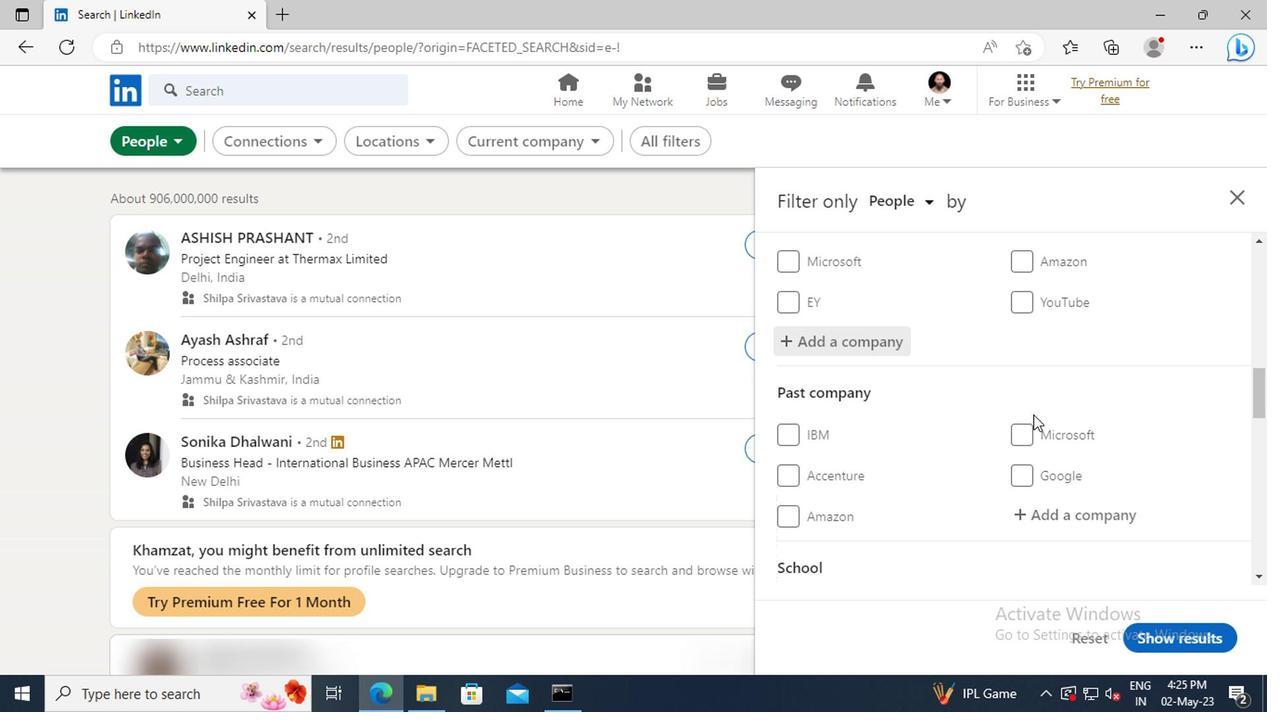 
Action: Mouse scrolled (858, 417) with delta (0, 0)
Screenshot: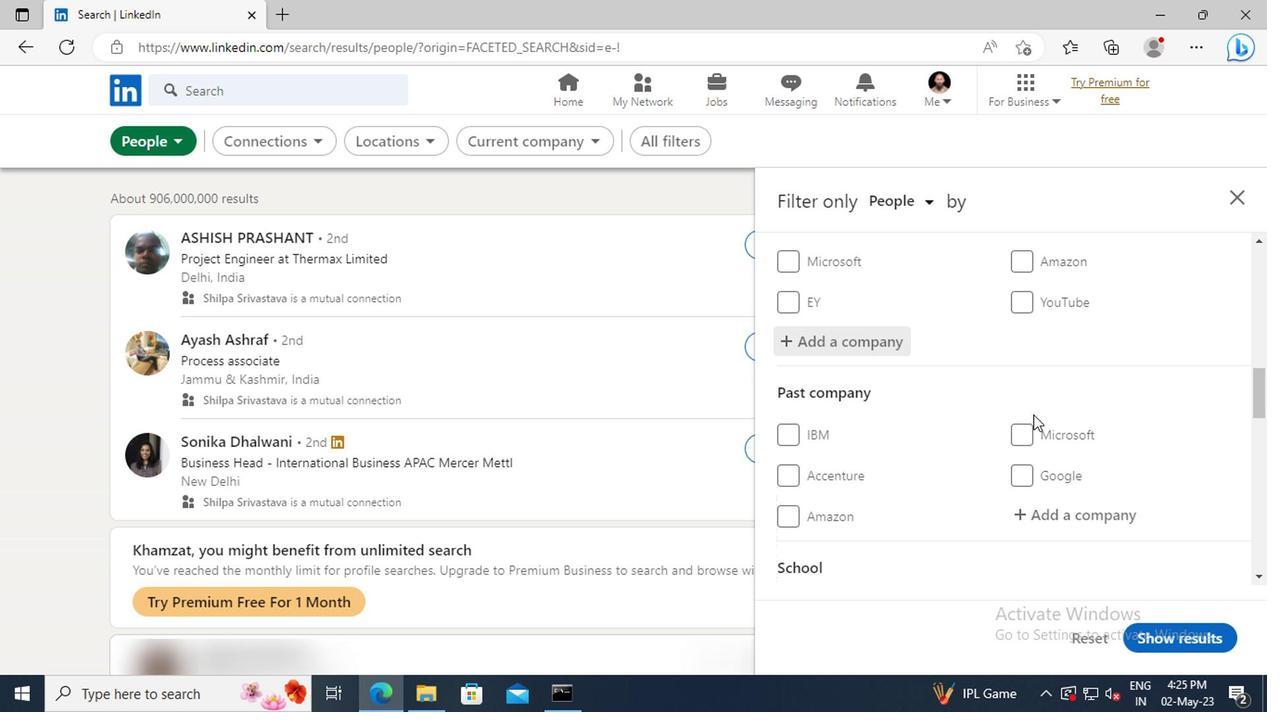 
Action: Mouse moved to (857, 409)
Screenshot: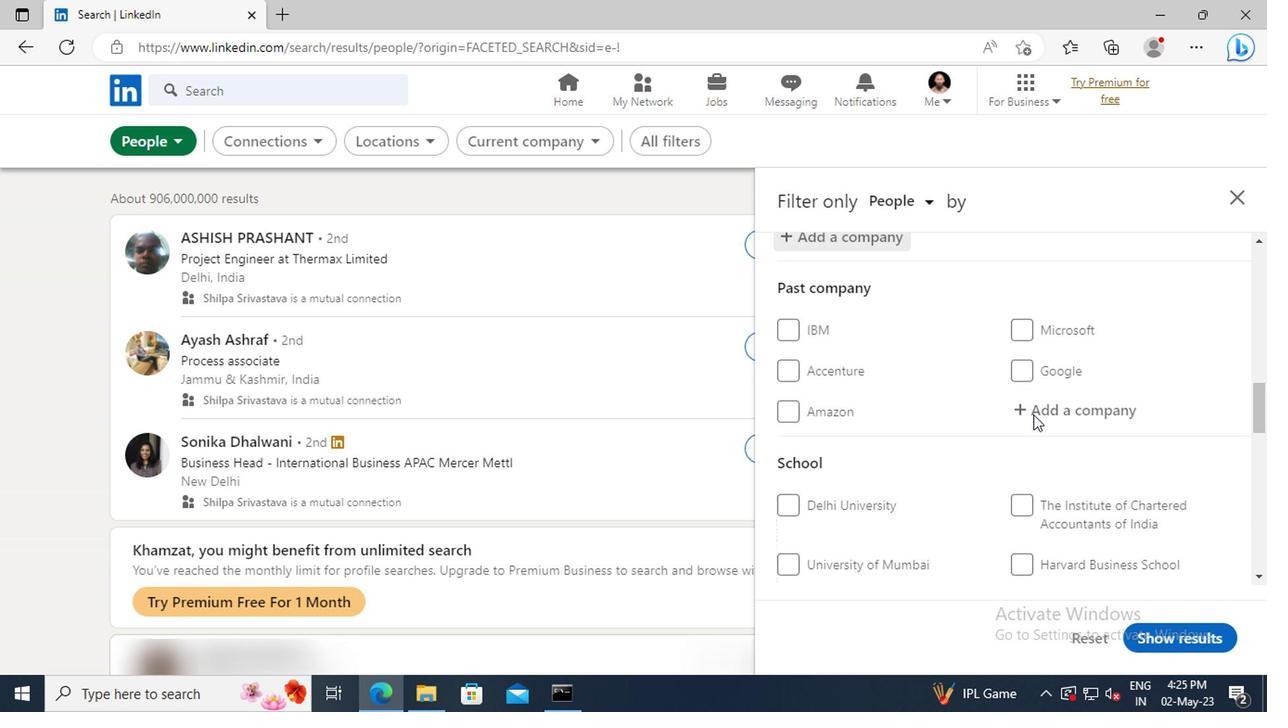 
Action: Mouse scrolled (857, 409) with delta (0, 0)
Screenshot: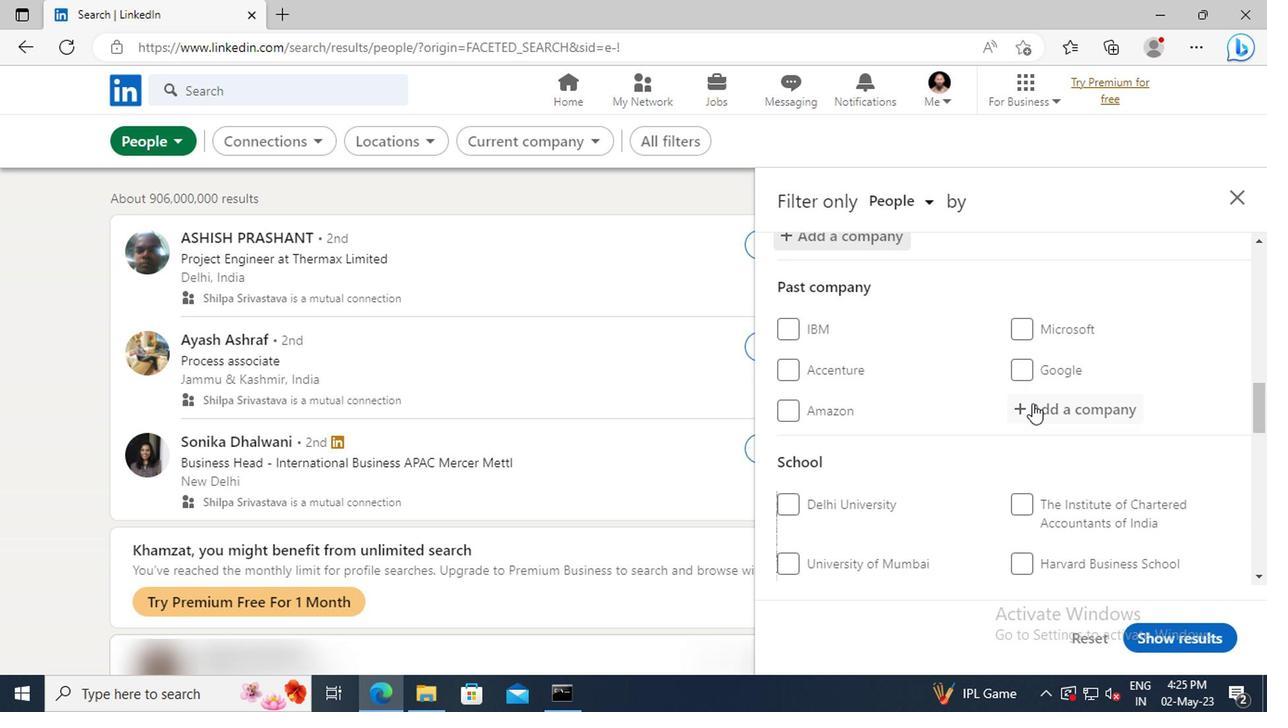 
Action: Mouse scrolled (857, 409) with delta (0, 0)
Screenshot: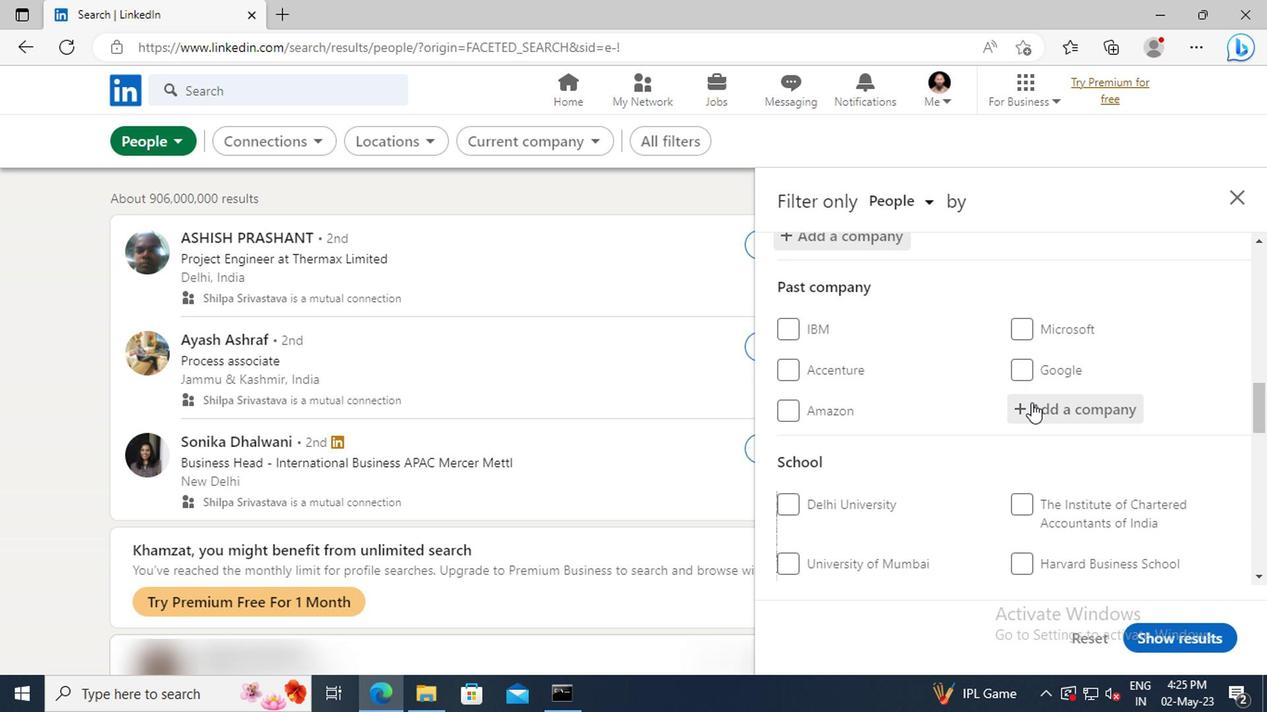 
Action: Mouse moved to (856, 406)
Screenshot: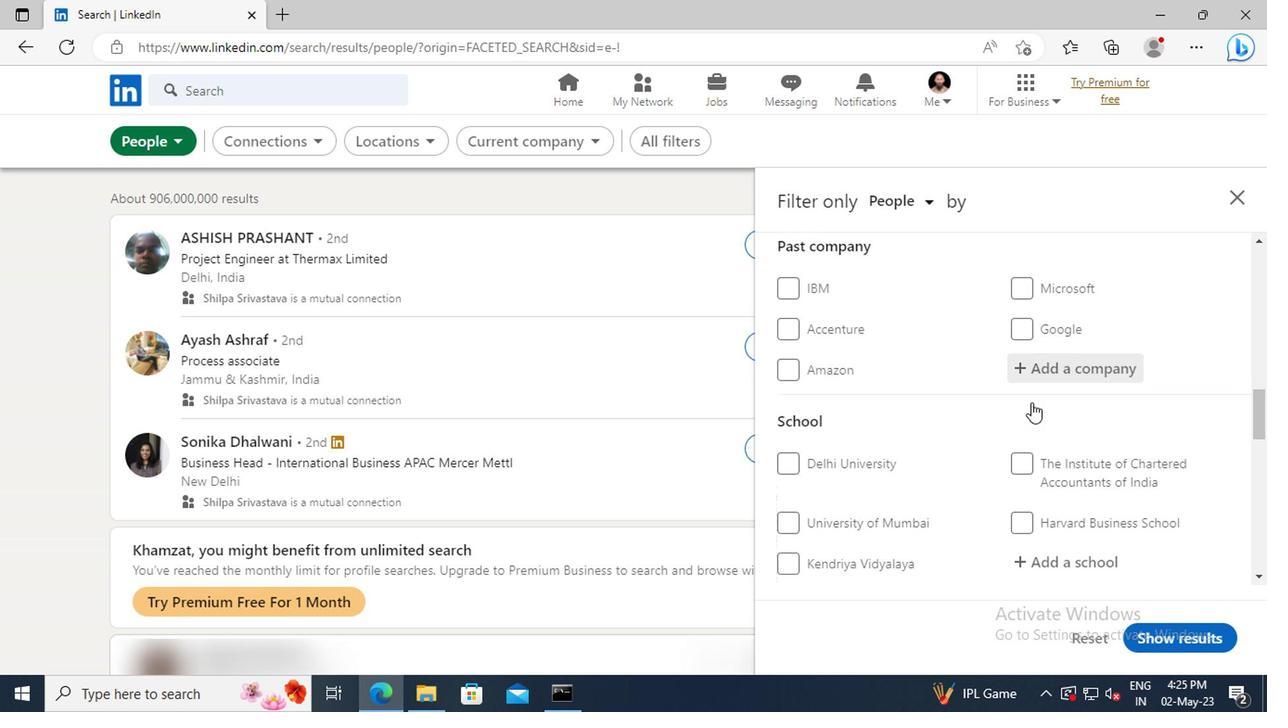 
Action: Mouse scrolled (856, 405) with delta (0, 0)
Screenshot: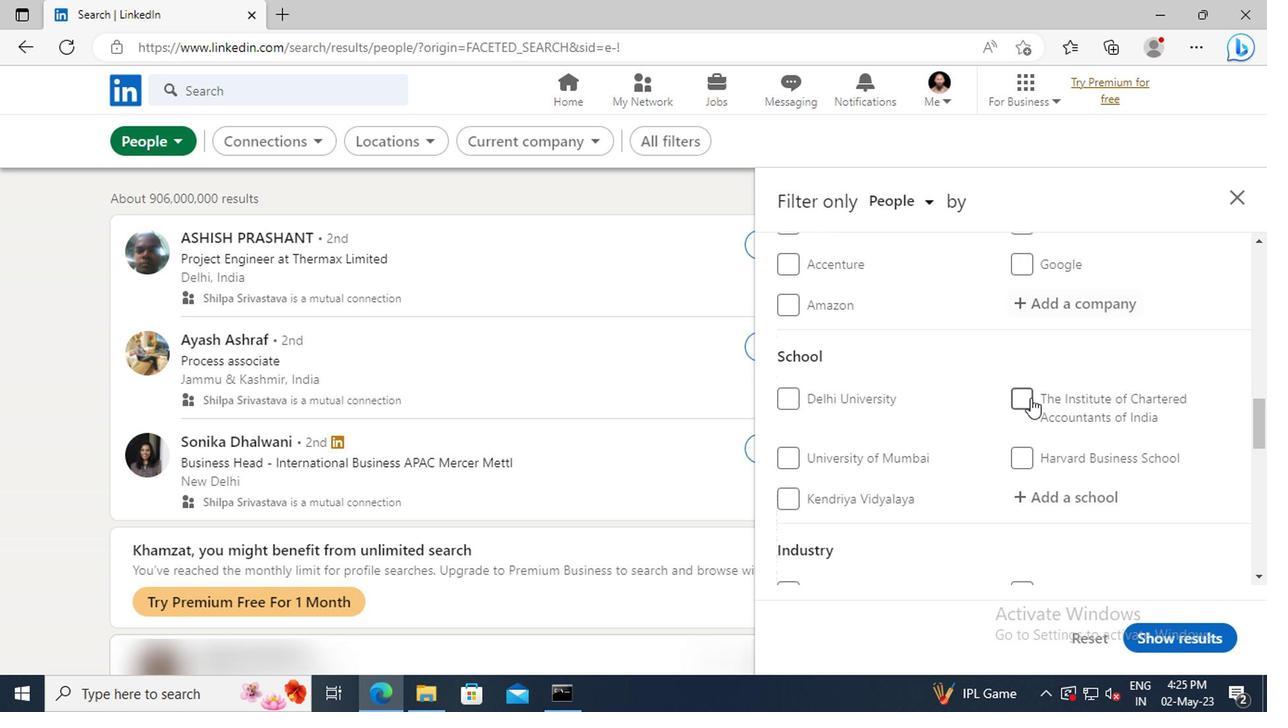 
Action: Mouse scrolled (856, 405) with delta (0, 0)
Screenshot: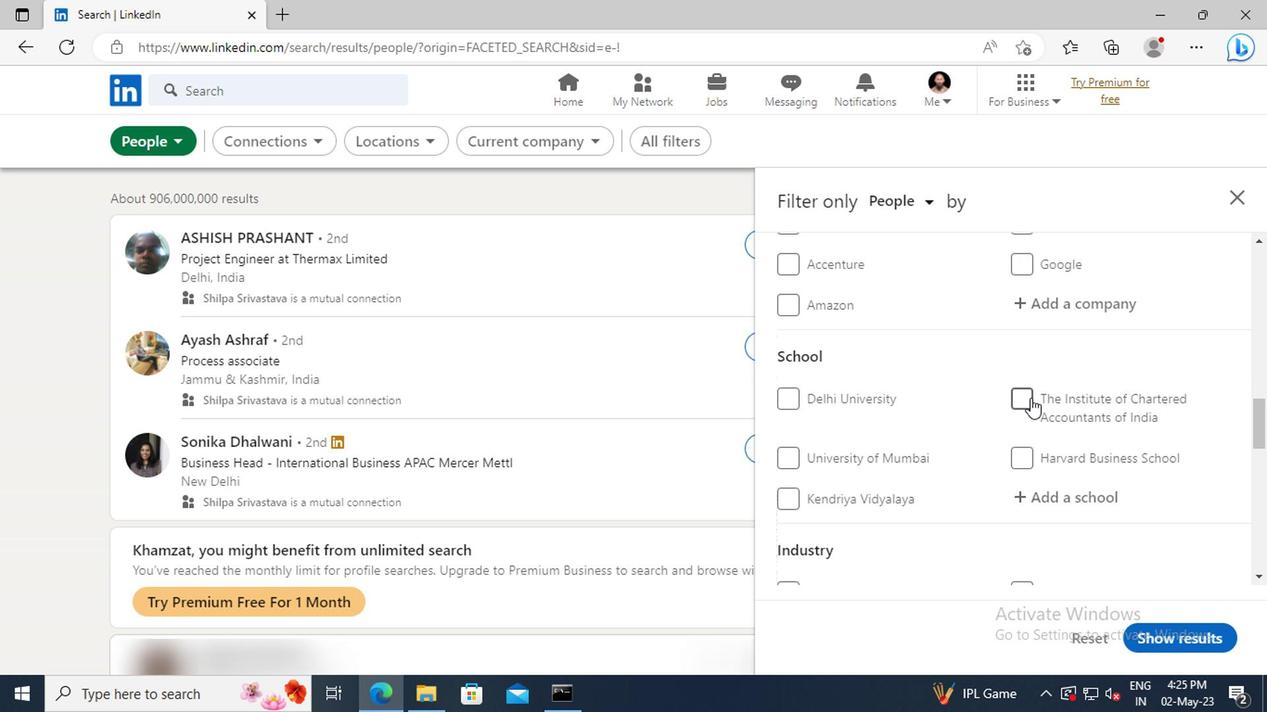 
Action: Mouse moved to (856, 407)
Screenshot: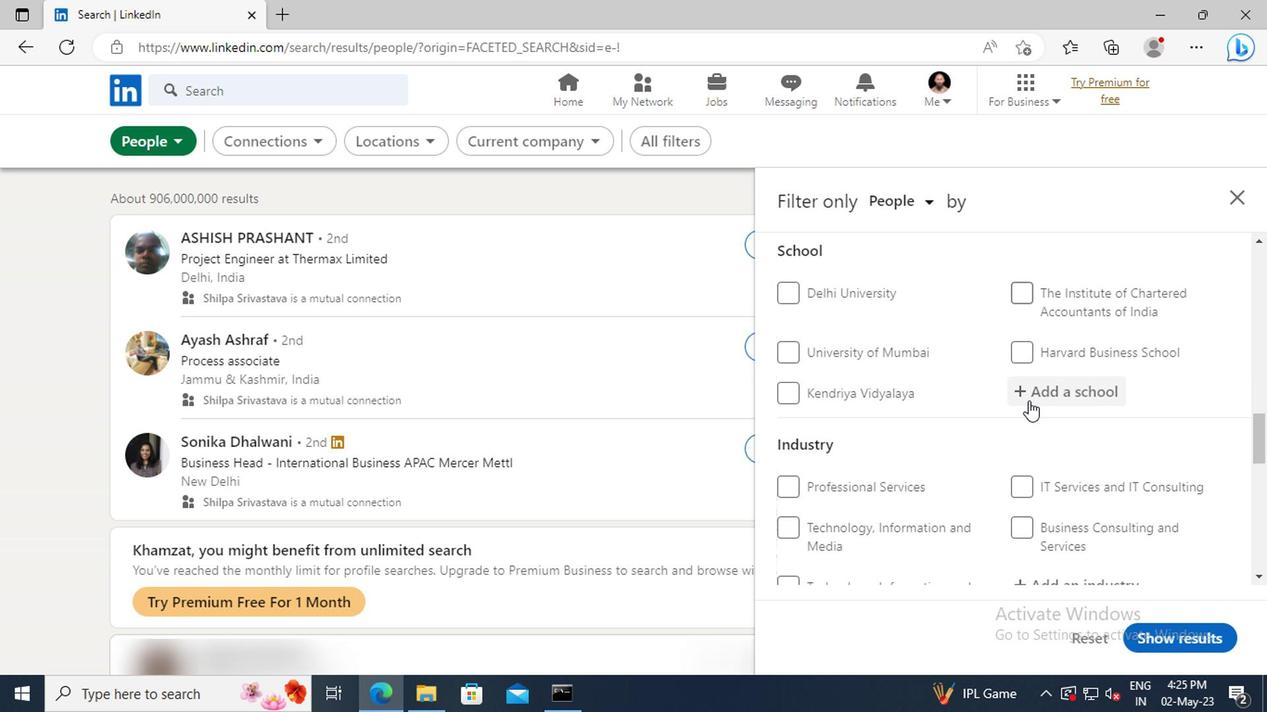 
Action: Mouse pressed left at (856, 407)
Screenshot: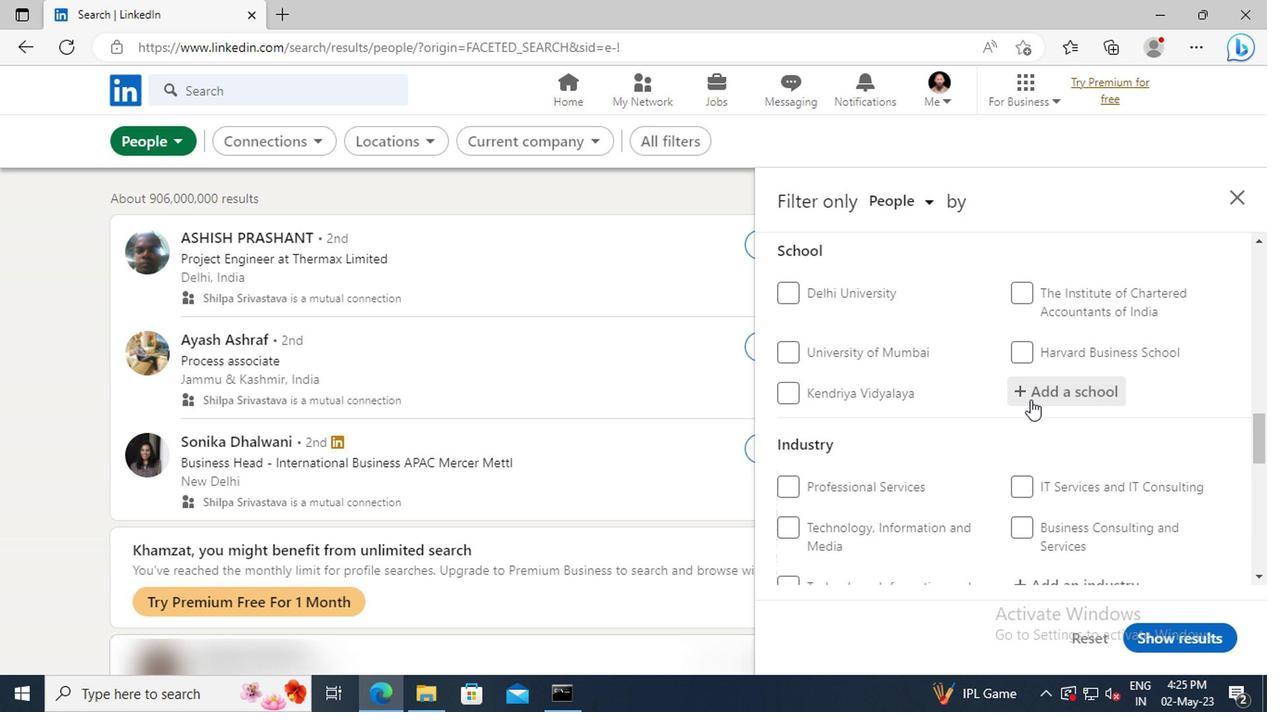 
Action: Key pressed <Key.shift>COLLEGE<Key.space>OF<Key.space><Key.shift>ENGINEERING<Key.space><Key.shift>&<Key.space><Key.shift>MANAGEMENT,<Key.space><Key.shift>KOL
Screenshot: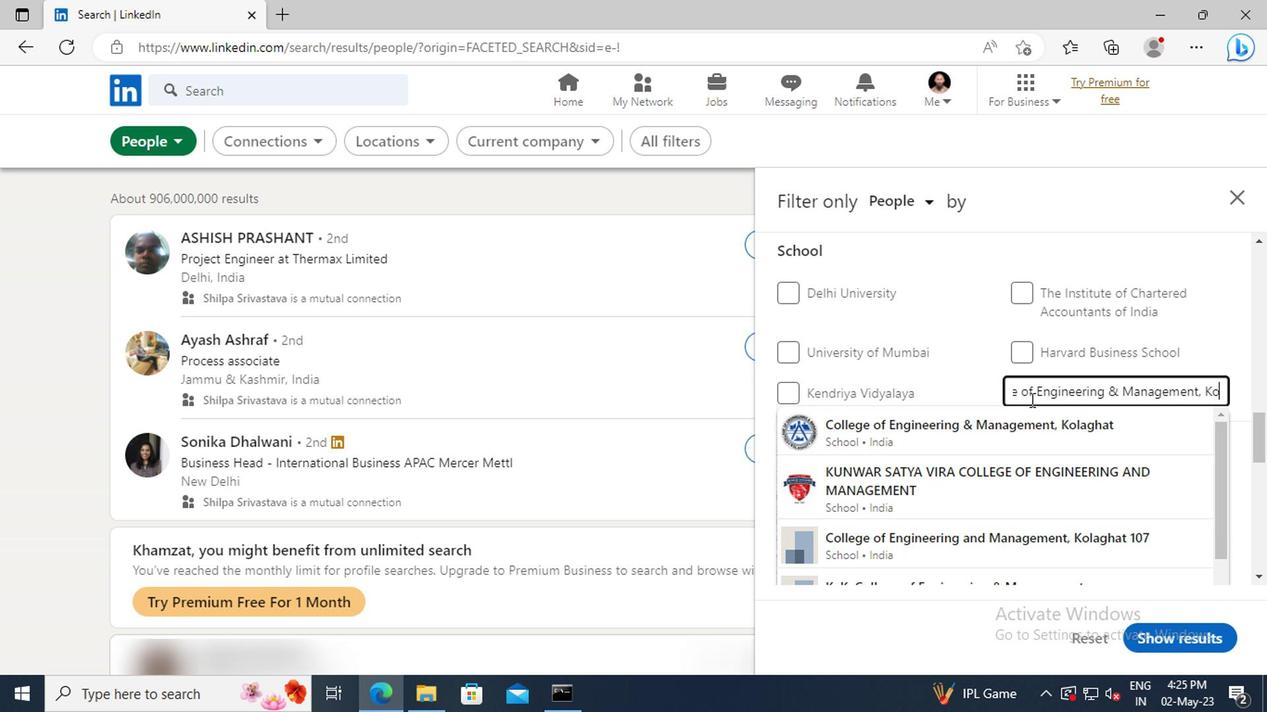 
Action: Mouse moved to (865, 423)
Screenshot: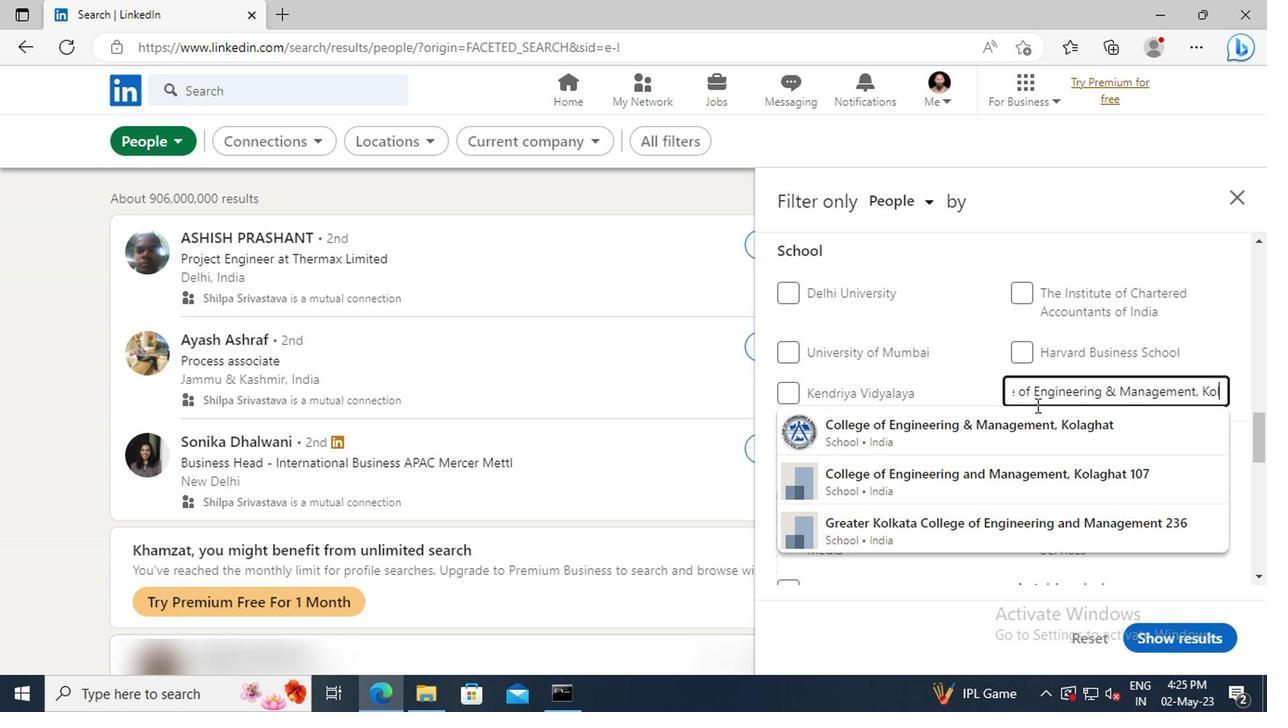 
Action: Mouse pressed left at (865, 423)
Screenshot: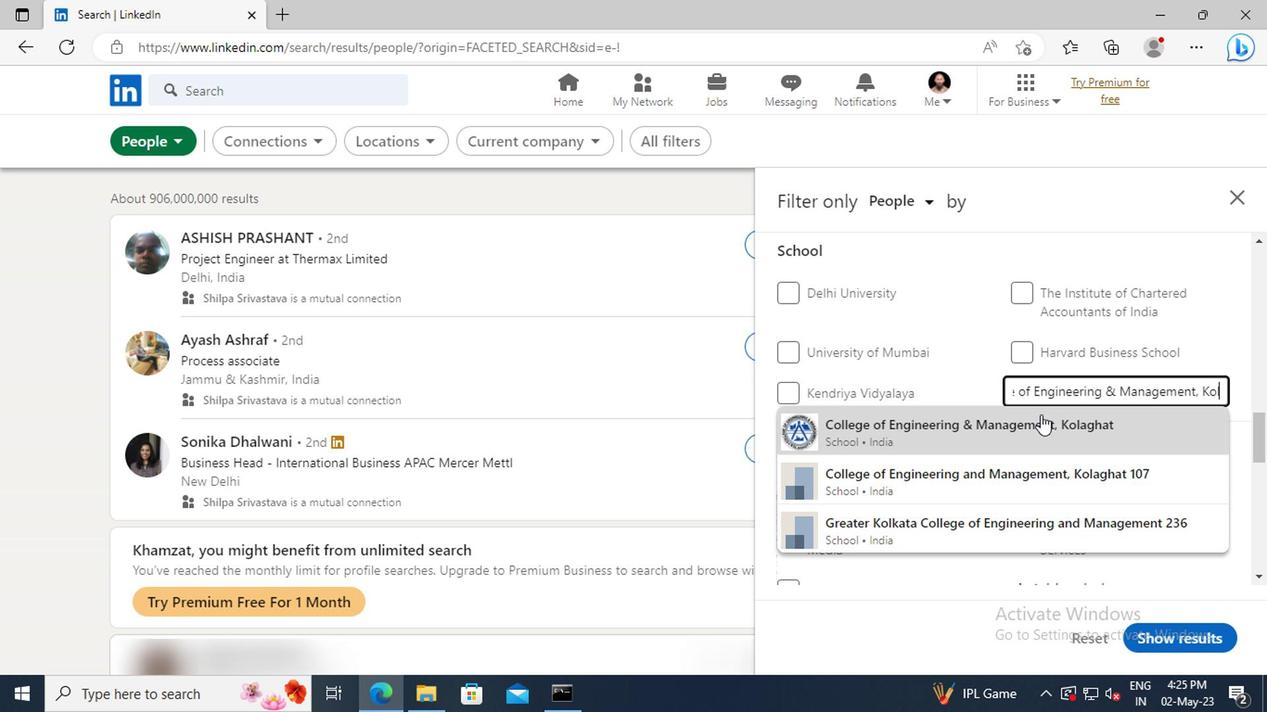 
Action: Mouse scrolled (865, 423) with delta (0, 0)
Screenshot: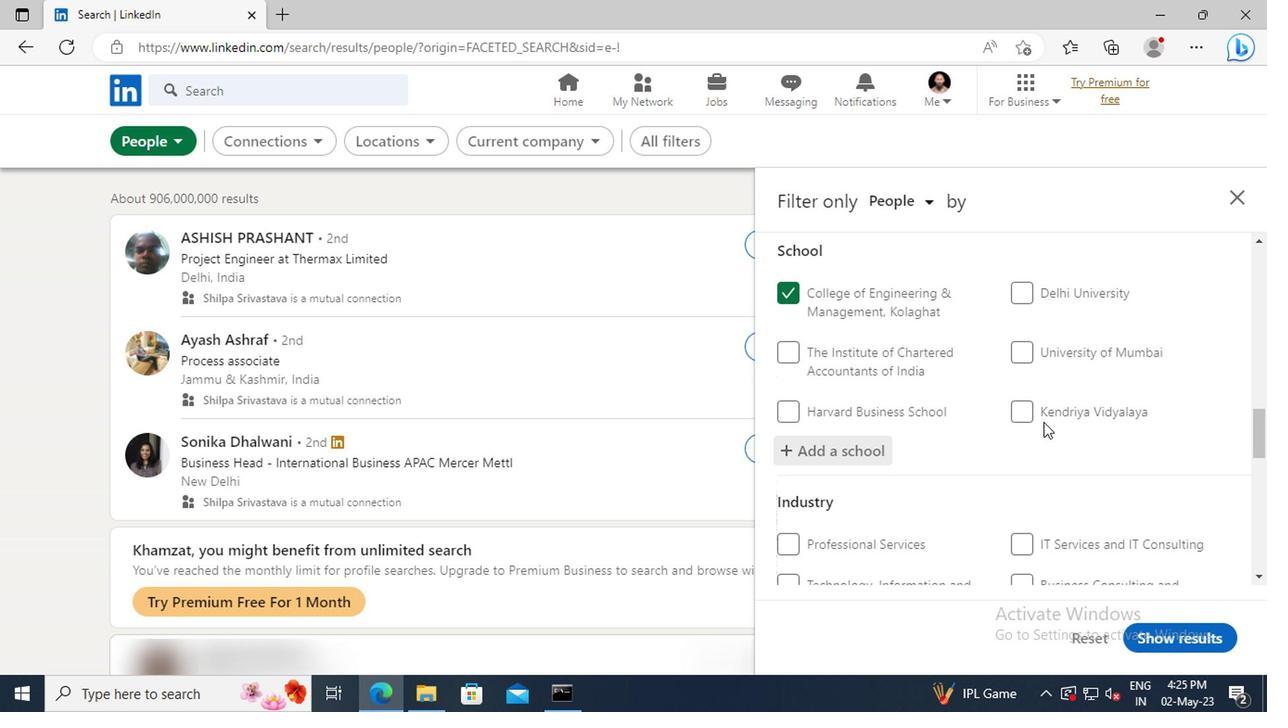 
Action: Mouse moved to (873, 366)
Screenshot: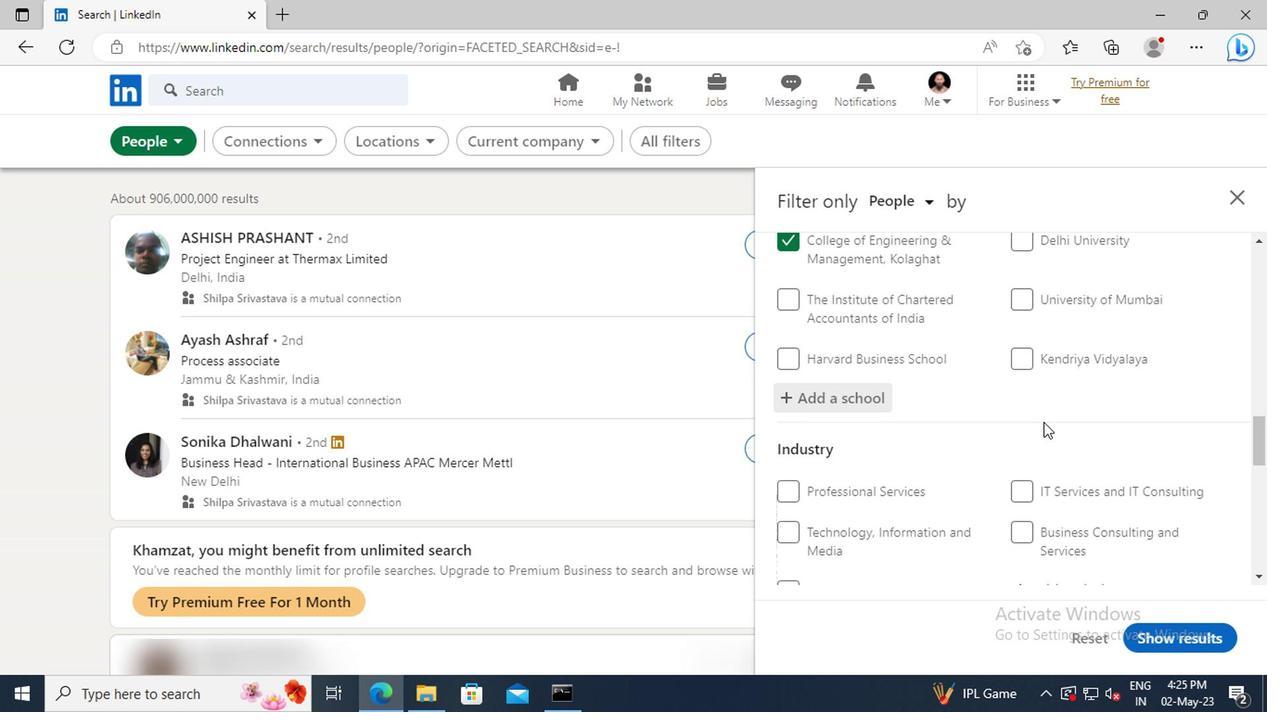 
Action: Mouse scrolled (873, 366) with delta (0, 0)
Screenshot: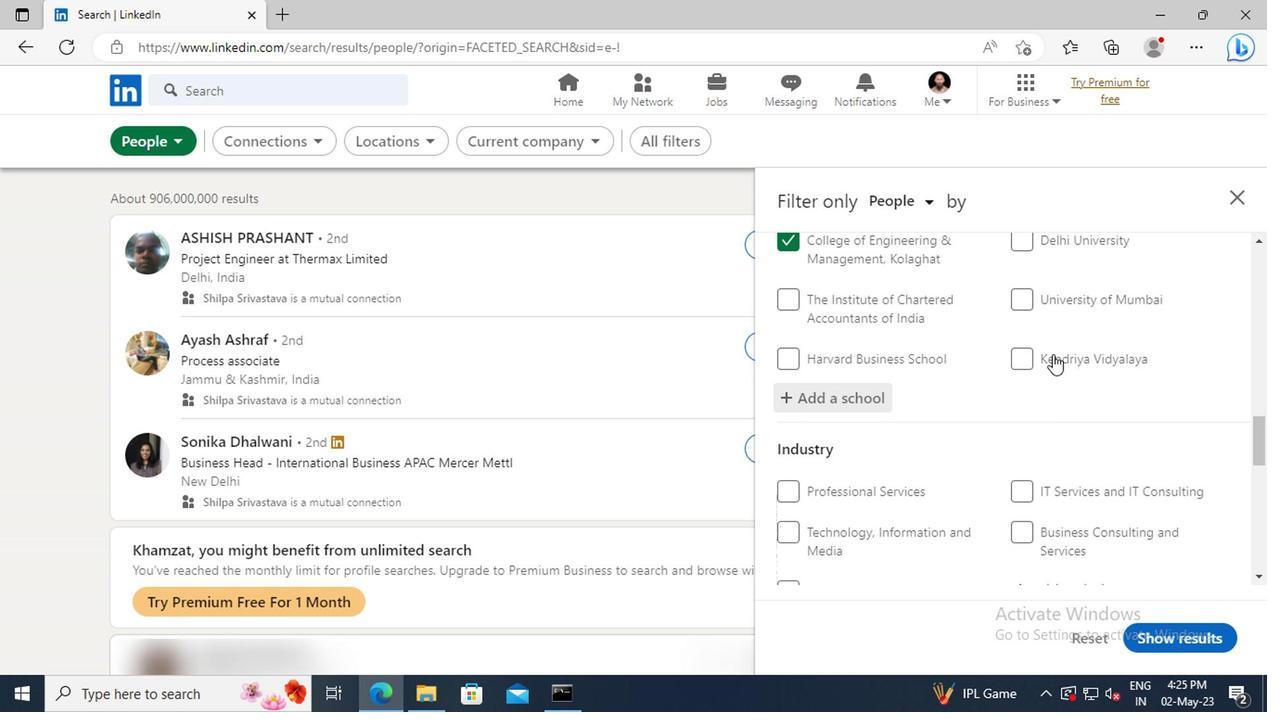 
Action: Mouse scrolled (873, 366) with delta (0, 0)
Screenshot: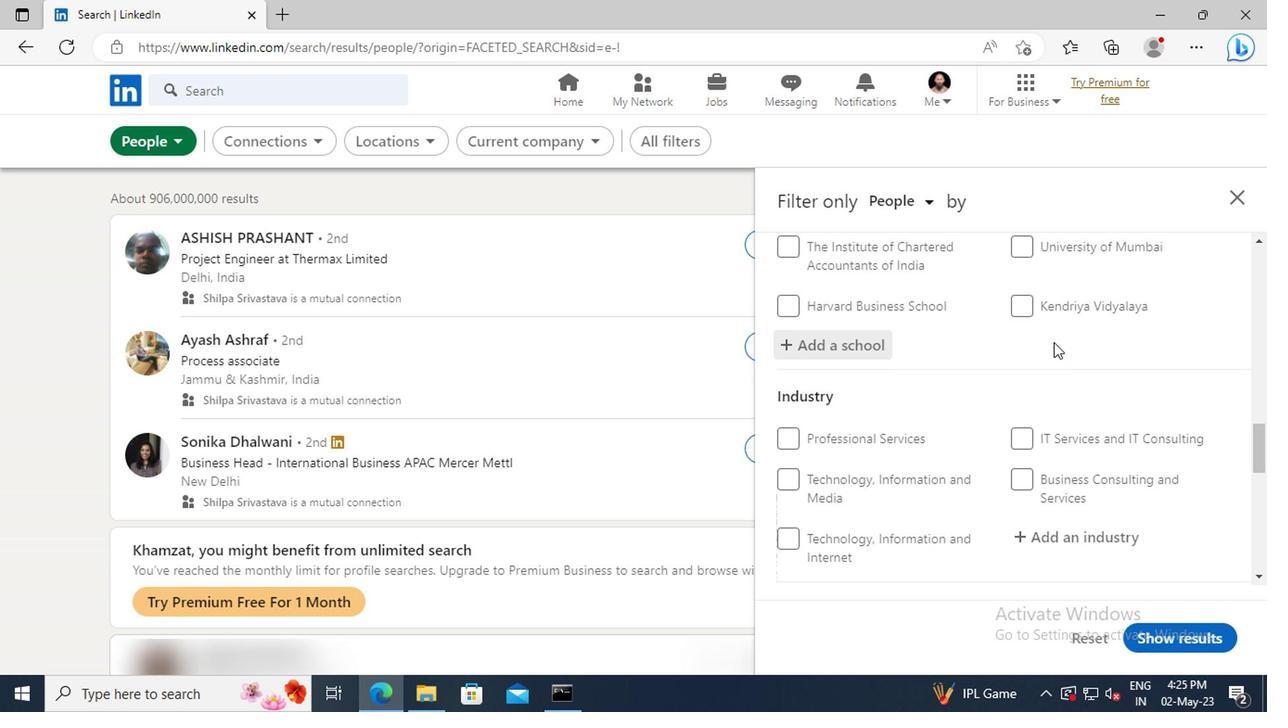 
Action: Mouse scrolled (873, 366) with delta (0, 0)
Screenshot: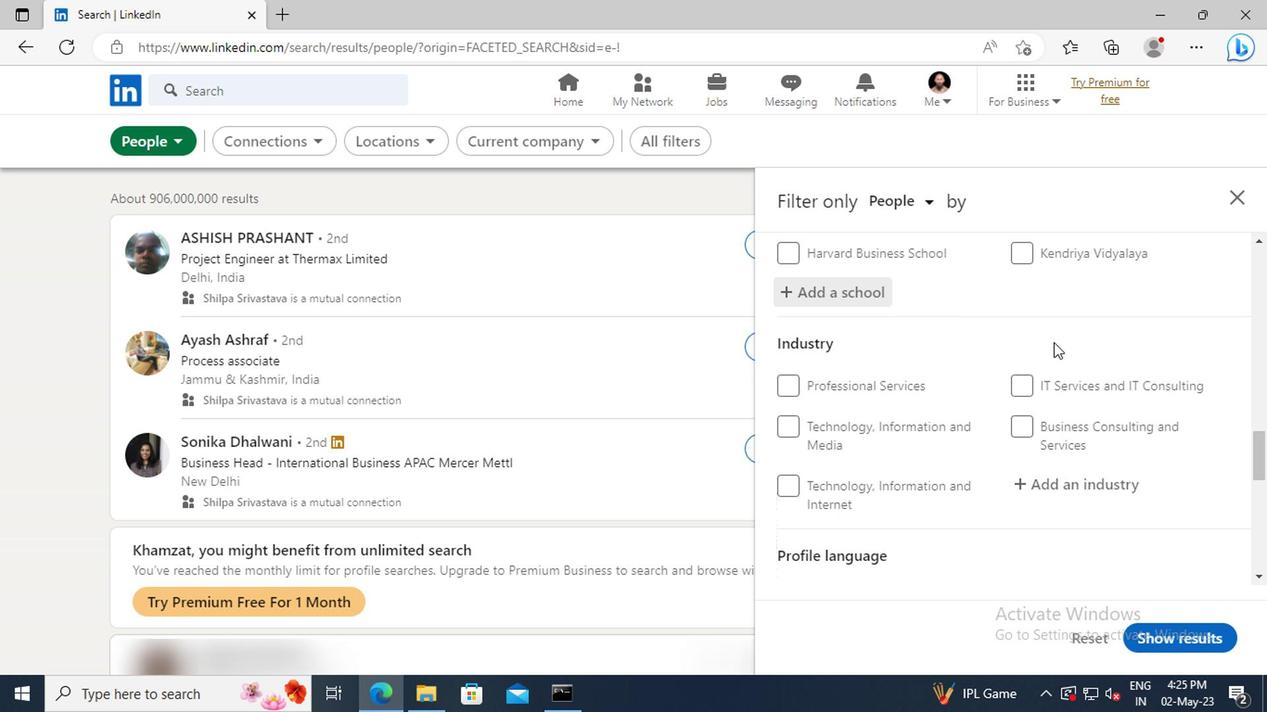 
Action: Mouse moved to (873, 429)
Screenshot: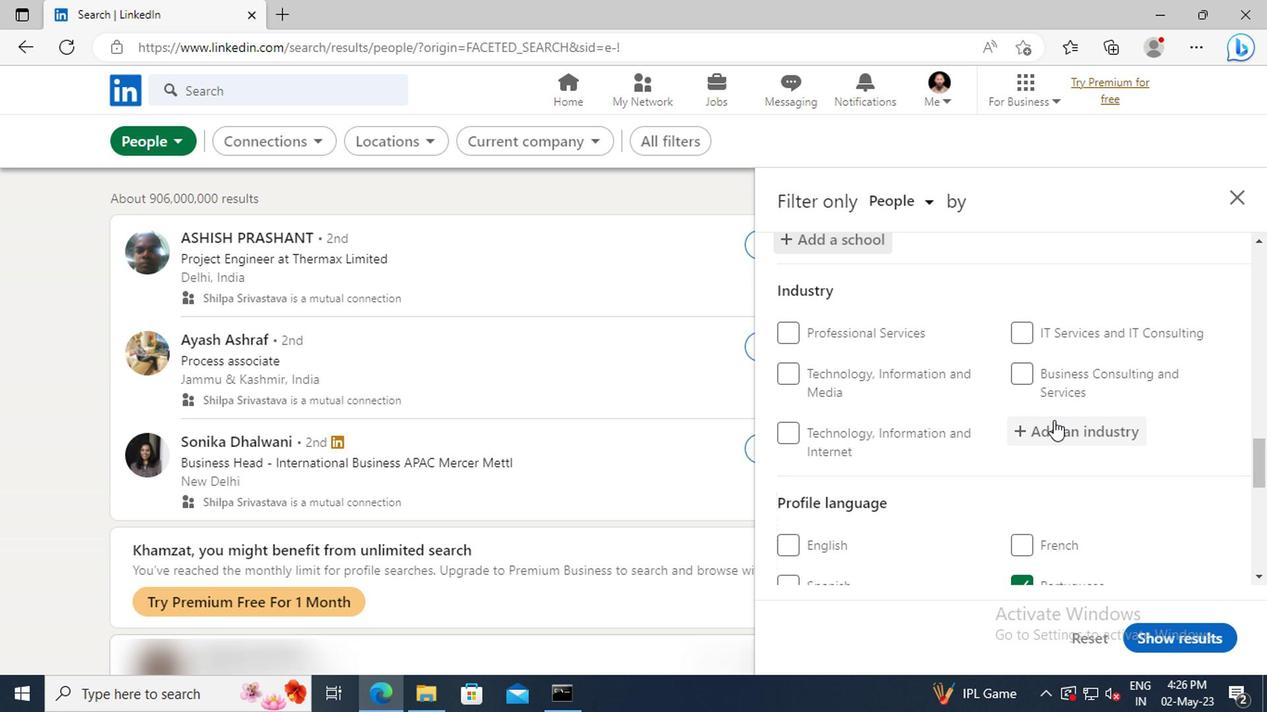 
Action: Mouse pressed left at (873, 429)
Screenshot: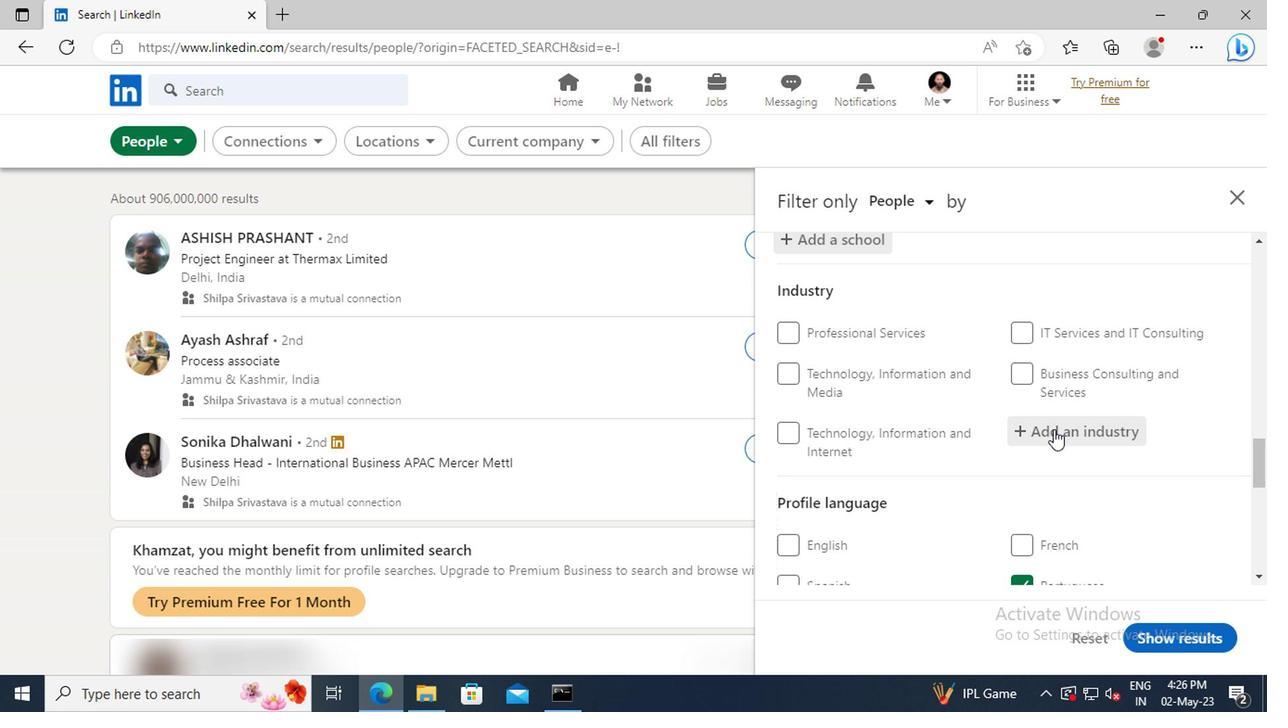 
Action: Key pressed <Key.shift>HVAC
Screenshot: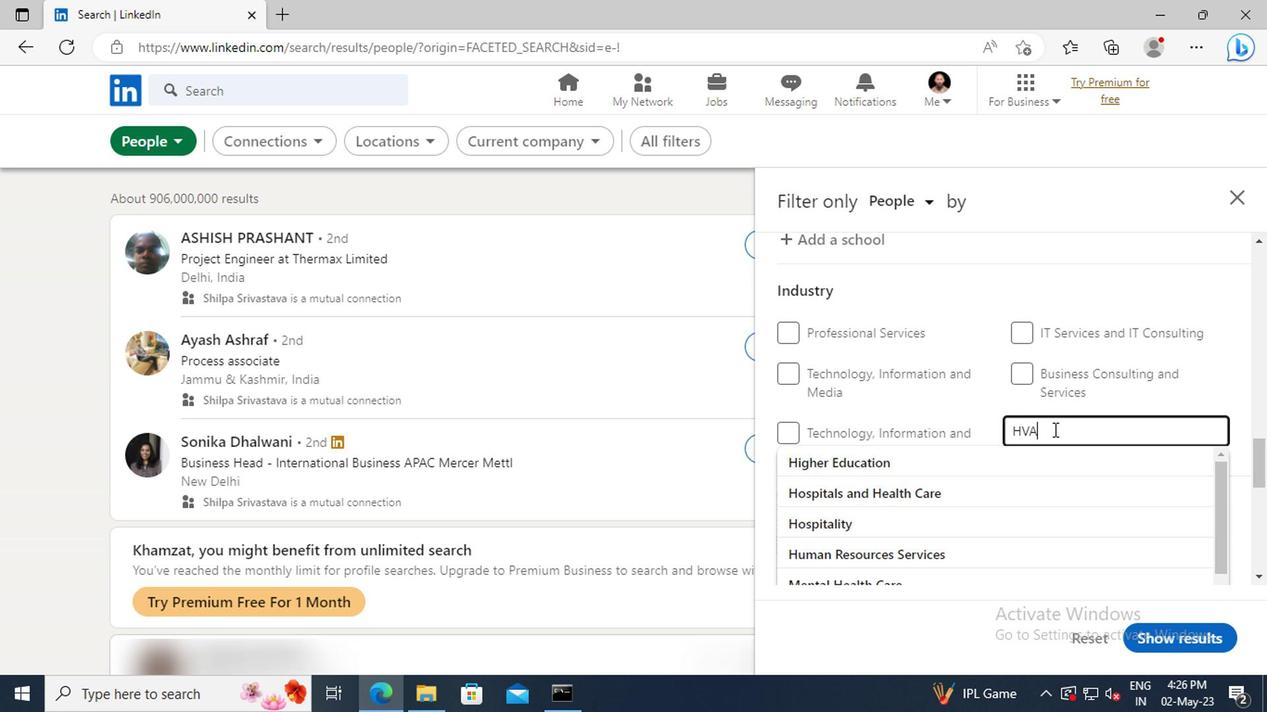 
Action: Mouse moved to (873, 450)
Screenshot: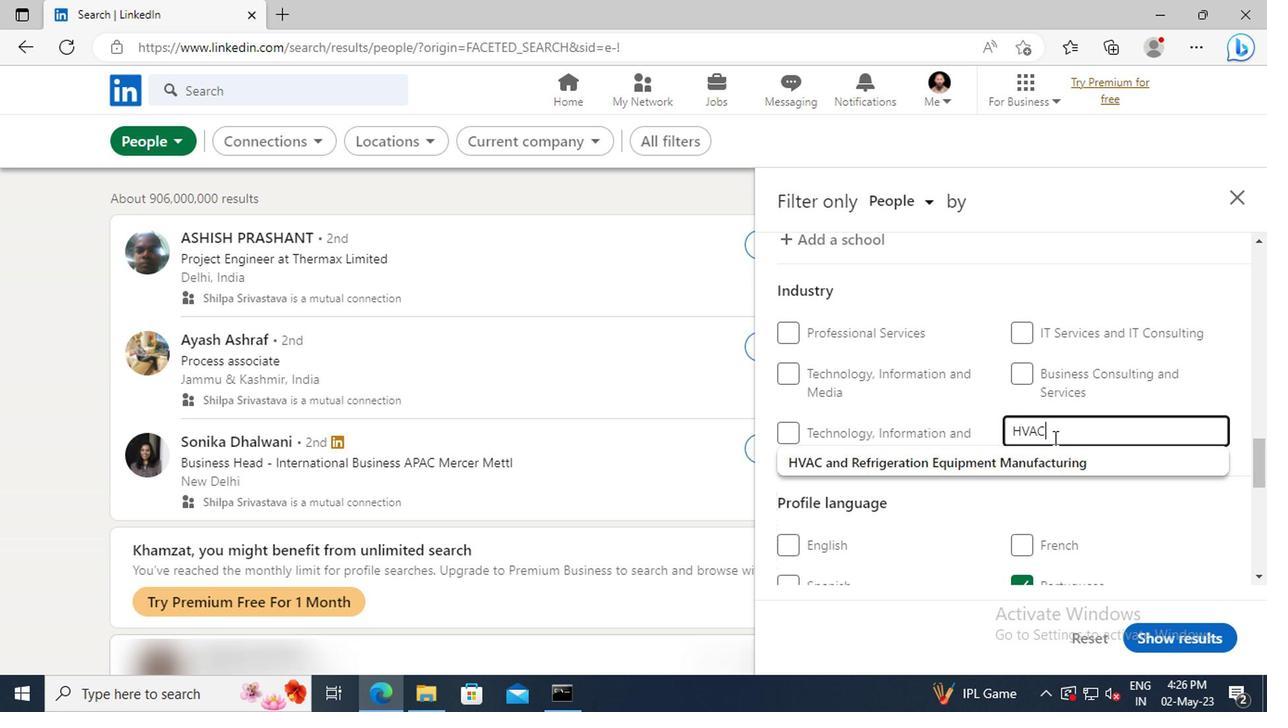 
Action: Mouse pressed left at (873, 450)
Screenshot: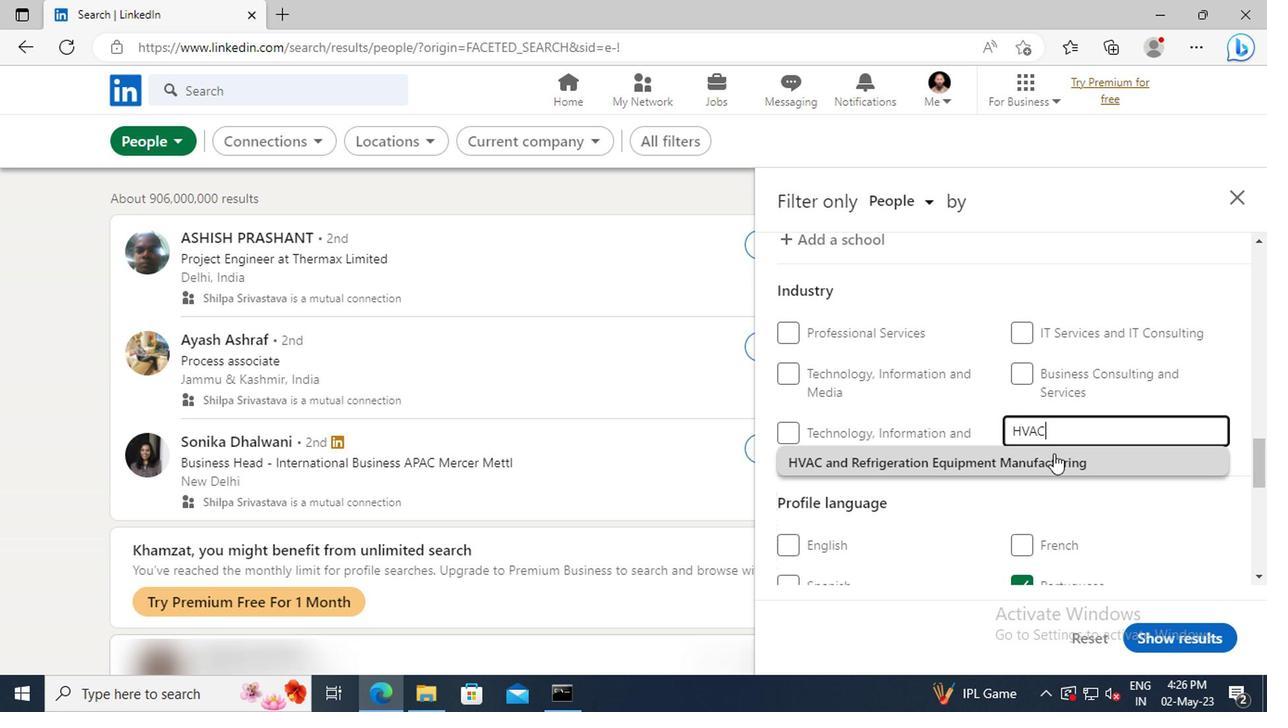 
Action: Mouse scrolled (873, 449) with delta (0, 0)
Screenshot: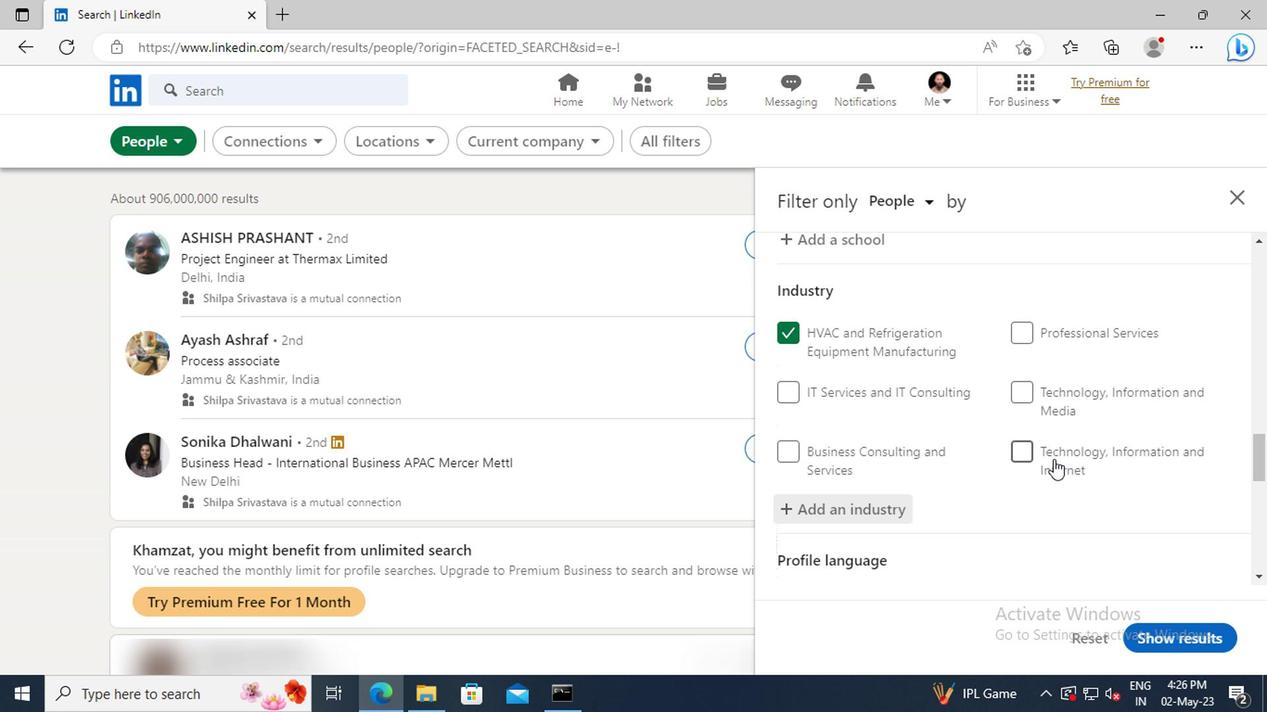 
Action: Mouse scrolled (873, 449) with delta (0, 0)
Screenshot: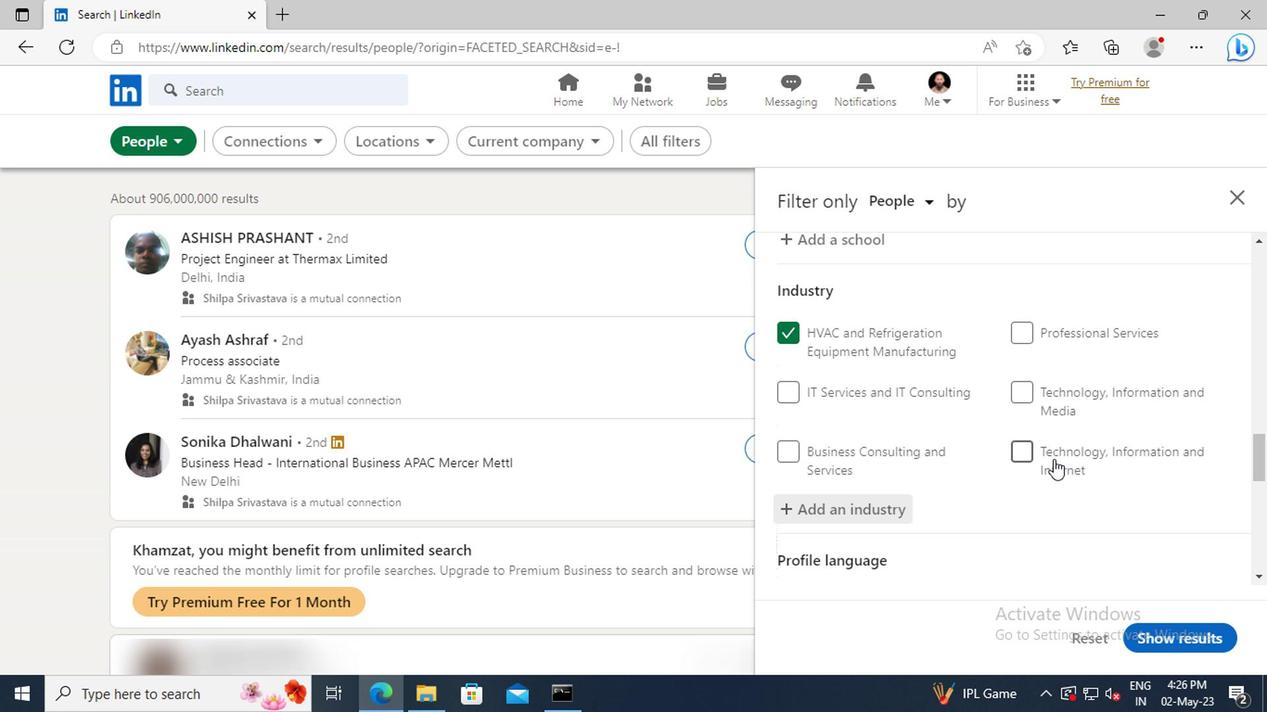 
Action: Mouse scrolled (873, 449) with delta (0, 0)
Screenshot: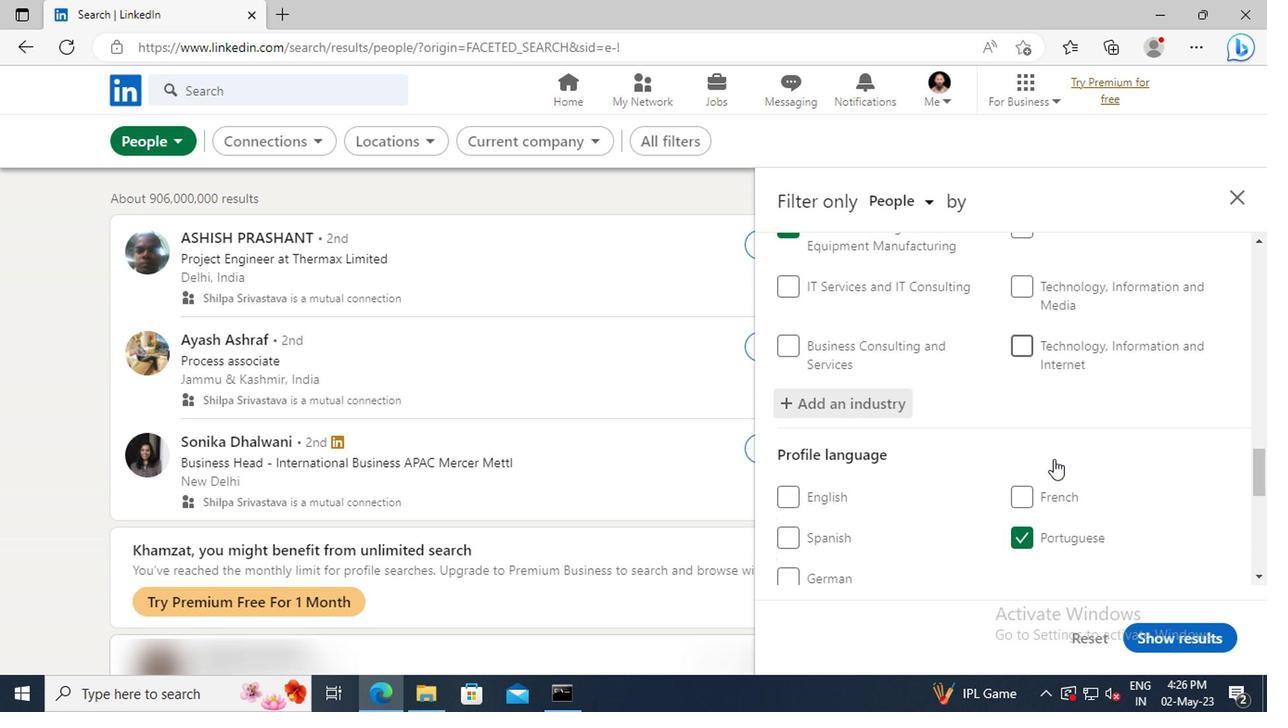 
Action: Mouse scrolled (873, 449) with delta (0, 0)
Screenshot: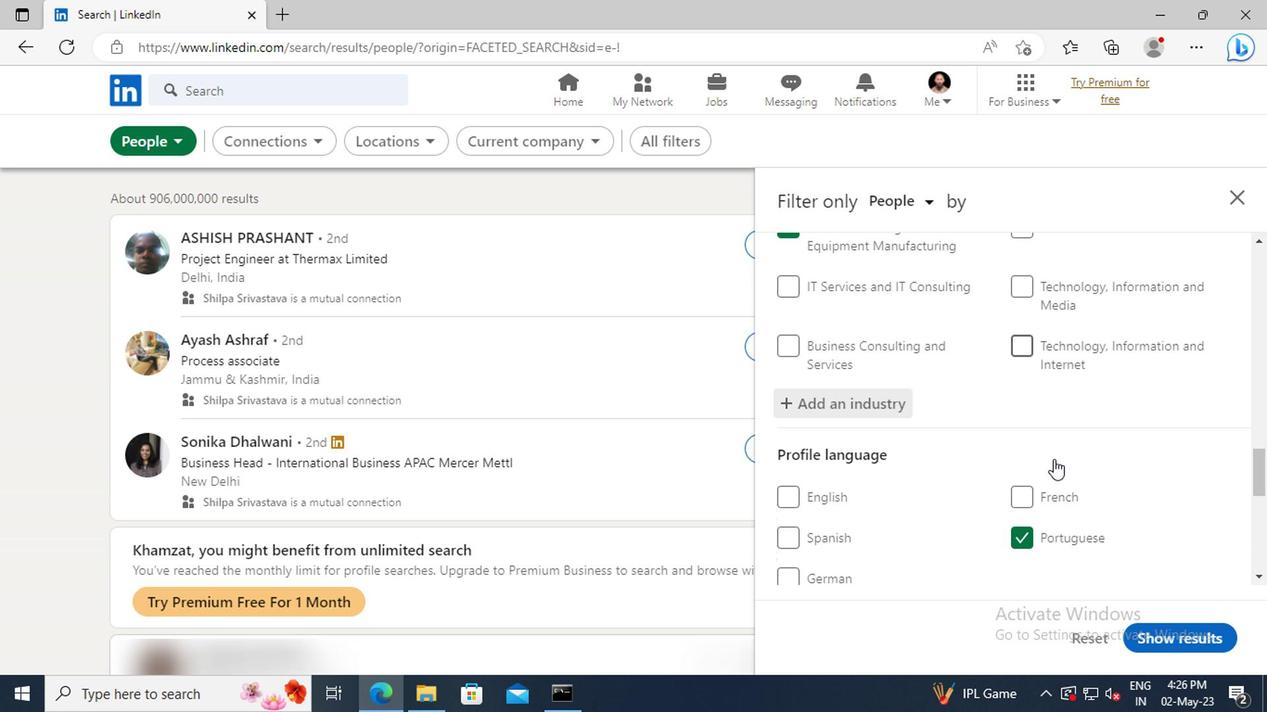 
Action: Mouse moved to (874, 440)
Screenshot: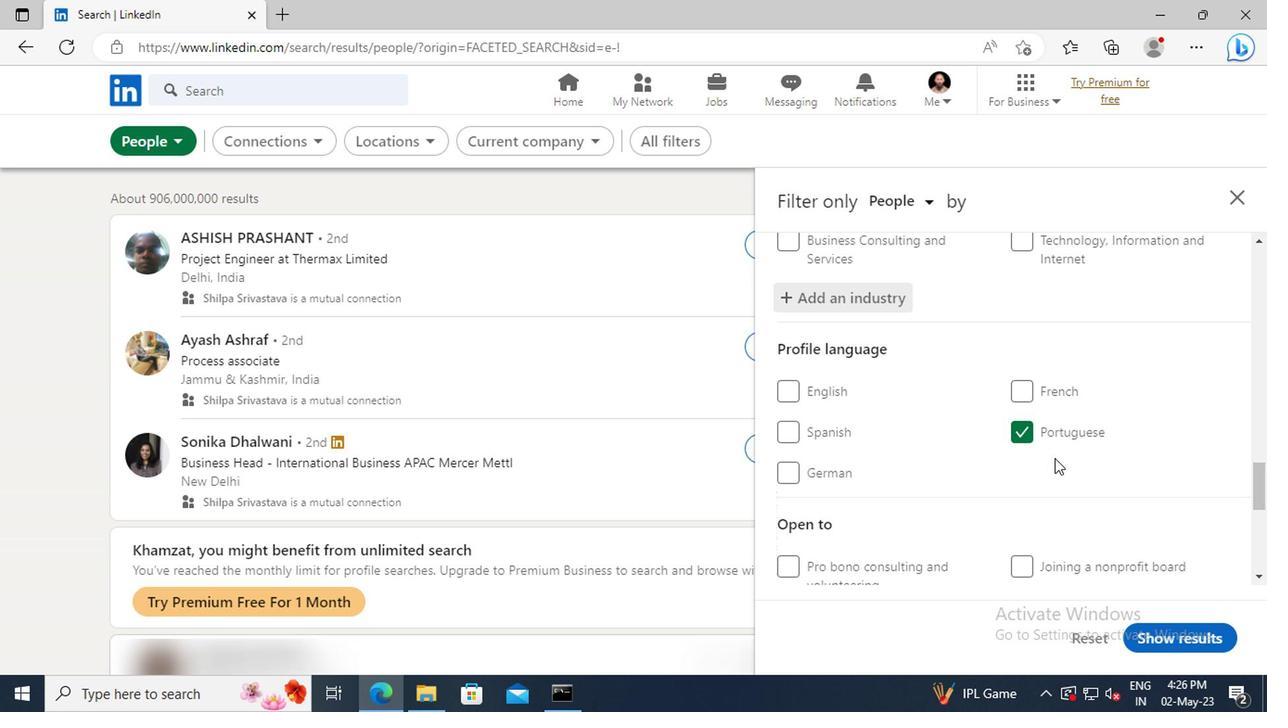 
Action: Mouse scrolled (874, 439) with delta (0, 0)
Screenshot: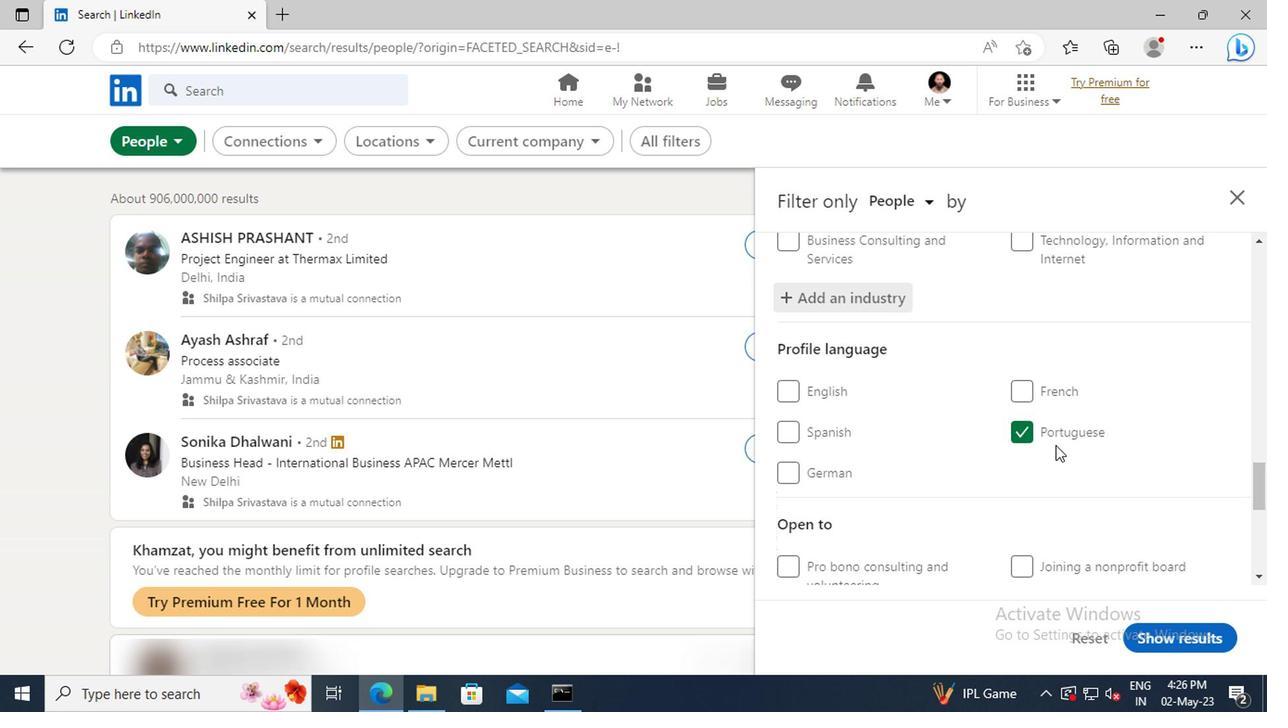 
Action: Mouse scrolled (874, 439) with delta (0, 0)
Screenshot: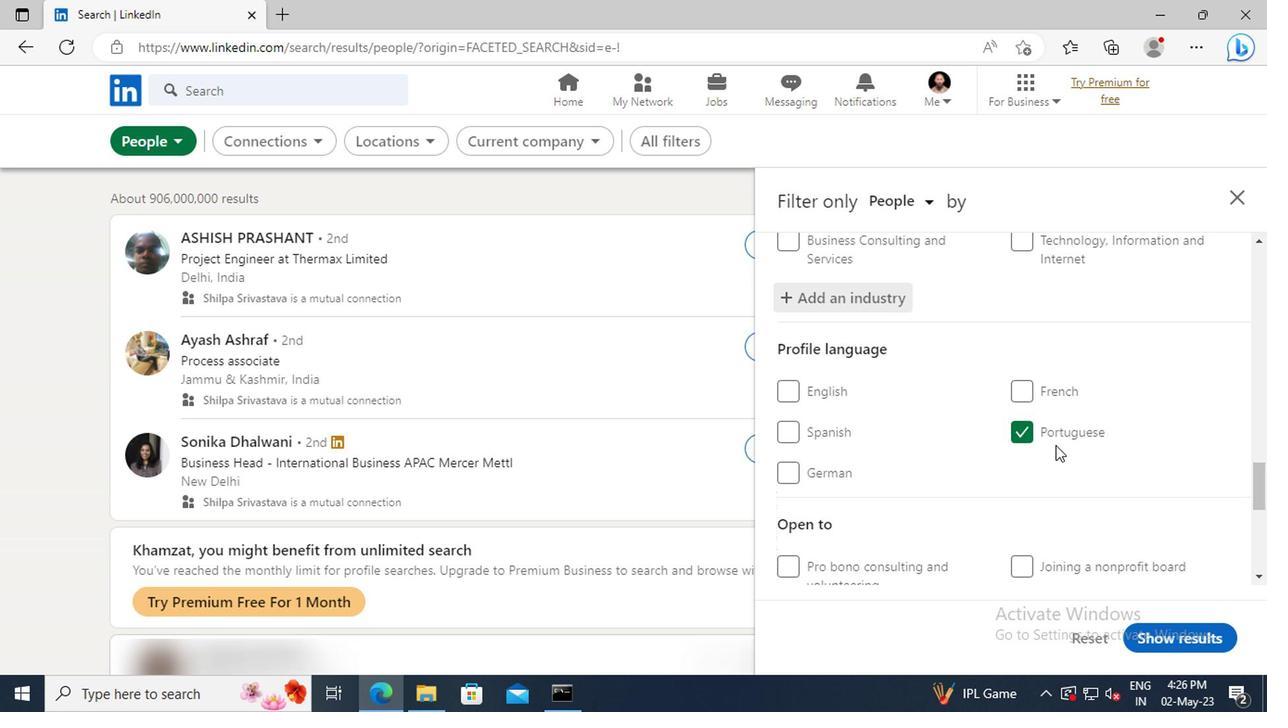 
Action: Mouse moved to (865, 413)
Screenshot: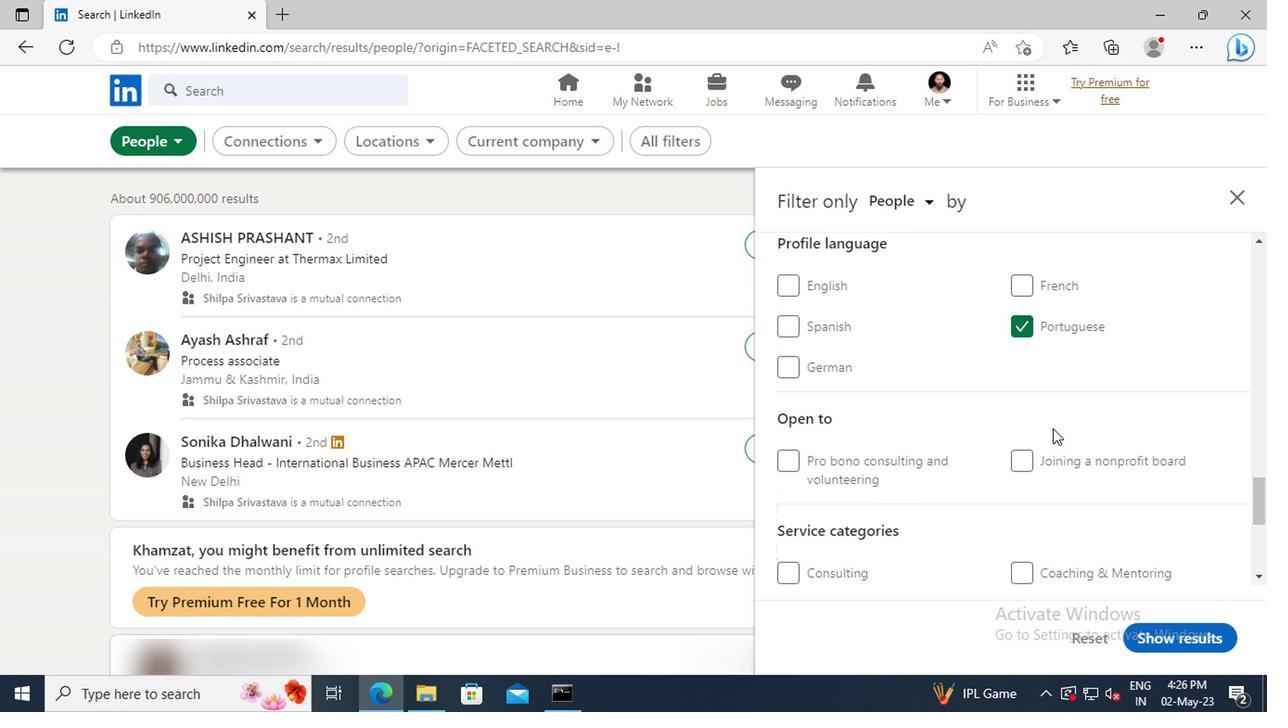 
Action: Mouse scrolled (865, 413) with delta (0, 0)
Screenshot: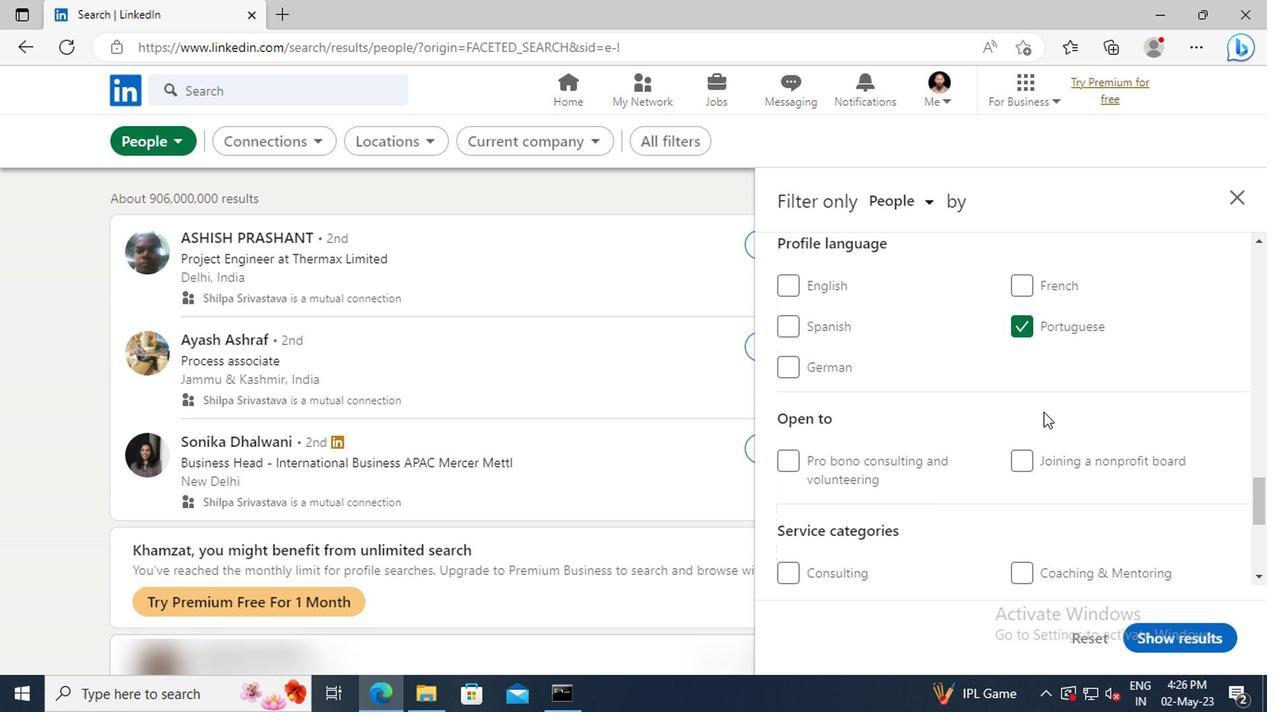 
Action: Mouse scrolled (865, 413) with delta (0, 0)
Screenshot: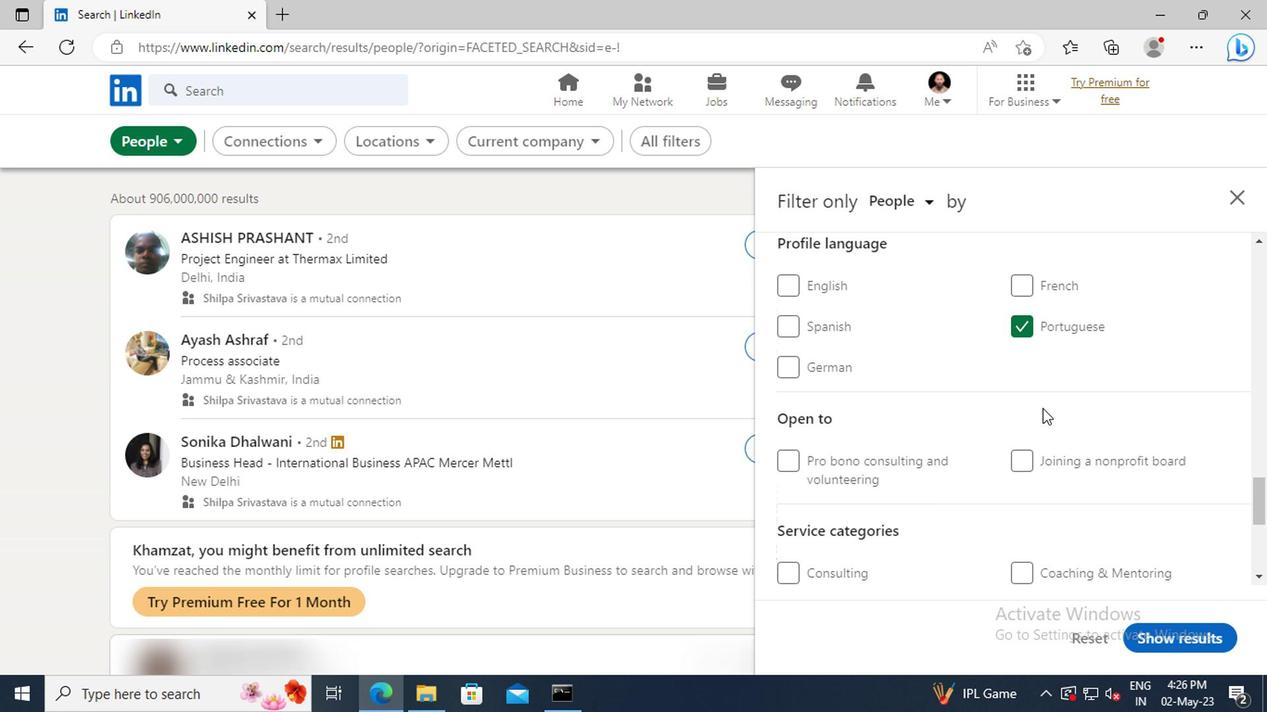 
Action: Mouse scrolled (865, 413) with delta (0, 0)
Screenshot: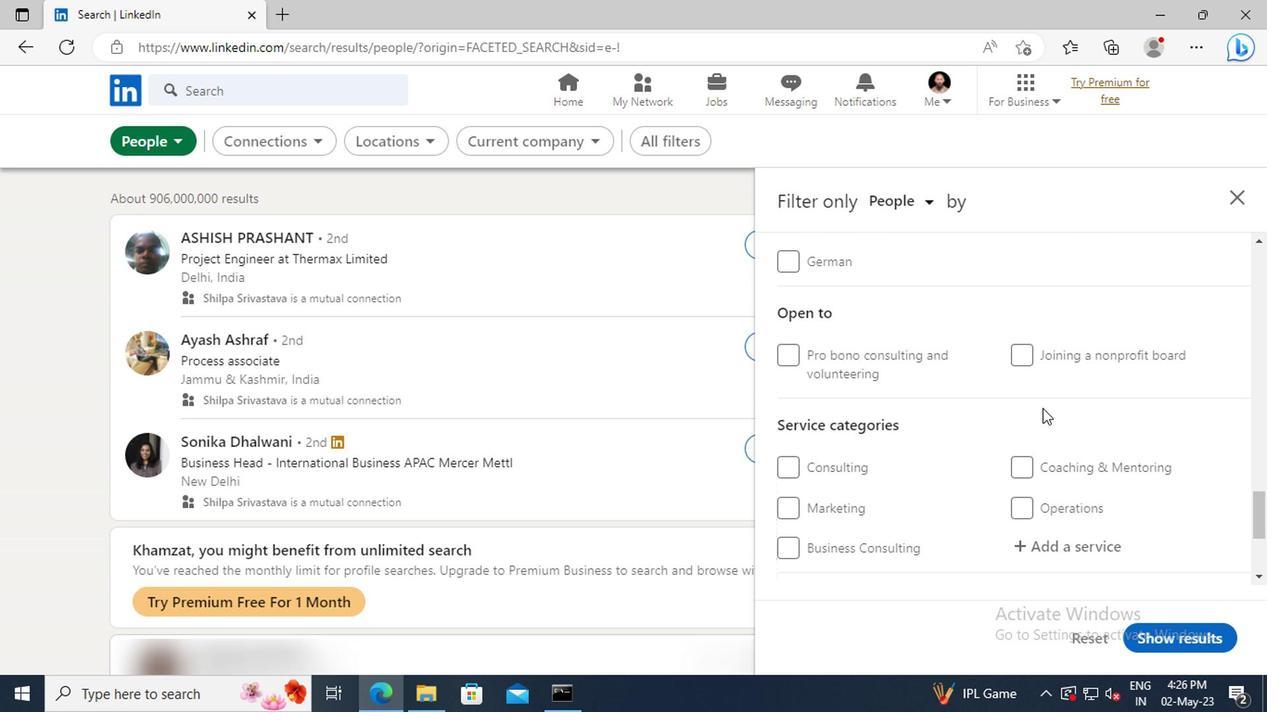 
Action: Mouse scrolled (865, 413) with delta (0, 0)
Screenshot: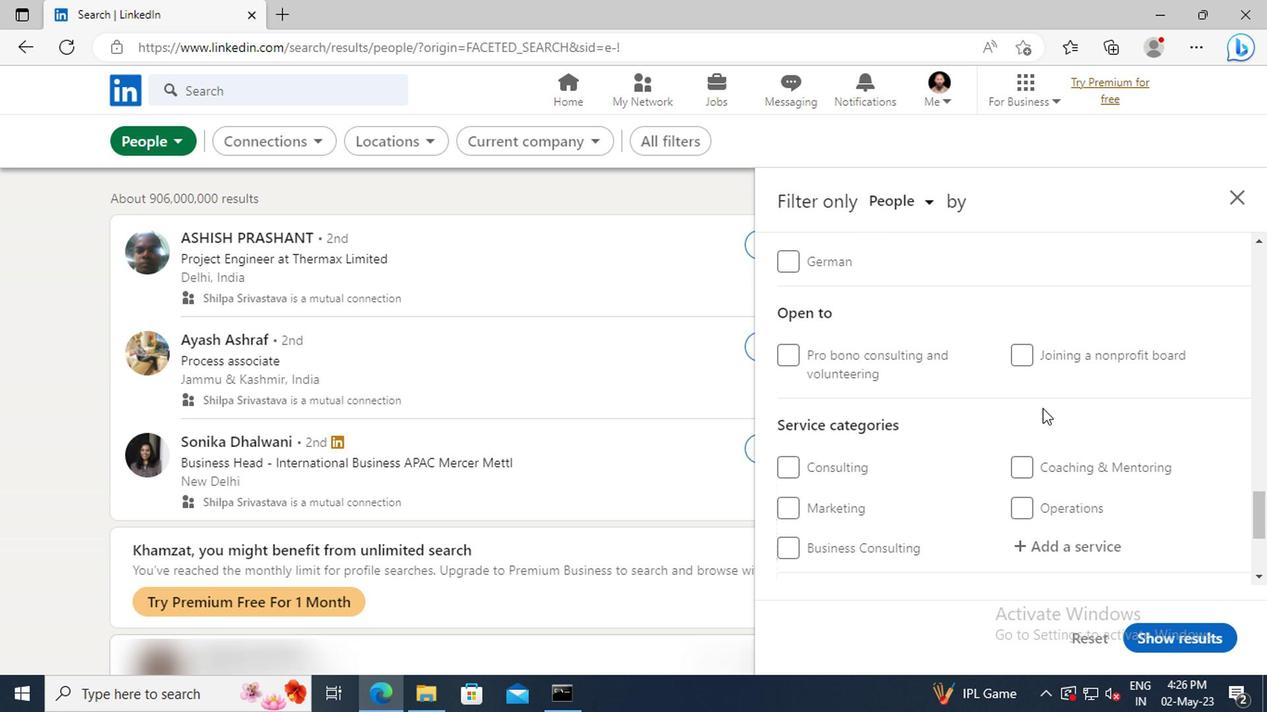 
Action: Mouse moved to (865, 434)
Screenshot: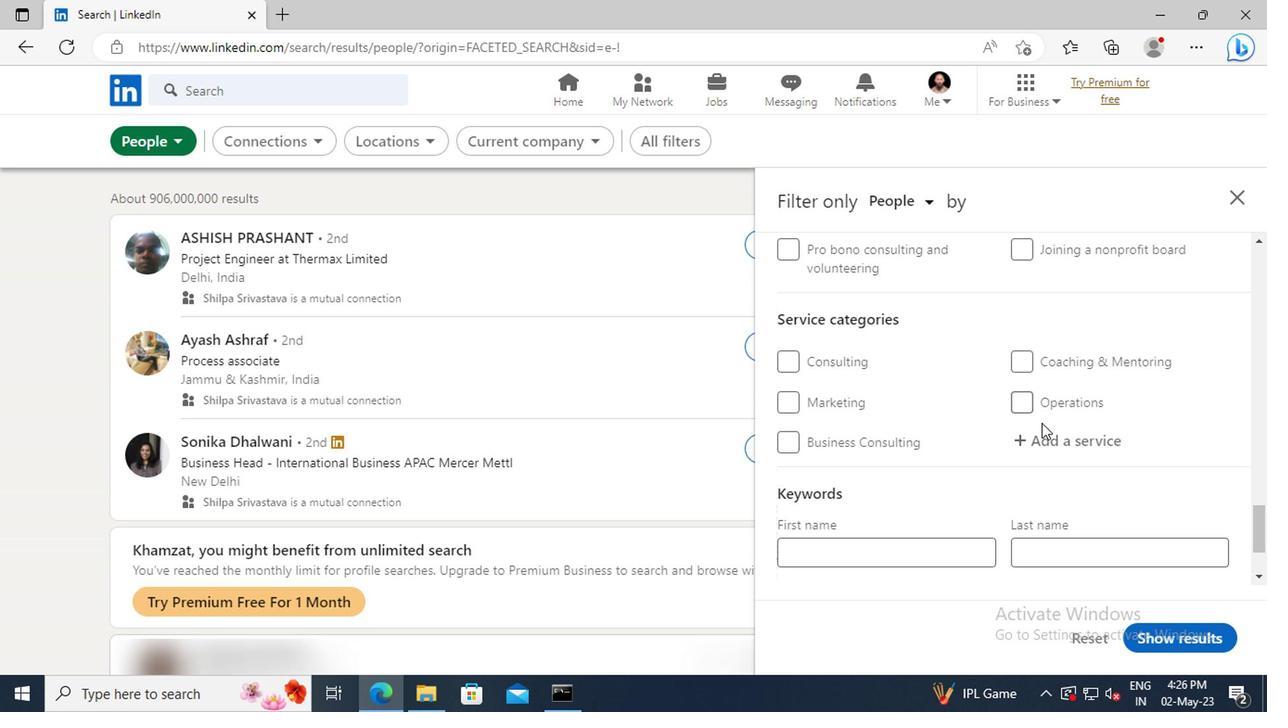 
Action: Mouse pressed left at (865, 434)
Screenshot: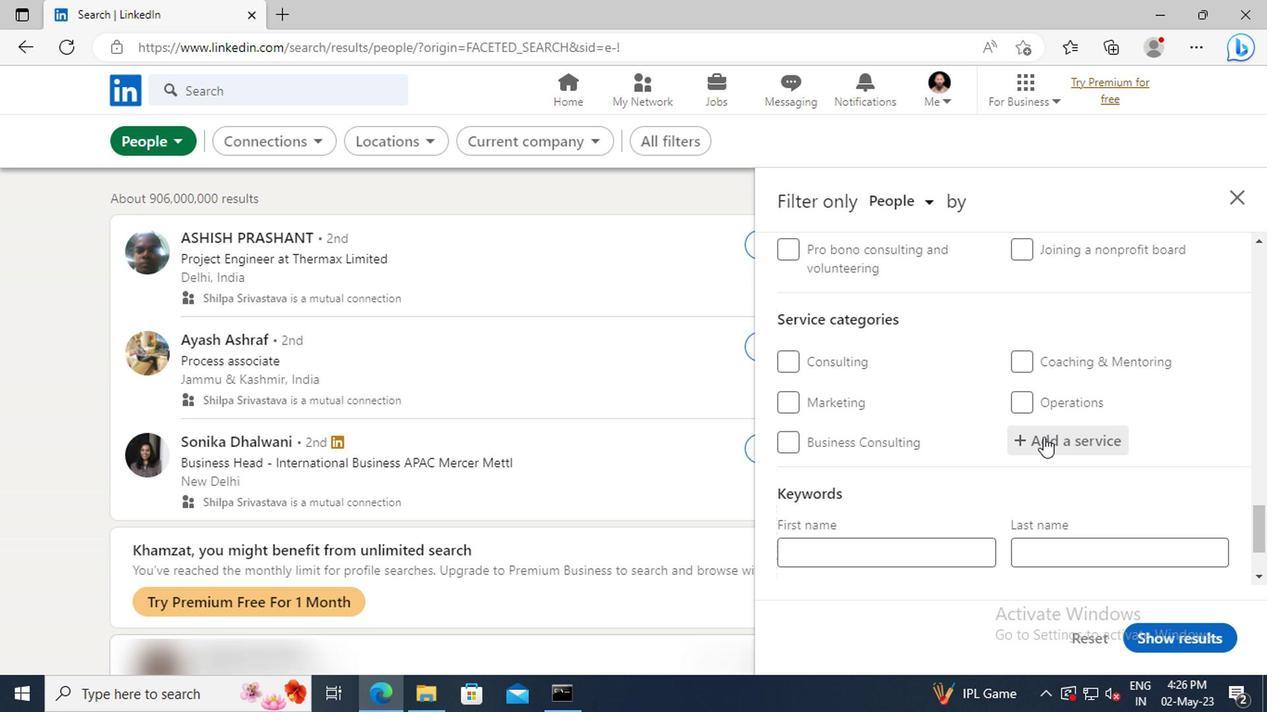 
Action: Key pressed <Key.shift>FINANC
Screenshot: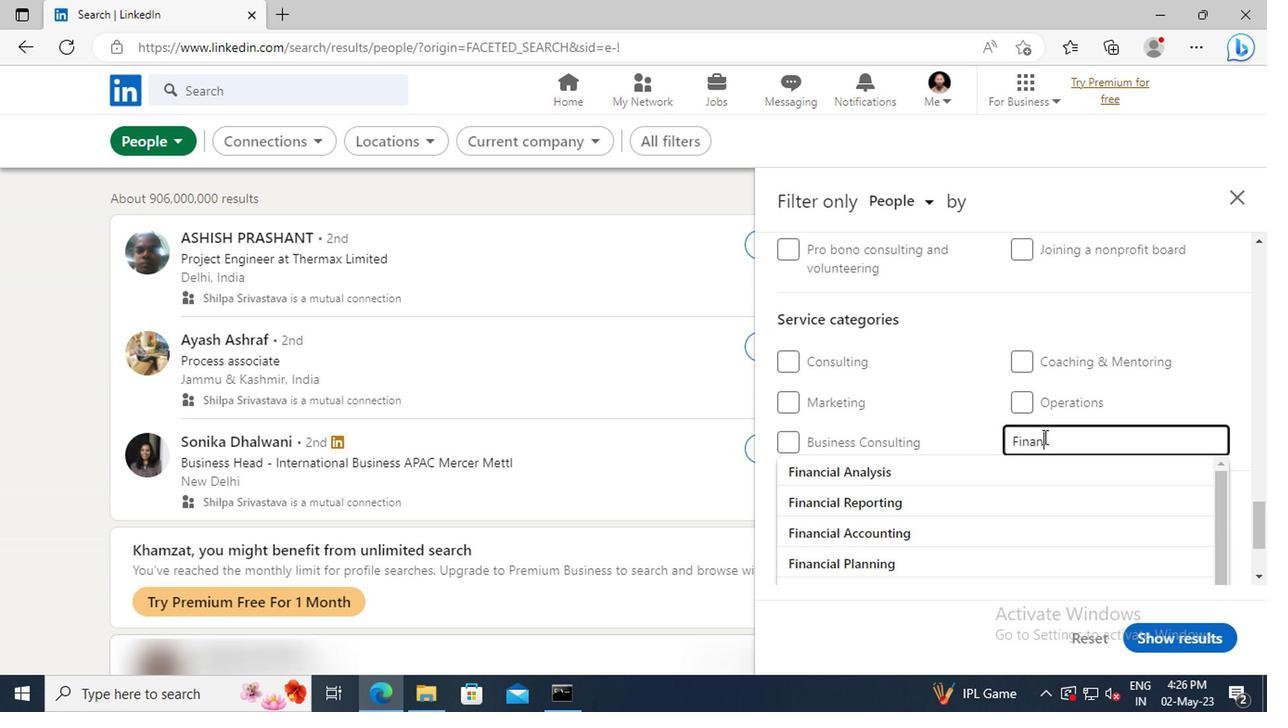 
Action: Mouse moved to (875, 491)
Screenshot: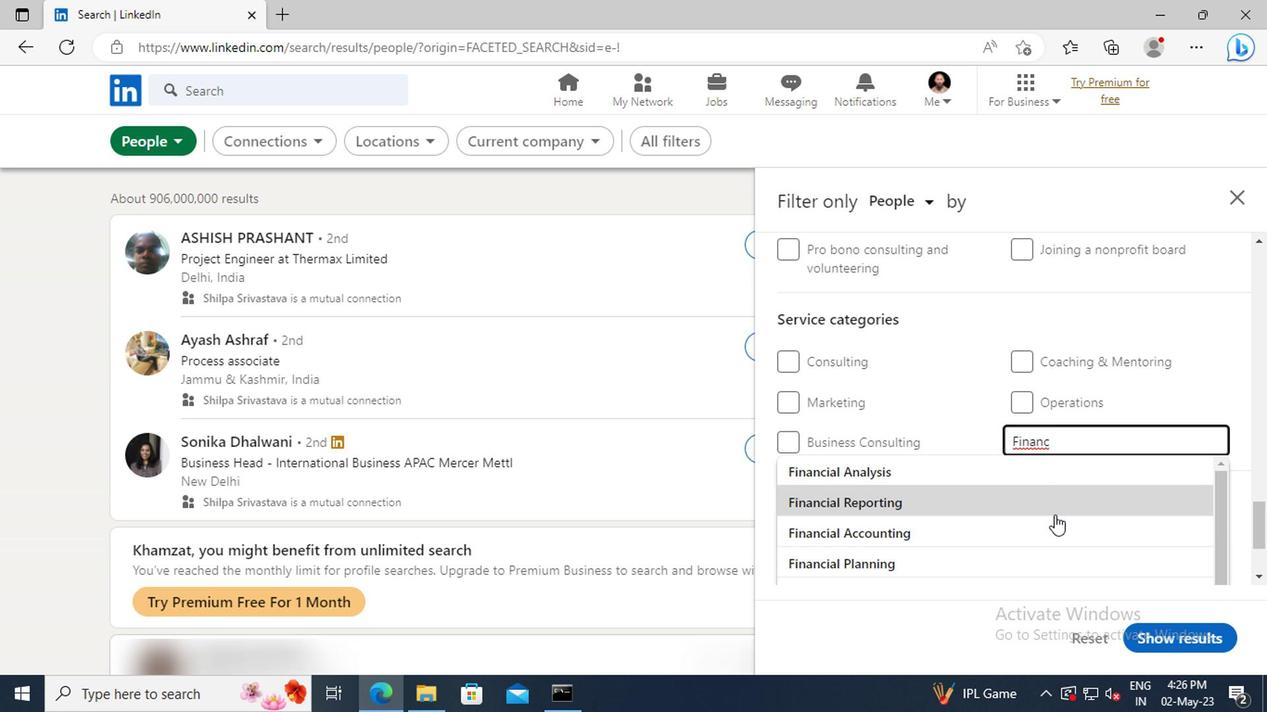 
Action: Mouse pressed left at (875, 491)
Screenshot: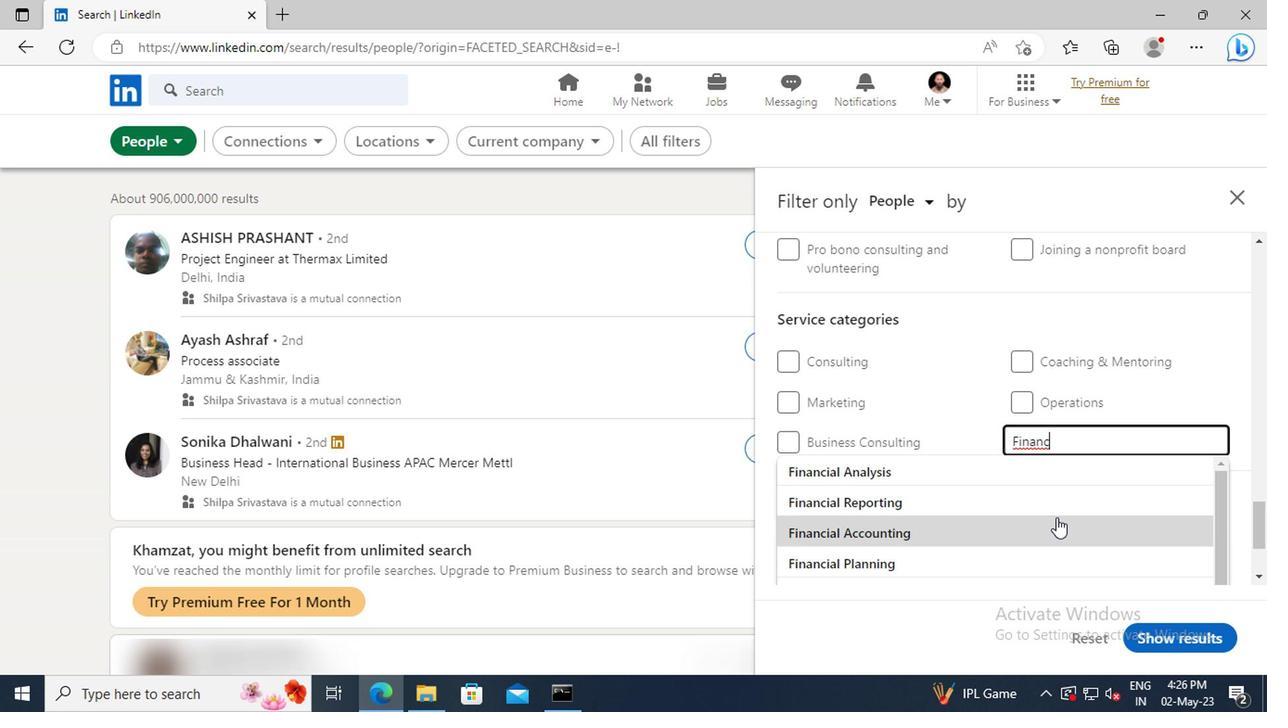 
Action: Mouse scrolled (875, 491) with delta (0, 0)
Screenshot: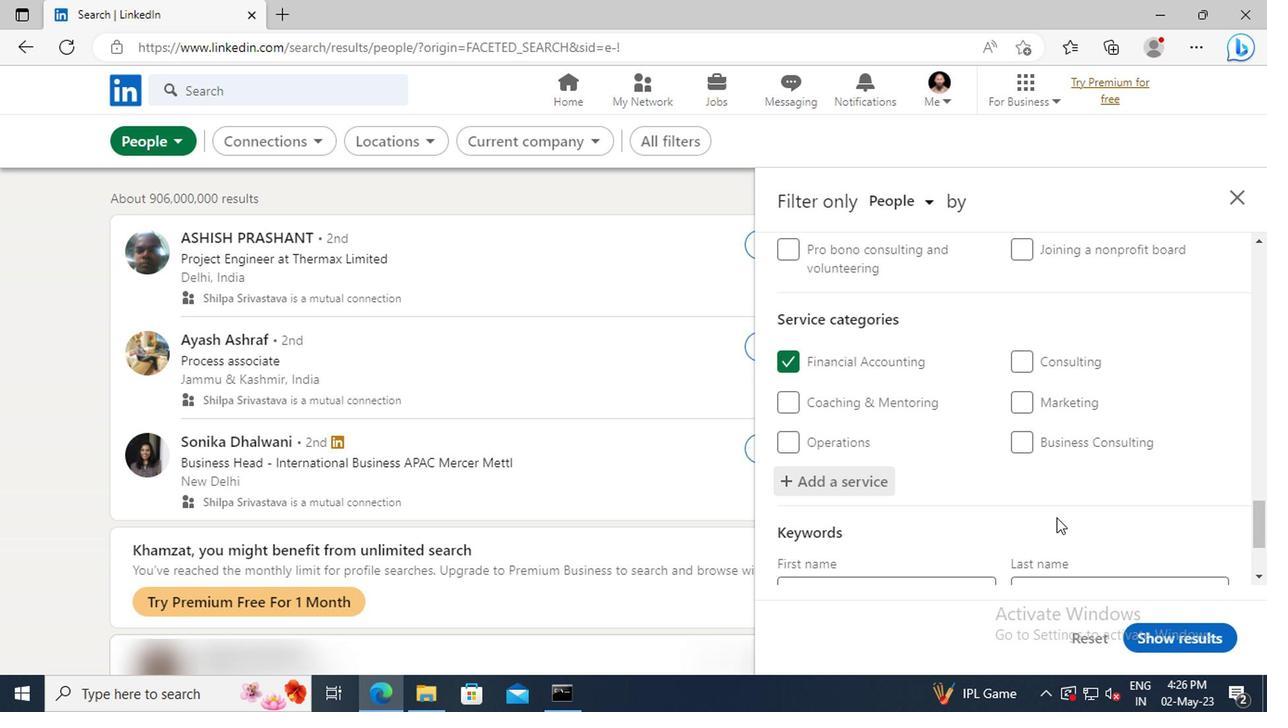
Action: Mouse scrolled (875, 491) with delta (0, 0)
Screenshot: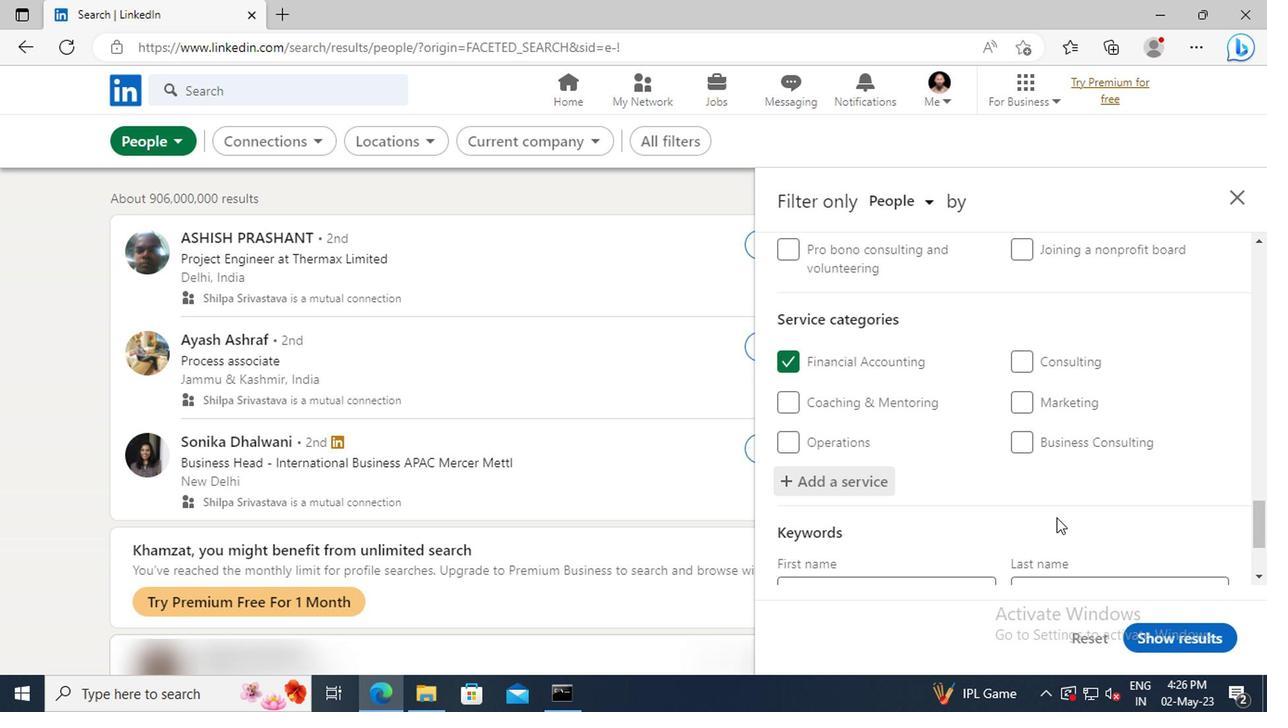 
Action: Mouse scrolled (875, 491) with delta (0, 0)
Screenshot: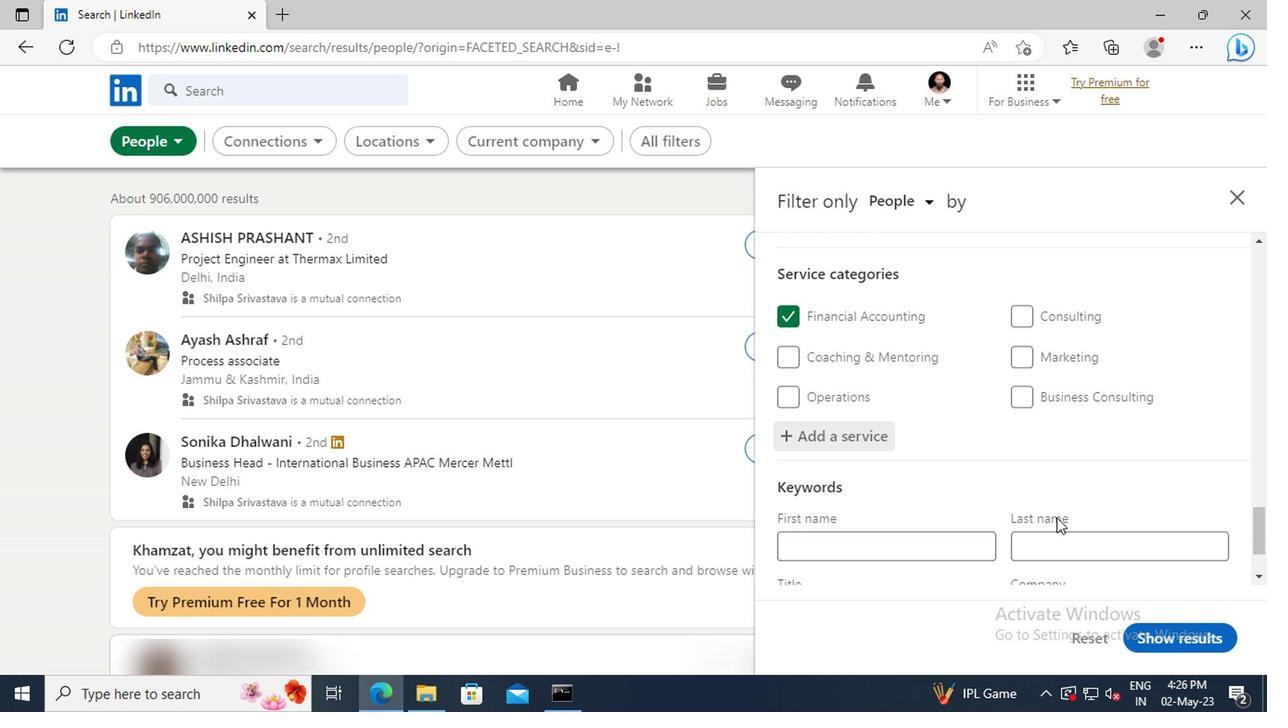 
Action: Mouse scrolled (875, 491) with delta (0, 0)
Screenshot: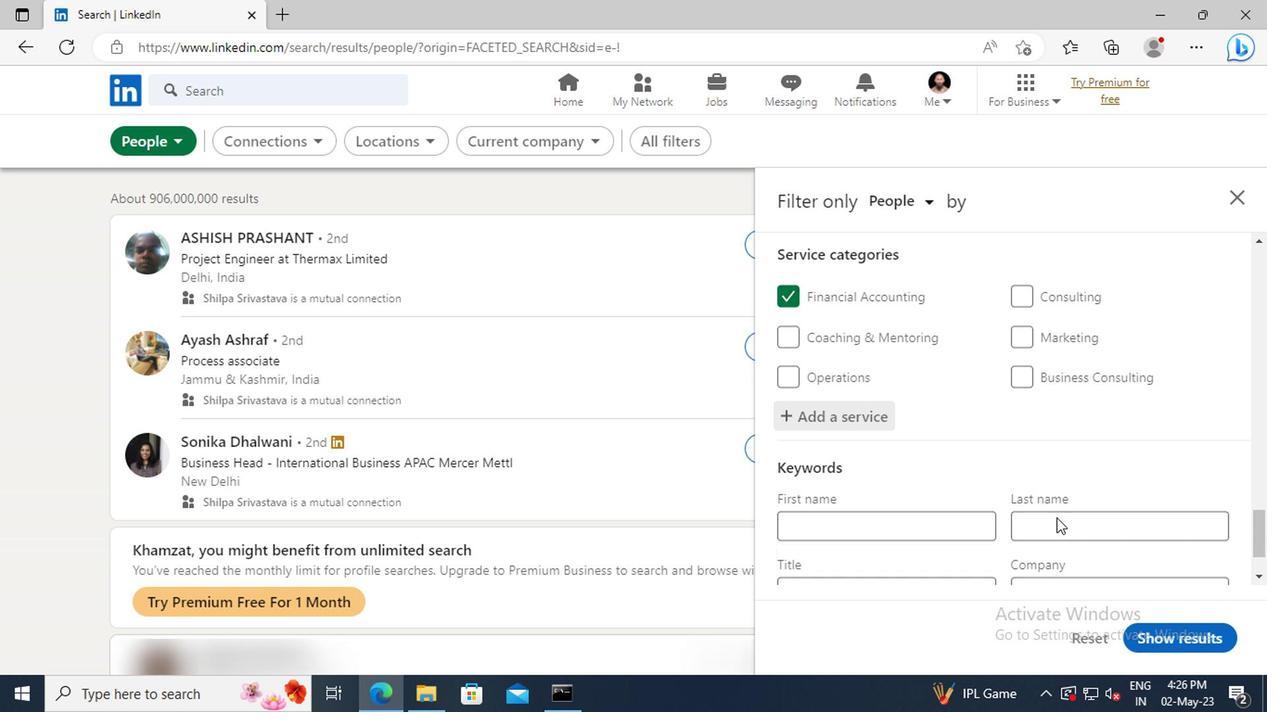 
Action: Mouse moved to (776, 479)
Screenshot: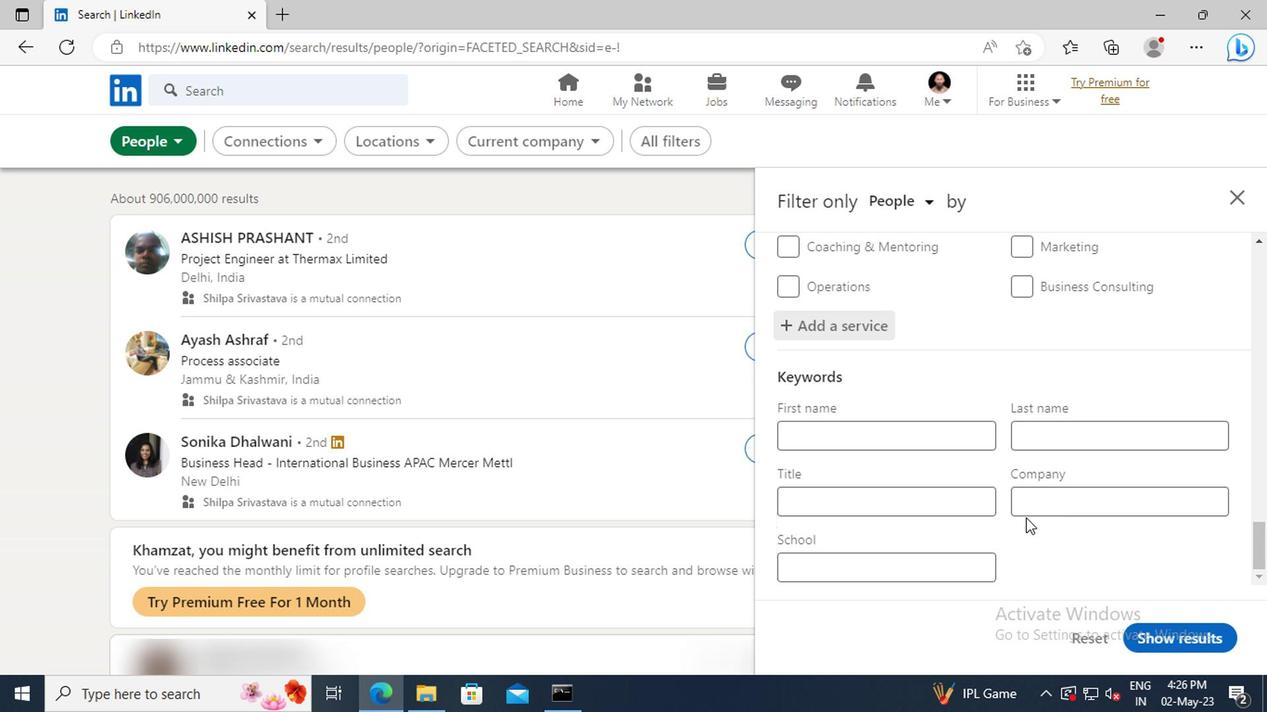 
Action: Mouse pressed left at (776, 479)
Screenshot: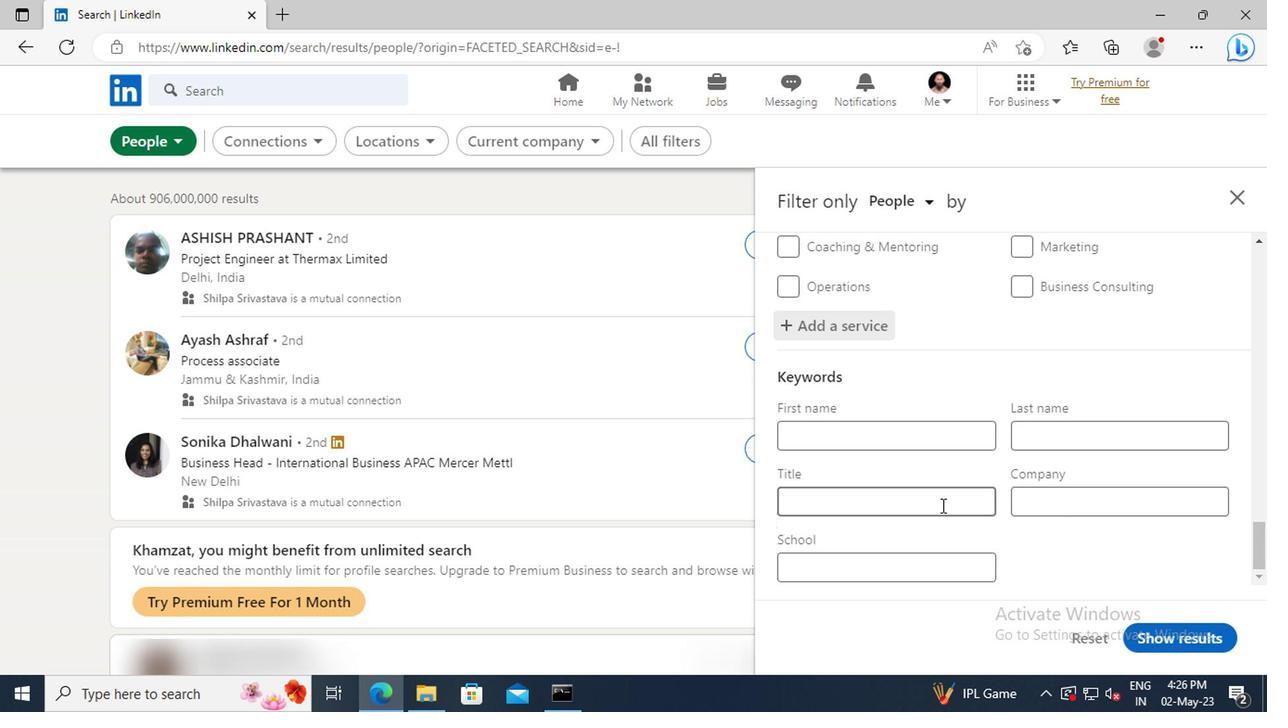 
Action: Key pressed <Key.shift>MARKETING<Key.space><Key.shift>DIRECTOR<Key.enter>
Screenshot: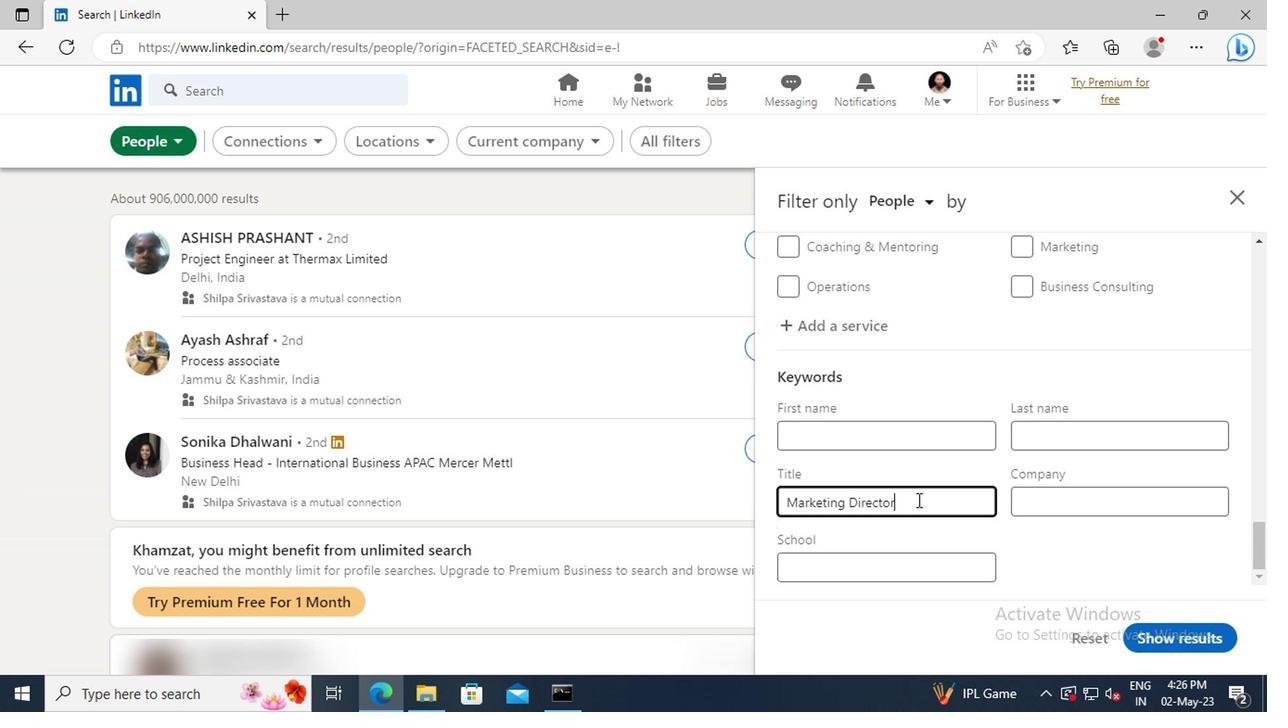 
Action: Mouse moved to (941, 575)
Screenshot: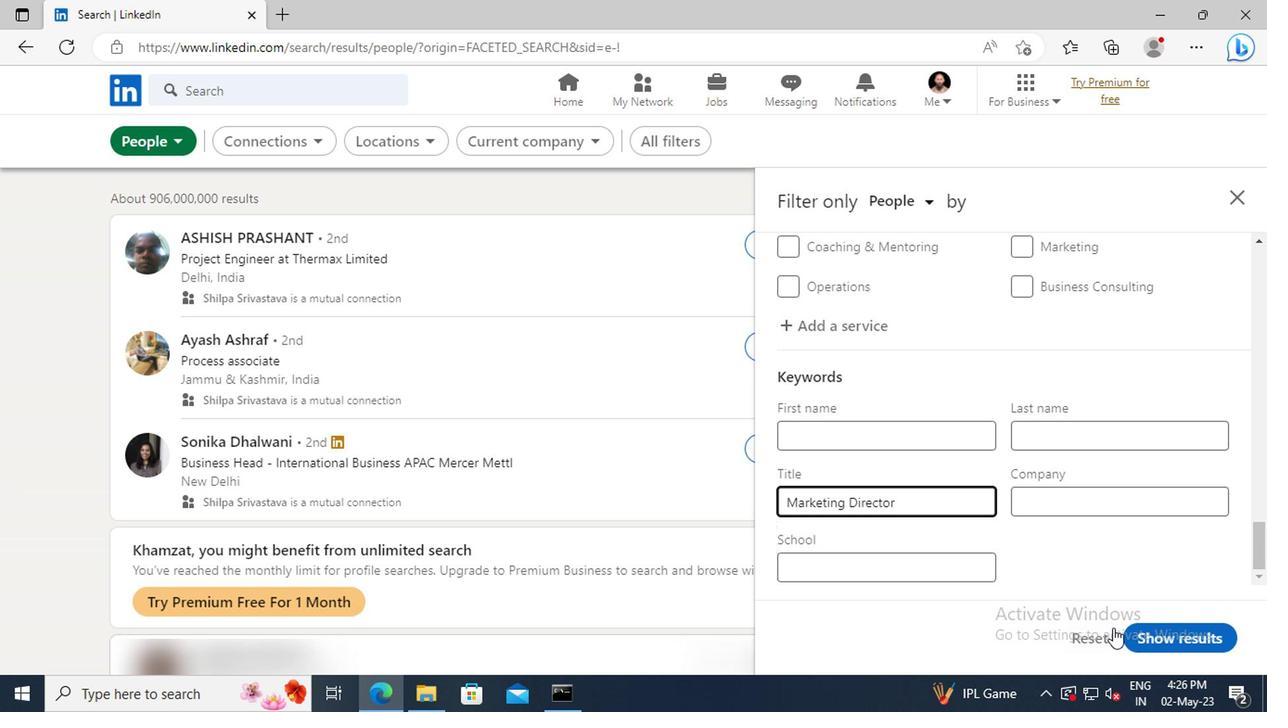 
Action: Mouse pressed left at (941, 575)
Screenshot: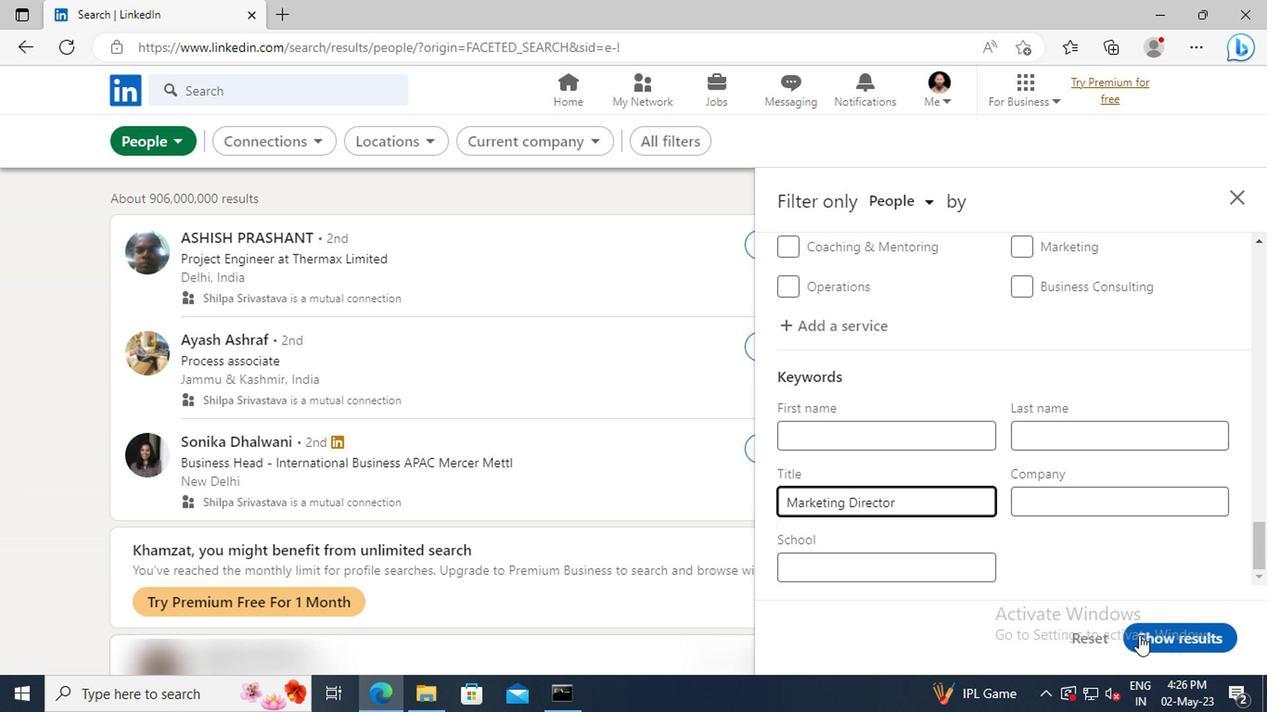 
